 Task: Look for space in Whitehall Township, United States from 12th July, 2023 to 16th July, 2023 for 8 adults in price range Rs.10000 to Rs.16000. Place can be private room with 8 bedrooms having 8 beds and 8 bathrooms. Property type can be house, flat, guest house, hotel. Amenities needed are: wifi, TV, free parkinig on premises, gym, breakfast. Booking option can be shelf check-in. Required host language is English.
Action: Mouse moved to (501, 104)
Screenshot: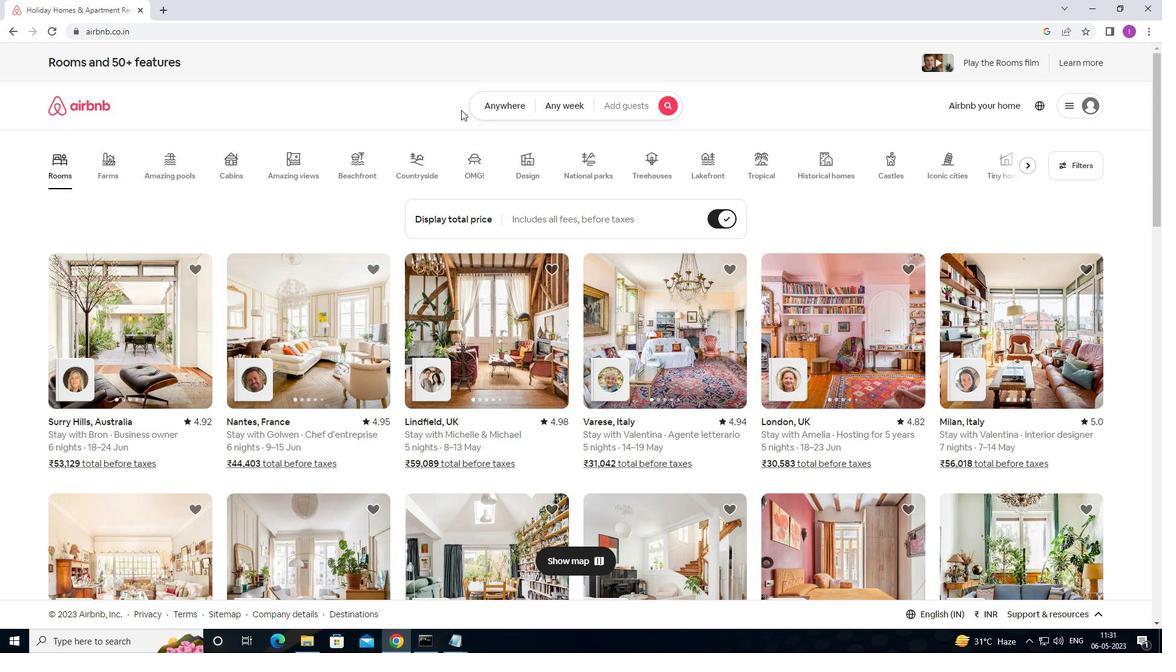 
Action: Mouse pressed left at (501, 104)
Screenshot: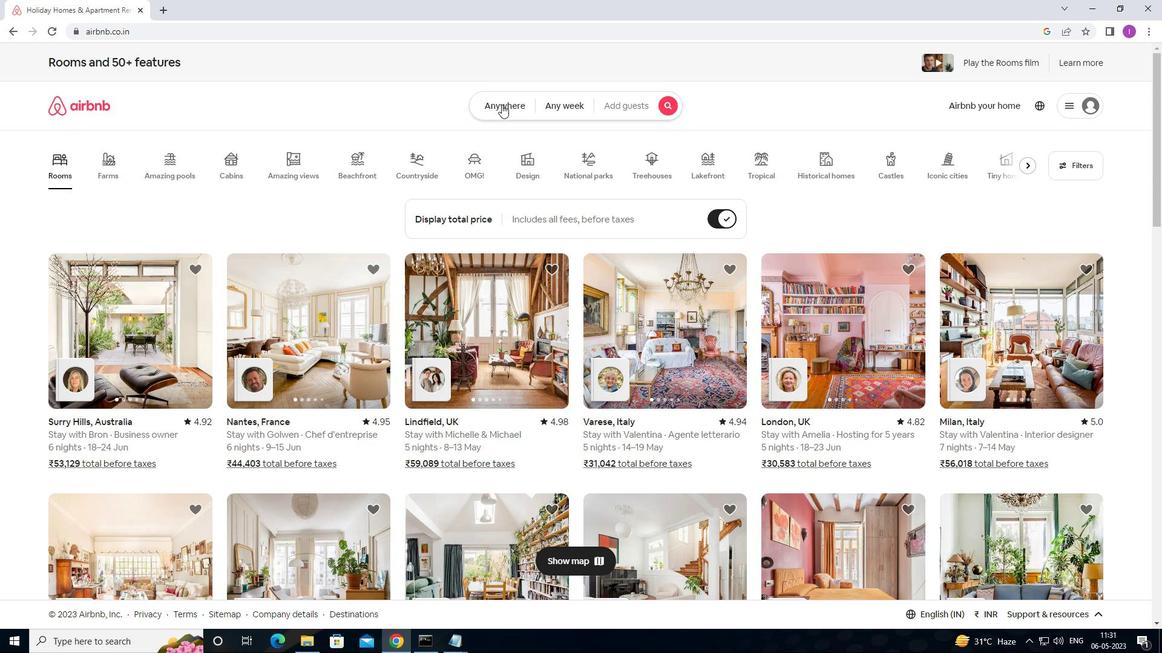 
Action: Mouse moved to (368, 156)
Screenshot: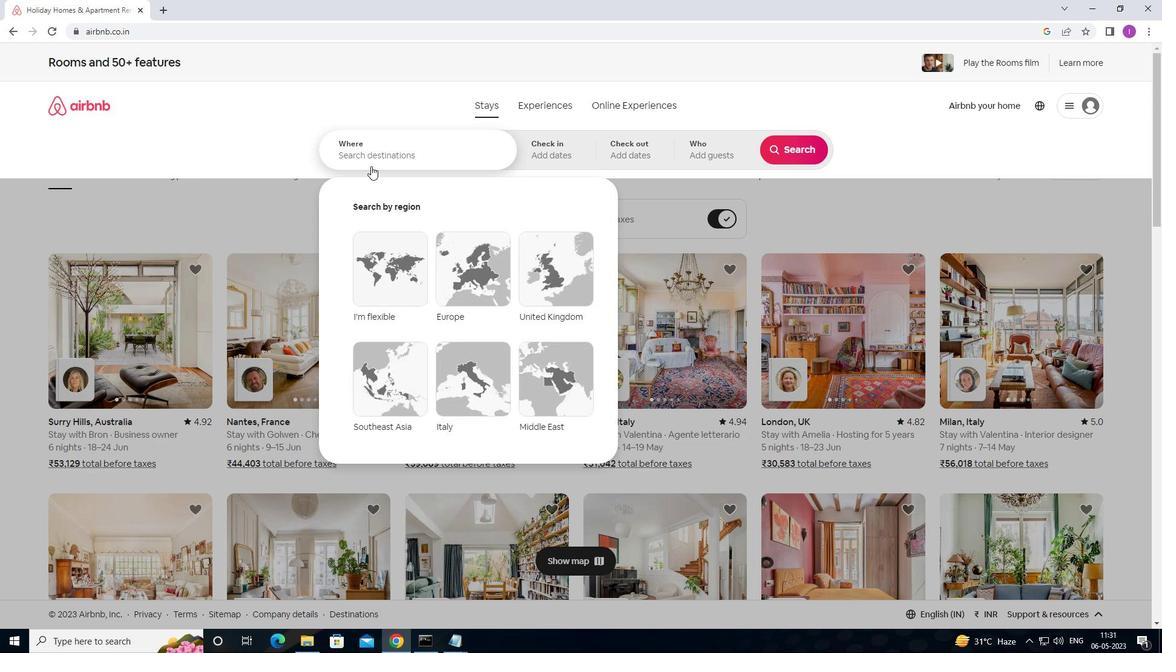 
Action: Mouse pressed left at (368, 156)
Screenshot: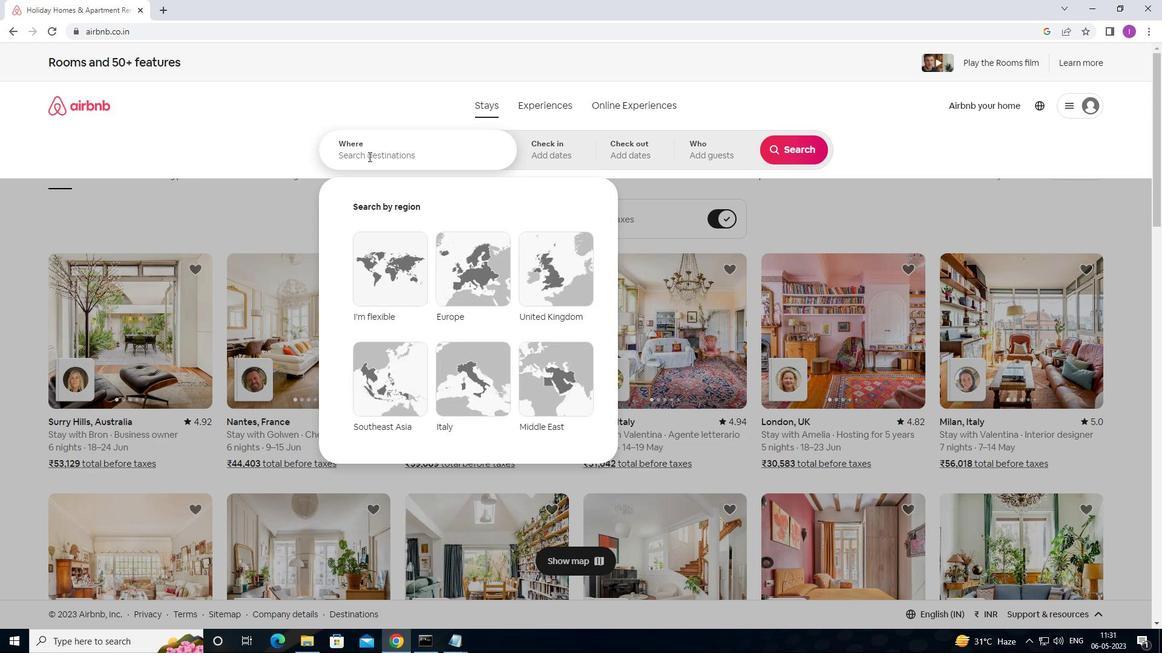 
Action: Key pressed <Key.shift><Key.shift><Key.shift><Key.shift><Key.shift><Key.shift><Key.shift><Key.shift>WHITEHALL<Key.space><Key.shift>TOWMNSHIO<Key.backspace>P<Key.backspace><Key.backspace><Key.backspace><Key.backspace><Key.backspace><Key.backspace>NSHIP,<Key.shift>UNITW<Key.backspace>ED<Key.space>STATES
Screenshot: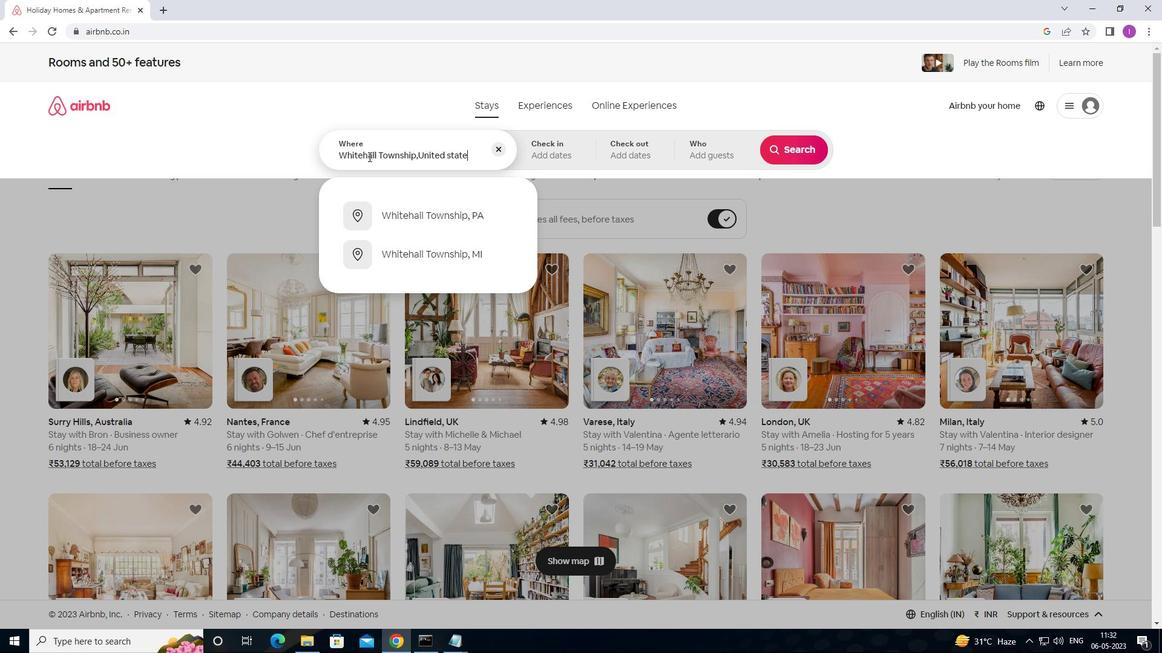 
Action: Mouse moved to (559, 148)
Screenshot: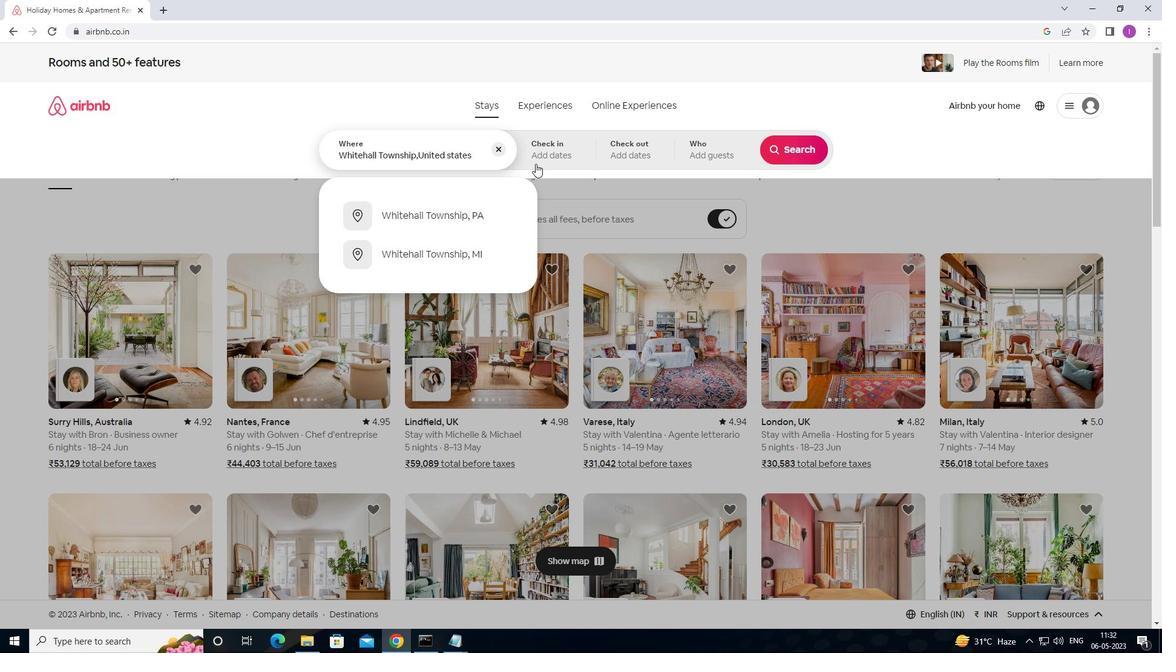 
Action: Mouse pressed left at (559, 148)
Screenshot: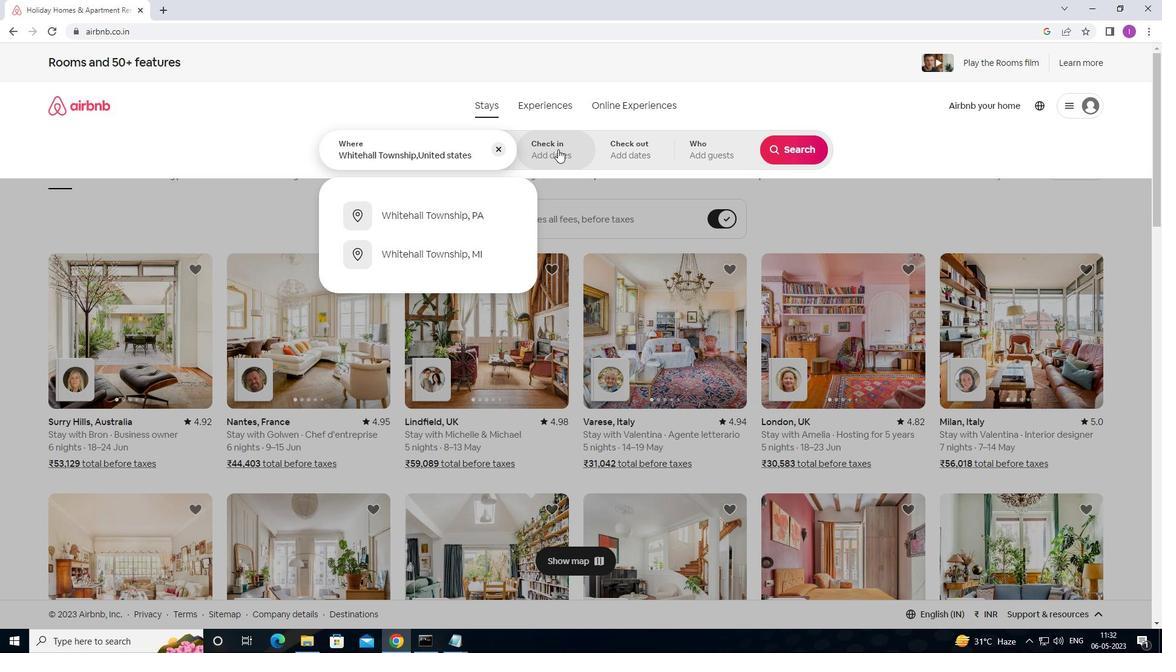 
Action: Mouse moved to (787, 249)
Screenshot: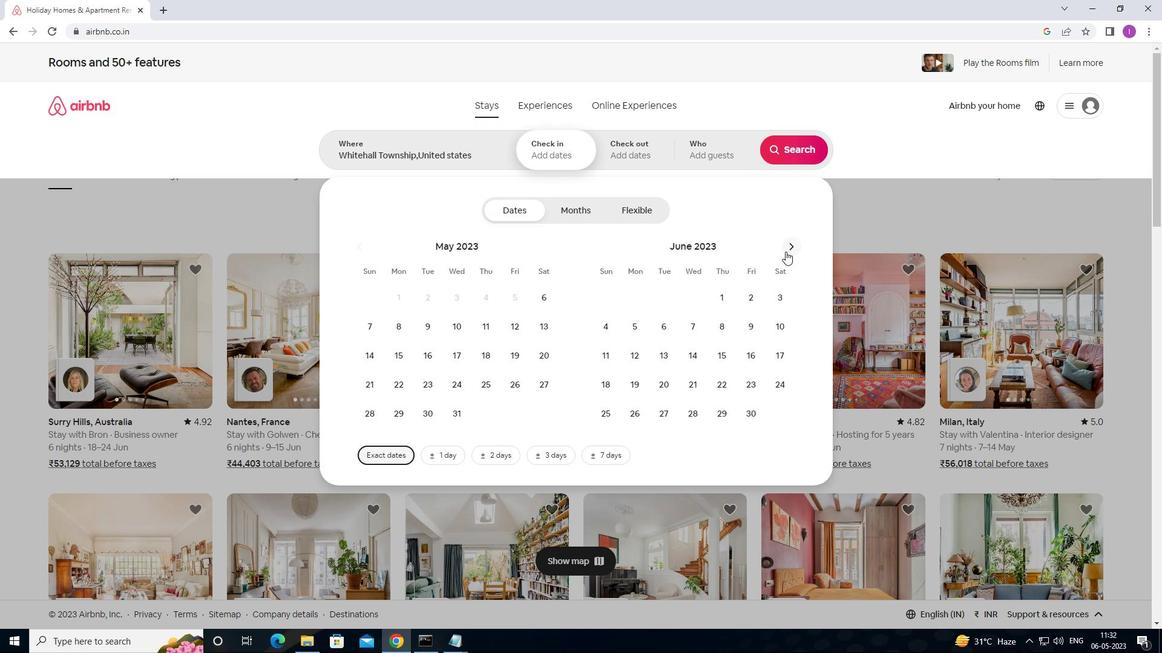 
Action: Mouse pressed left at (787, 249)
Screenshot: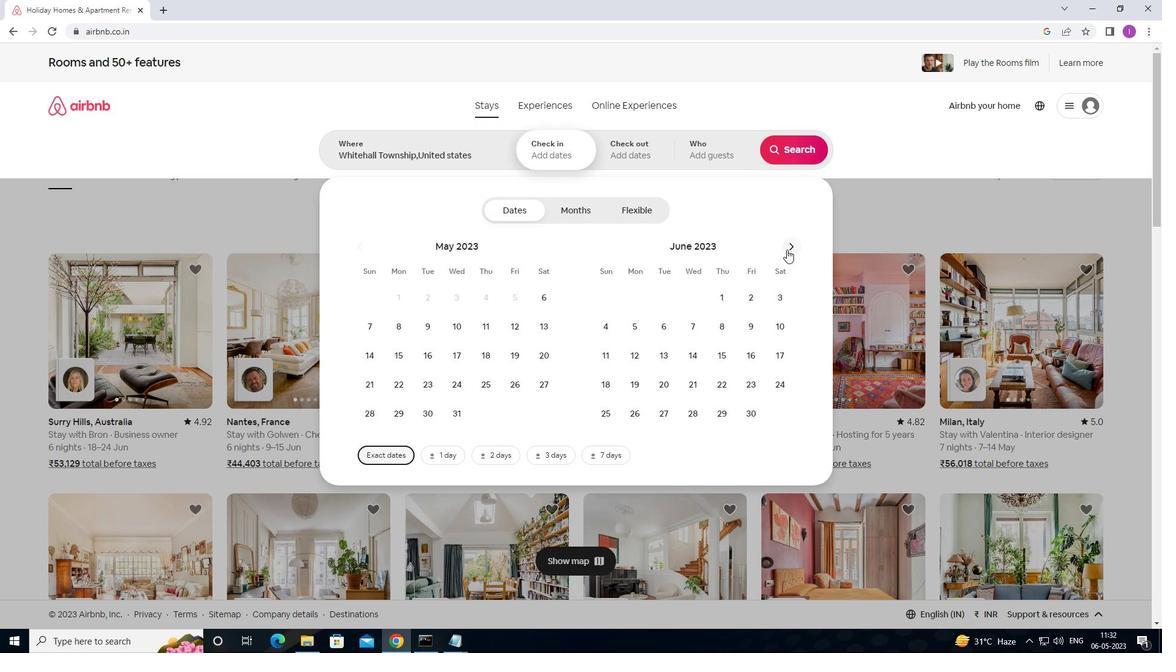 
Action: Mouse moved to (691, 352)
Screenshot: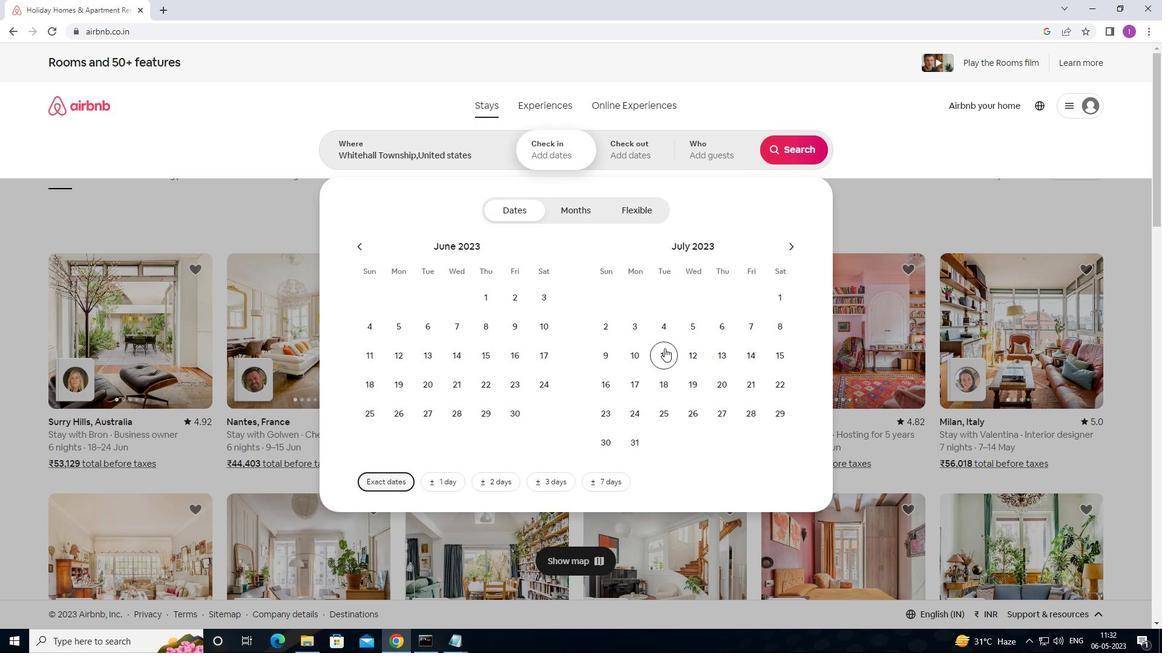 
Action: Mouse pressed left at (691, 352)
Screenshot: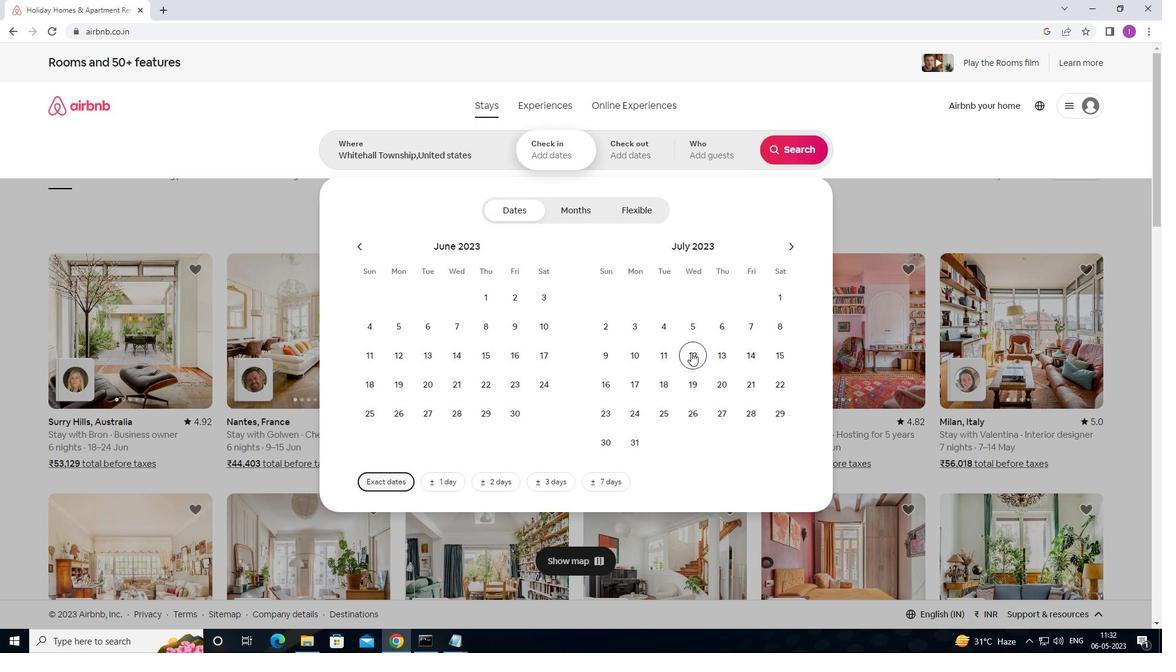 
Action: Mouse moved to (607, 385)
Screenshot: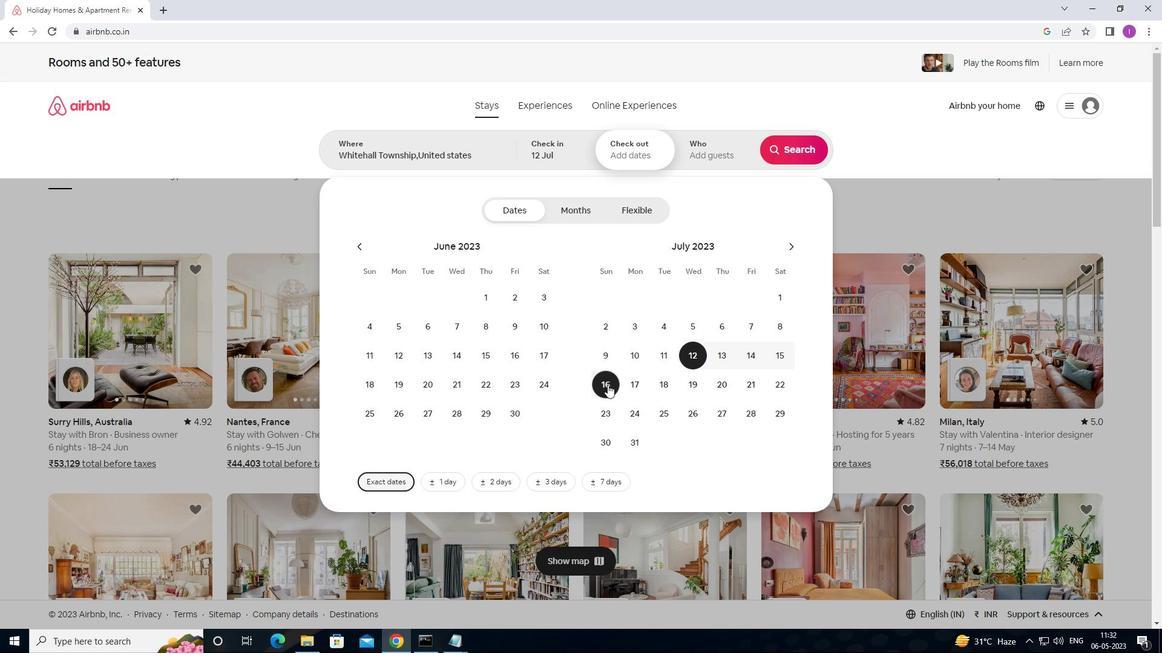 
Action: Mouse pressed left at (607, 385)
Screenshot: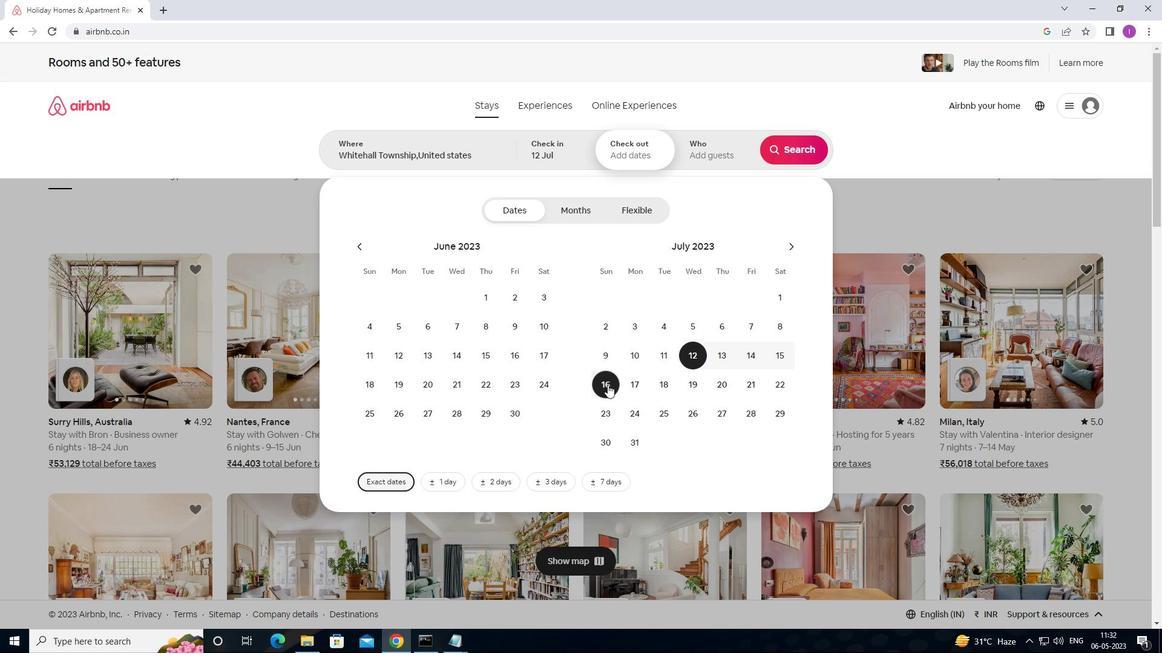 
Action: Mouse moved to (730, 153)
Screenshot: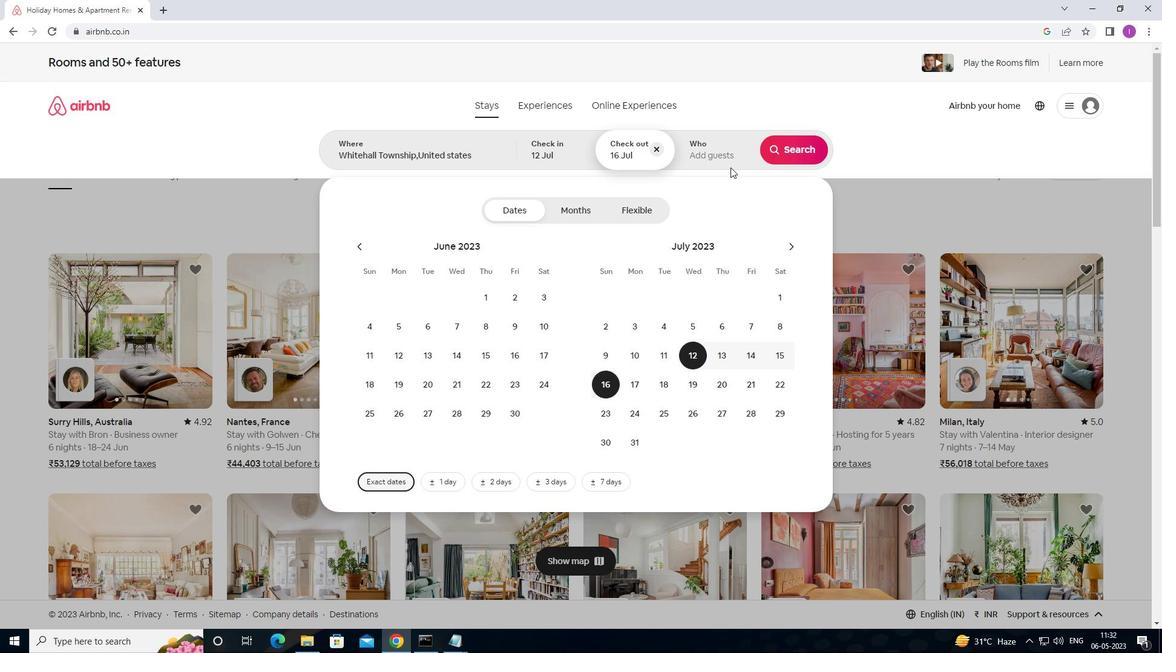 
Action: Mouse pressed left at (730, 153)
Screenshot: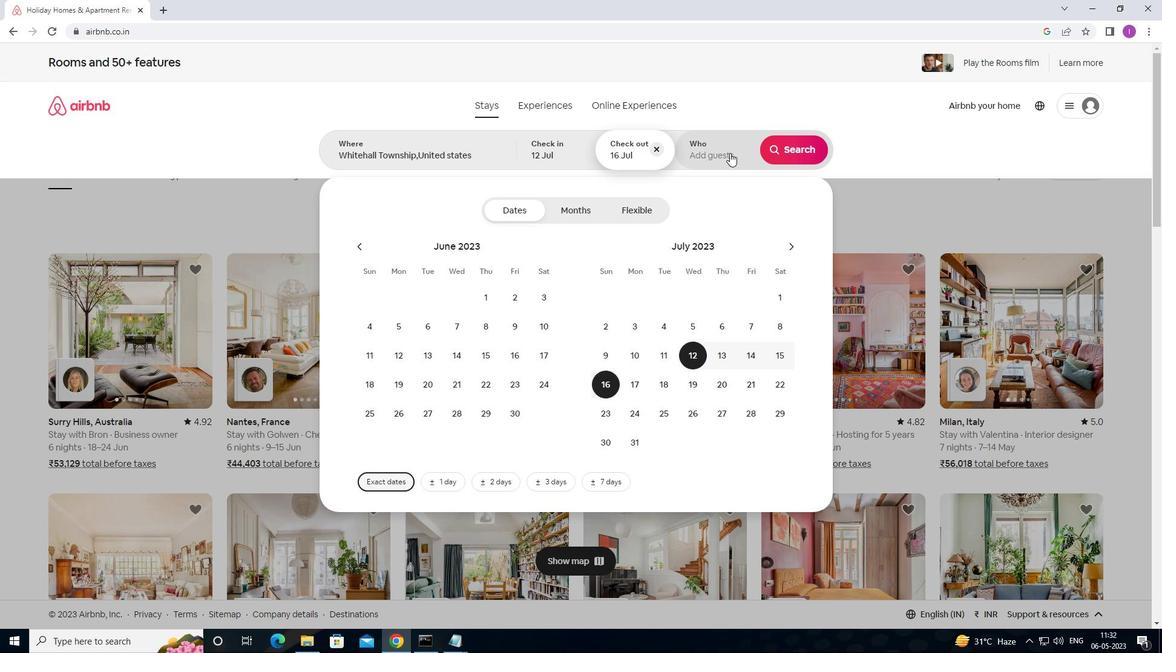 
Action: Mouse moved to (804, 209)
Screenshot: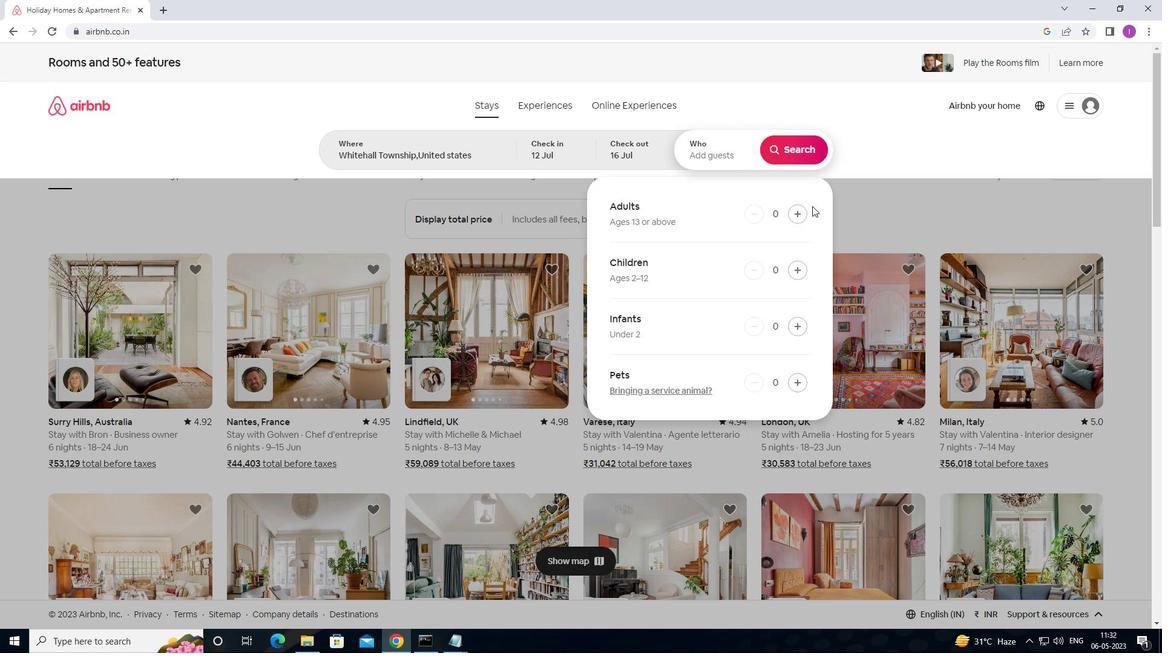 
Action: Mouse pressed left at (804, 209)
Screenshot: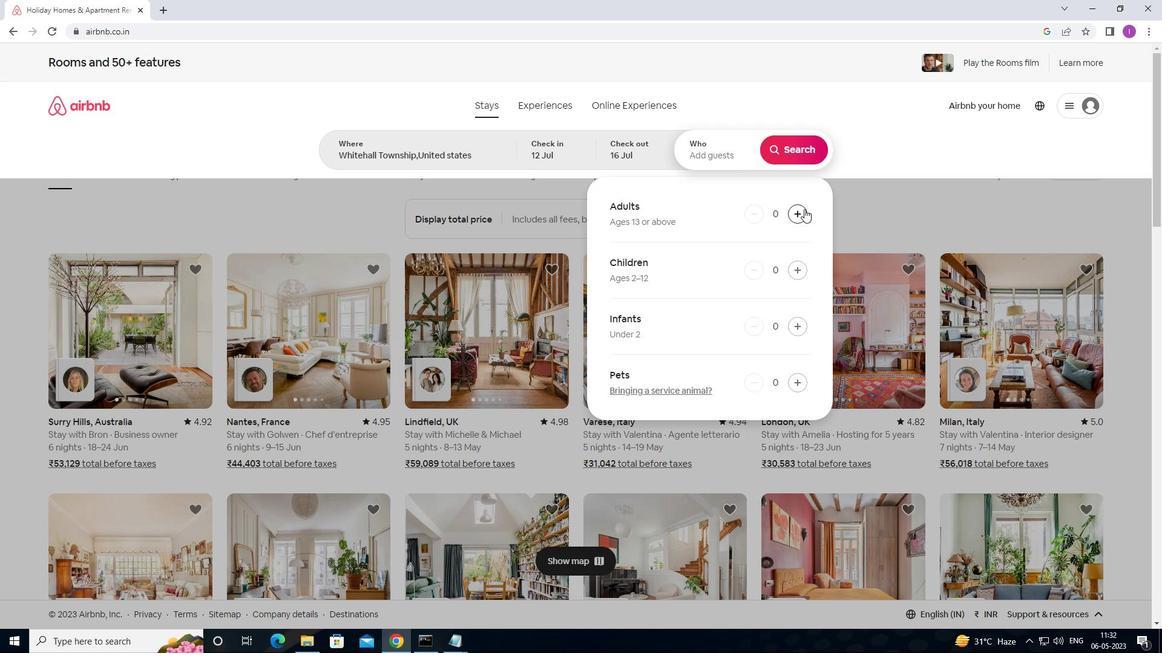 
Action: Mouse pressed left at (804, 209)
Screenshot: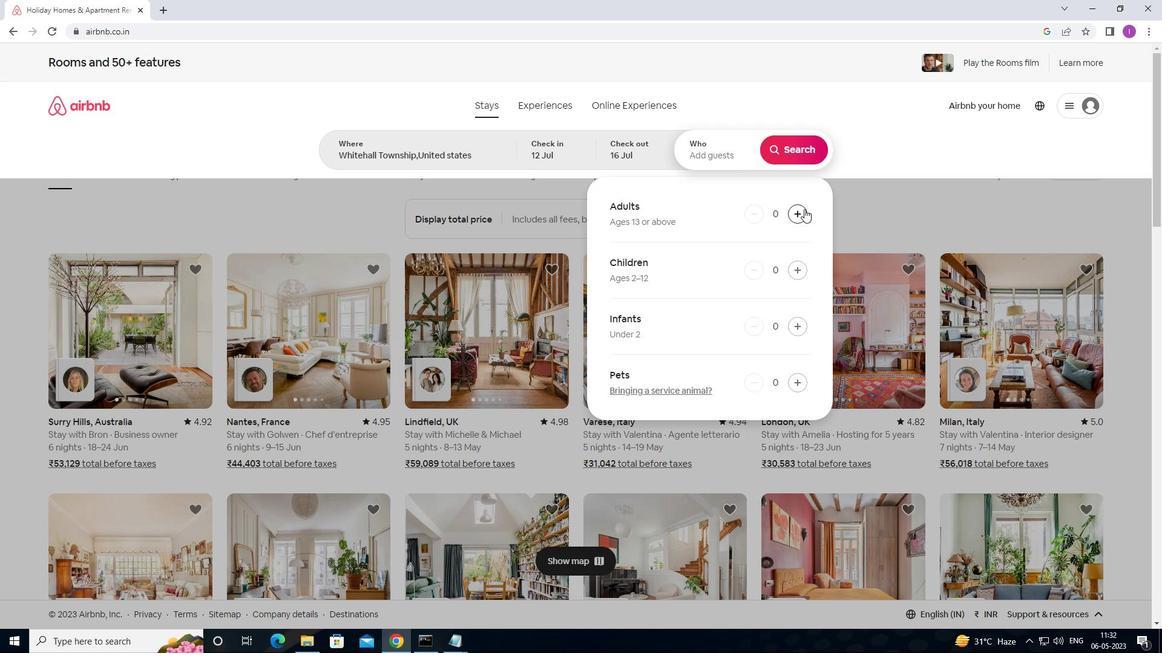 
Action: Mouse pressed left at (804, 209)
Screenshot: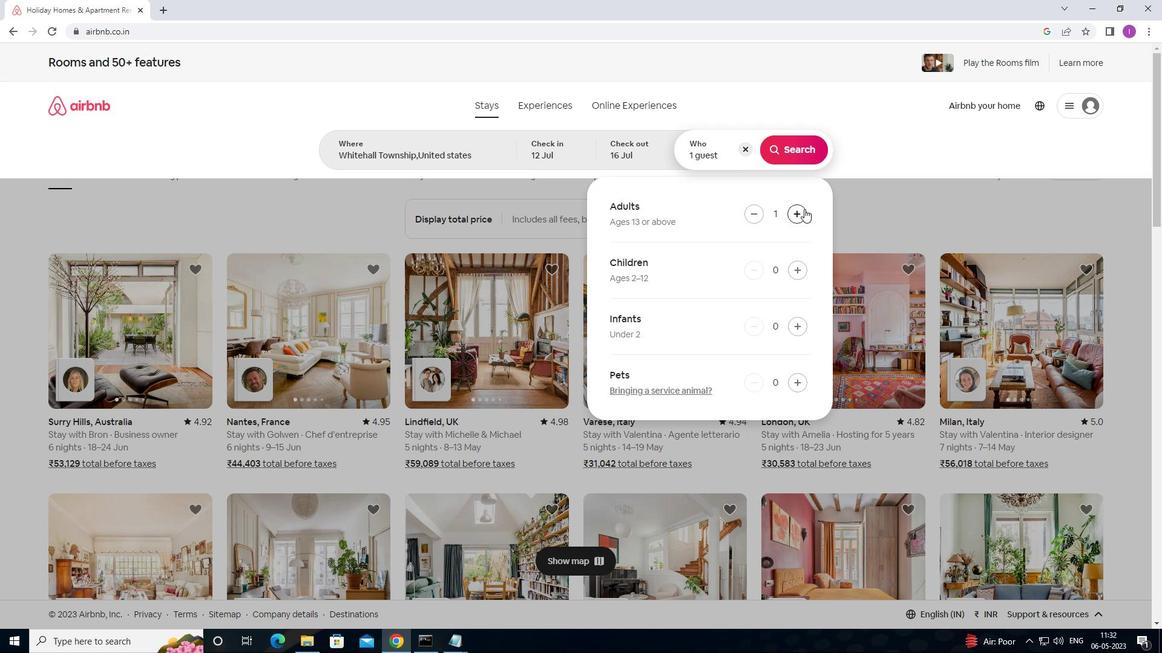 
Action: Mouse pressed left at (804, 209)
Screenshot: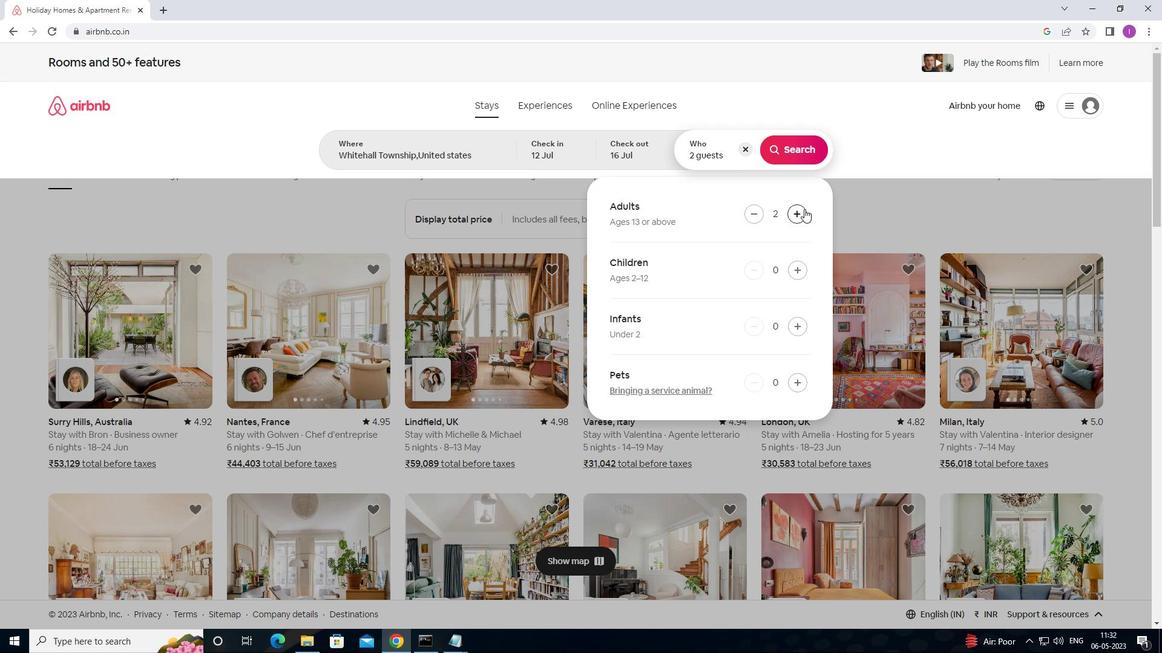
Action: Mouse moved to (802, 210)
Screenshot: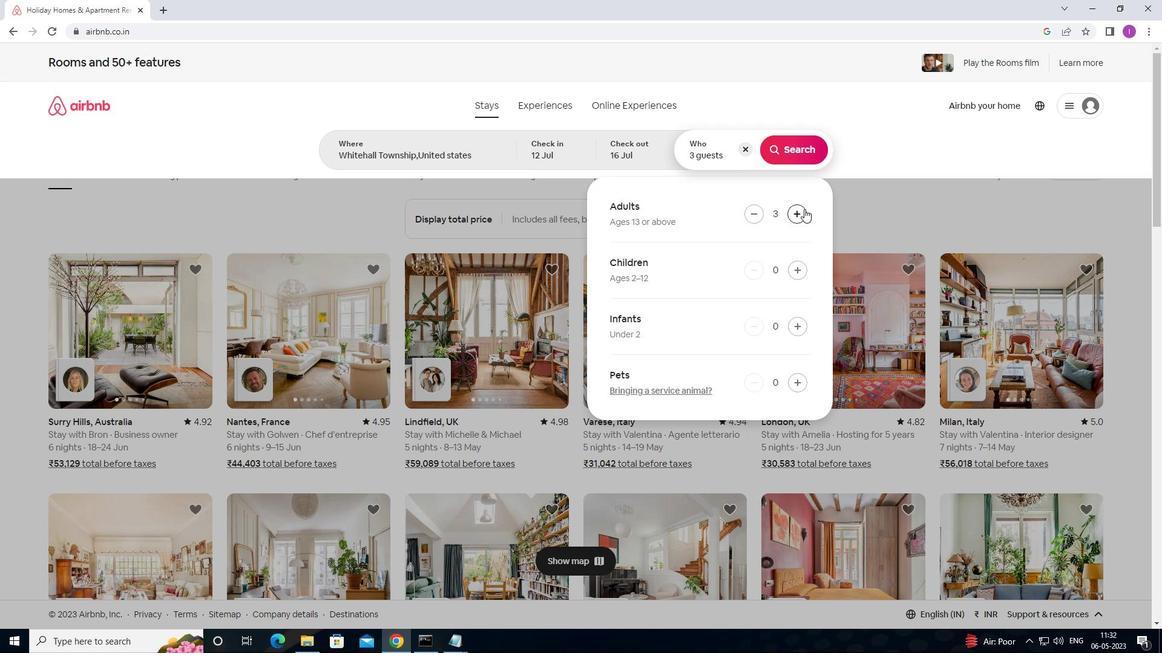 
Action: Mouse pressed left at (802, 210)
Screenshot: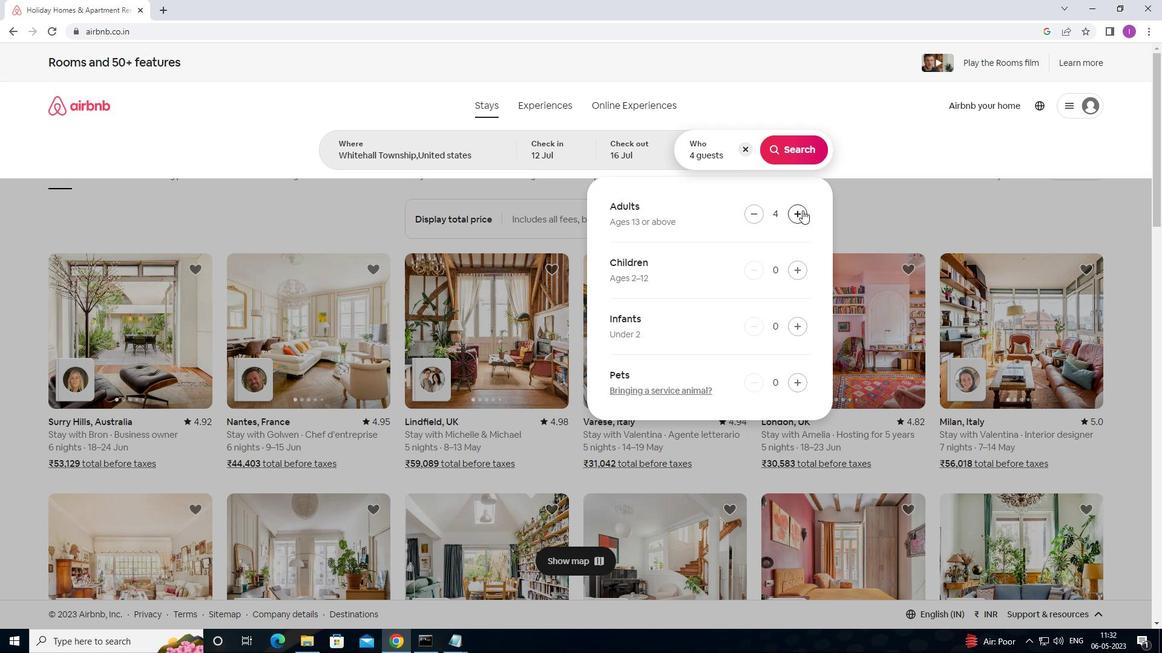 
Action: Mouse moved to (802, 211)
Screenshot: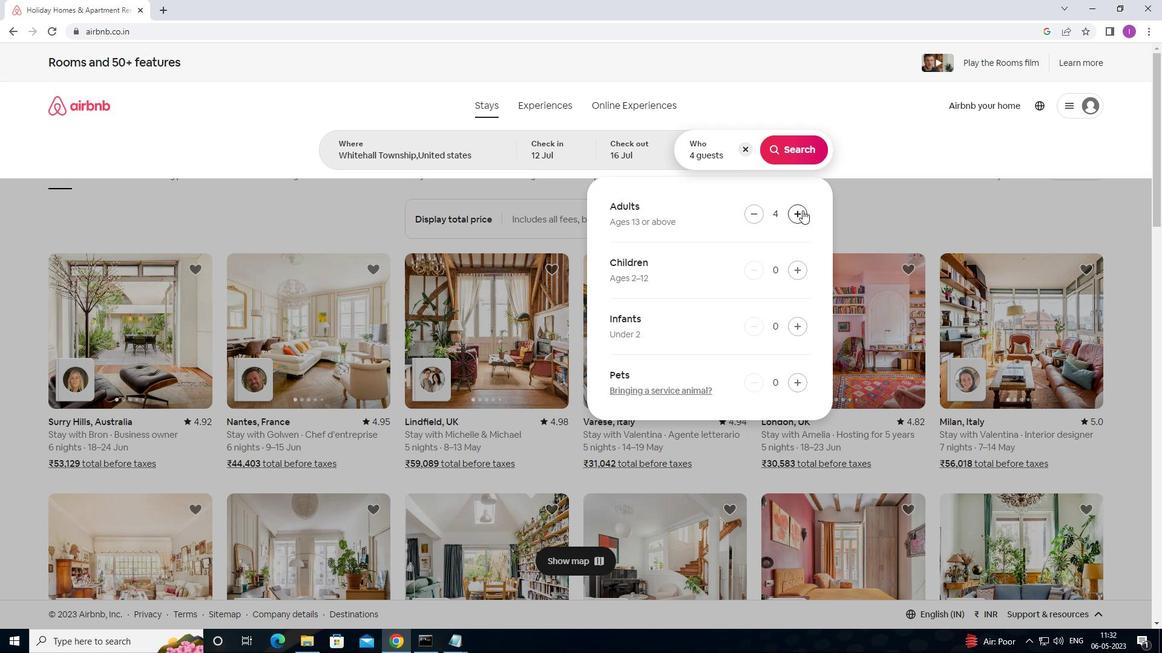 
Action: Mouse pressed left at (802, 211)
Screenshot: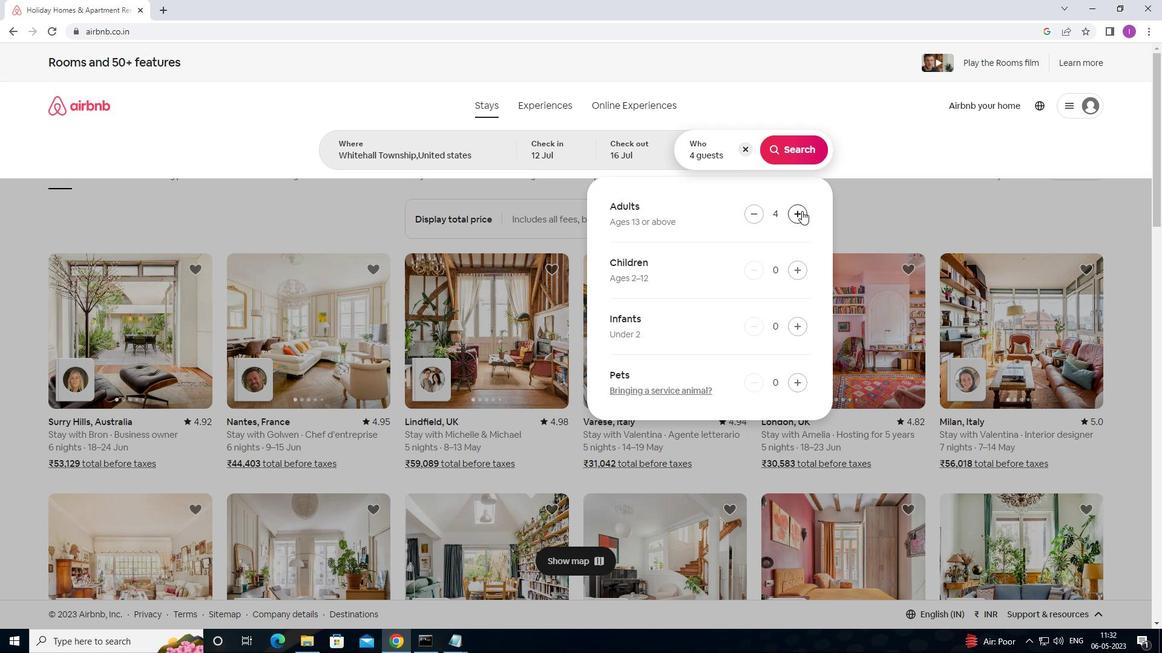 
Action: Mouse pressed left at (802, 211)
Screenshot: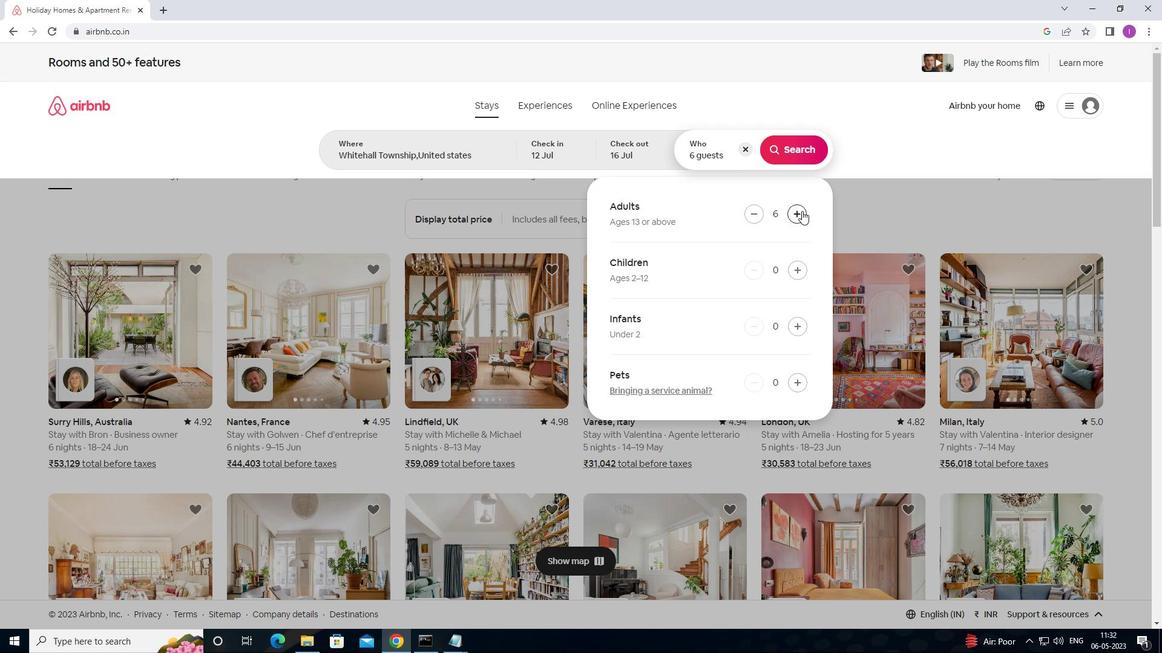 
Action: Mouse pressed left at (802, 211)
Screenshot: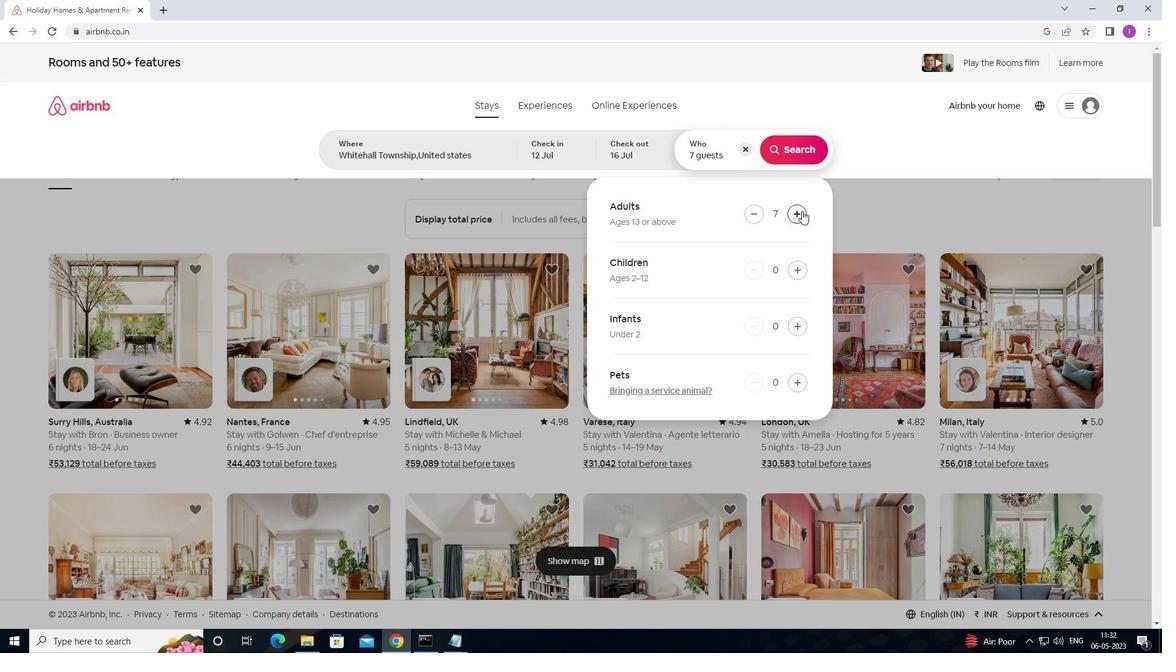 
Action: Mouse moved to (794, 156)
Screenshot: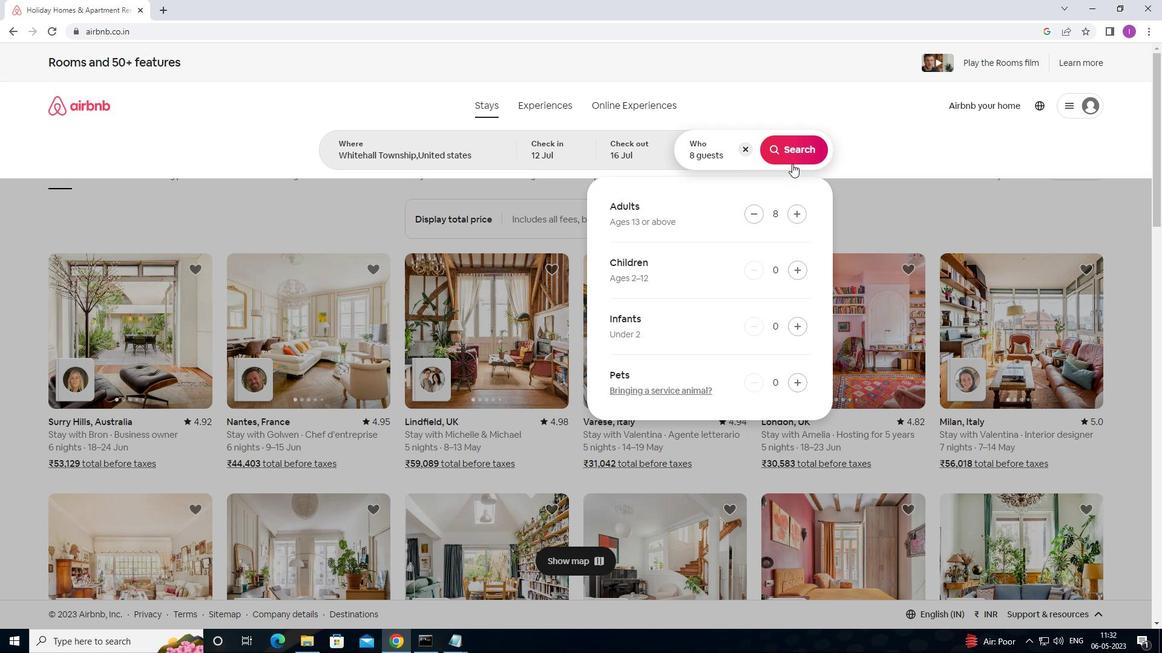 
Action: Mouse pressed left at (794, 156)
Screenshot: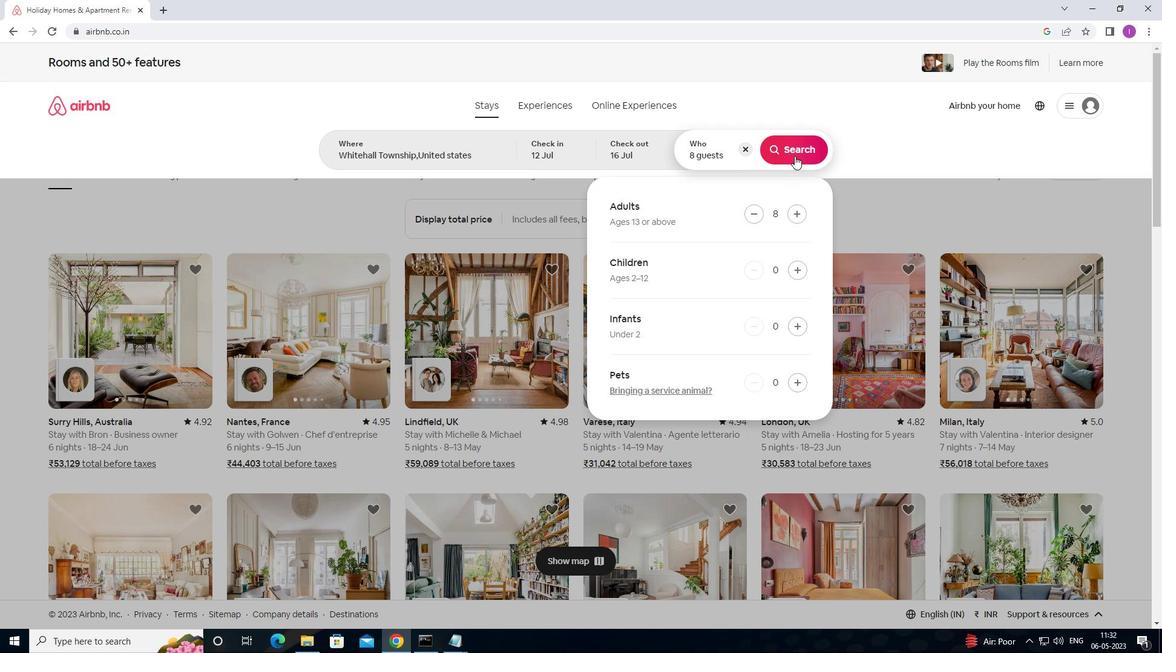 
Action: Mouse moved to (1116, 121)
Screenshot: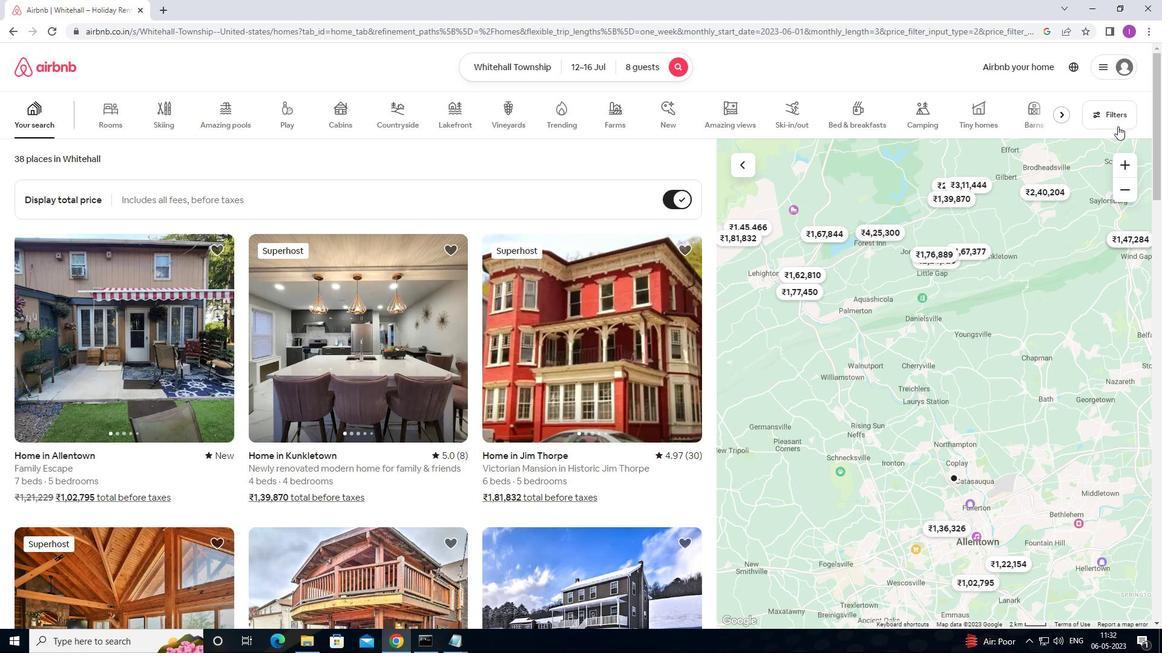 
Action: Mouse pressed left at (1116, 121)
Screenshot: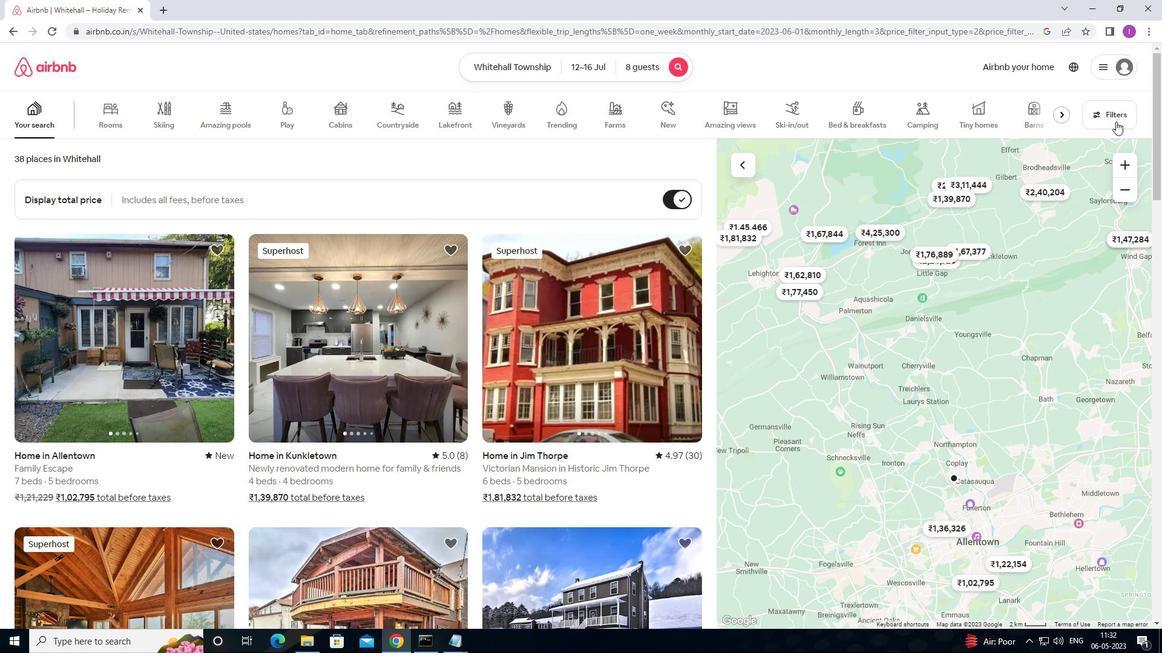 
Action: Mouse moved to (438, 411)
Screenshot: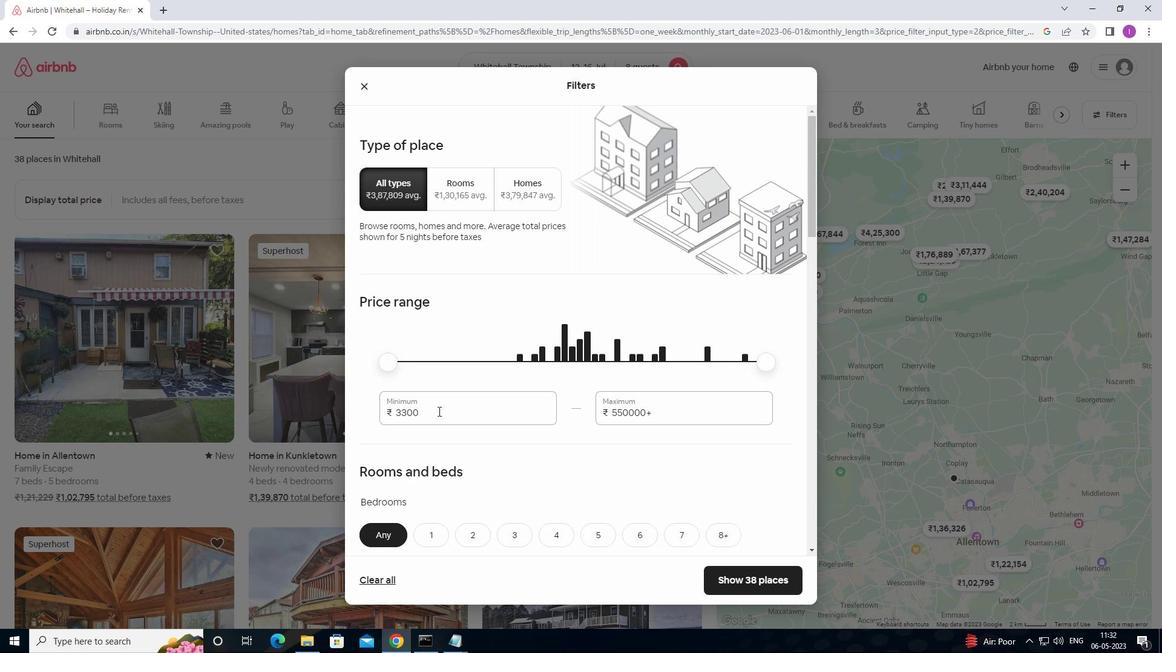
Action: Mouse pressed left at (438, 411)
Screenshot: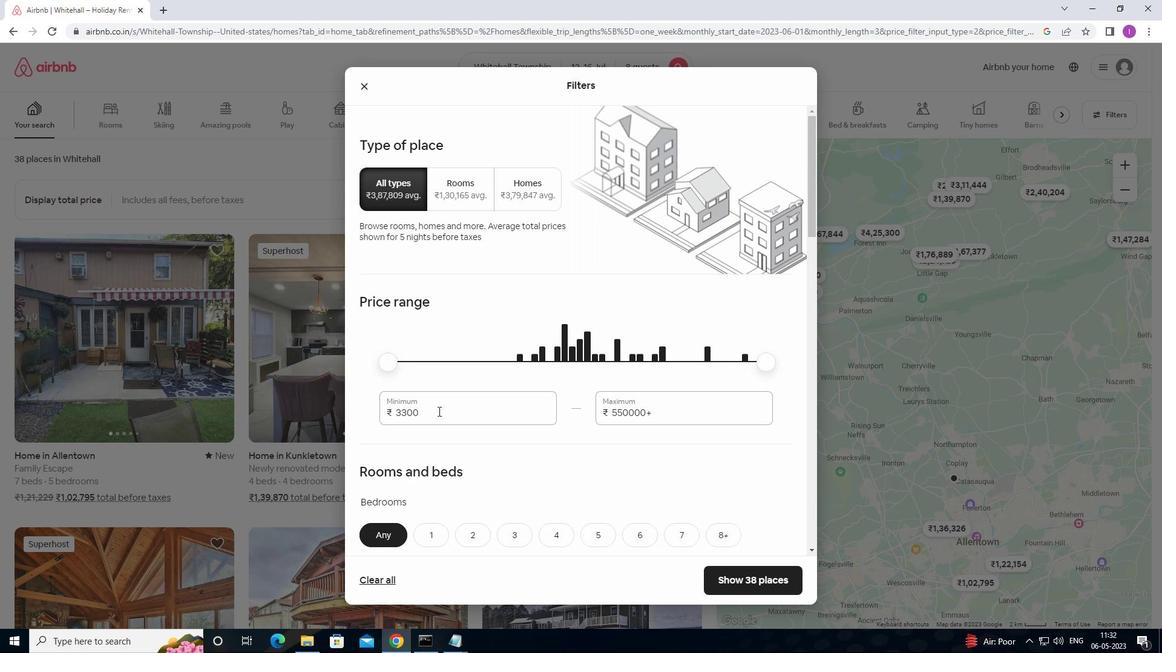 
Action: Mouse moved to (386, 415)
Screenshot: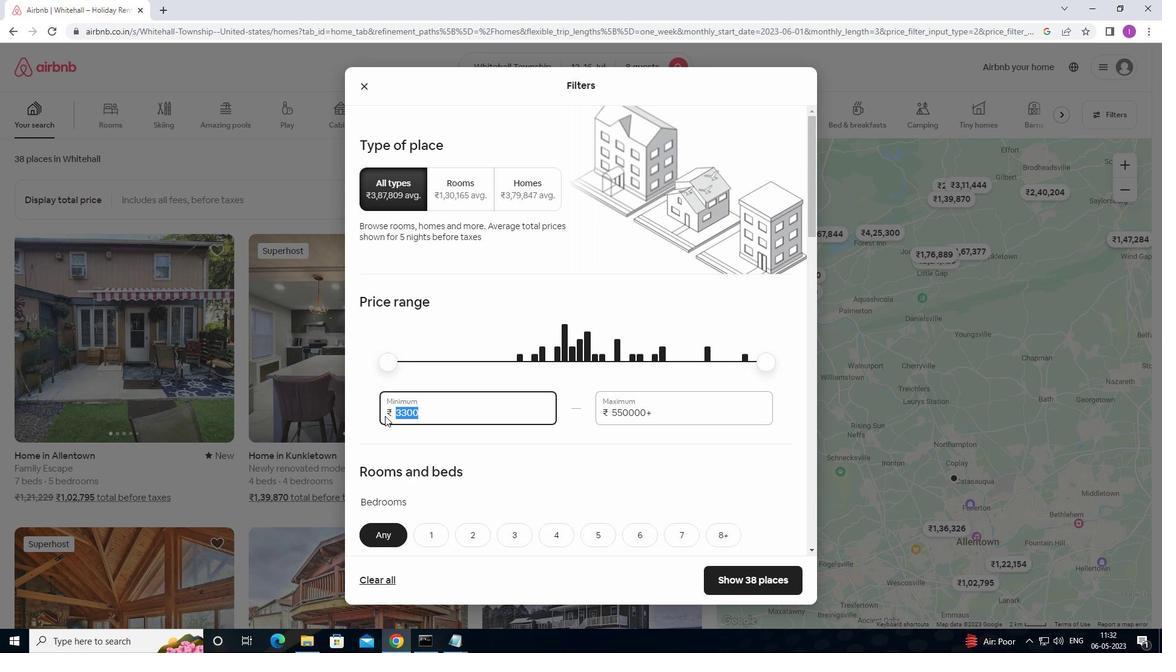 
Action: Key pressed 1
Screenshot: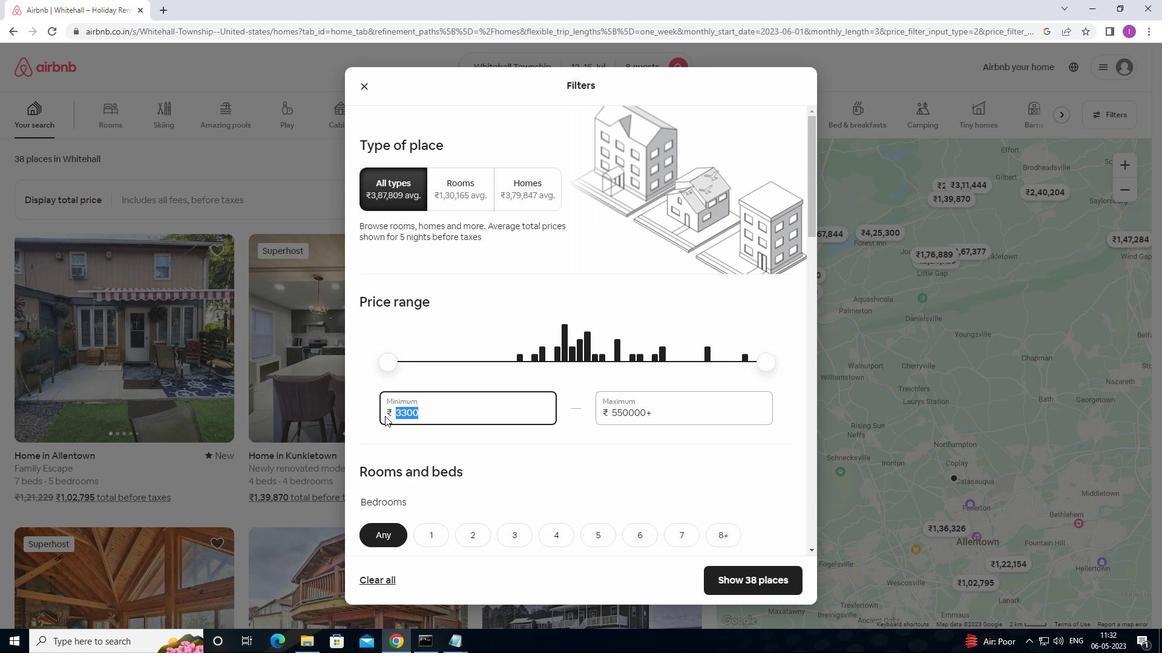 
Action: Mouse moved to (409, 415)
Screenshot: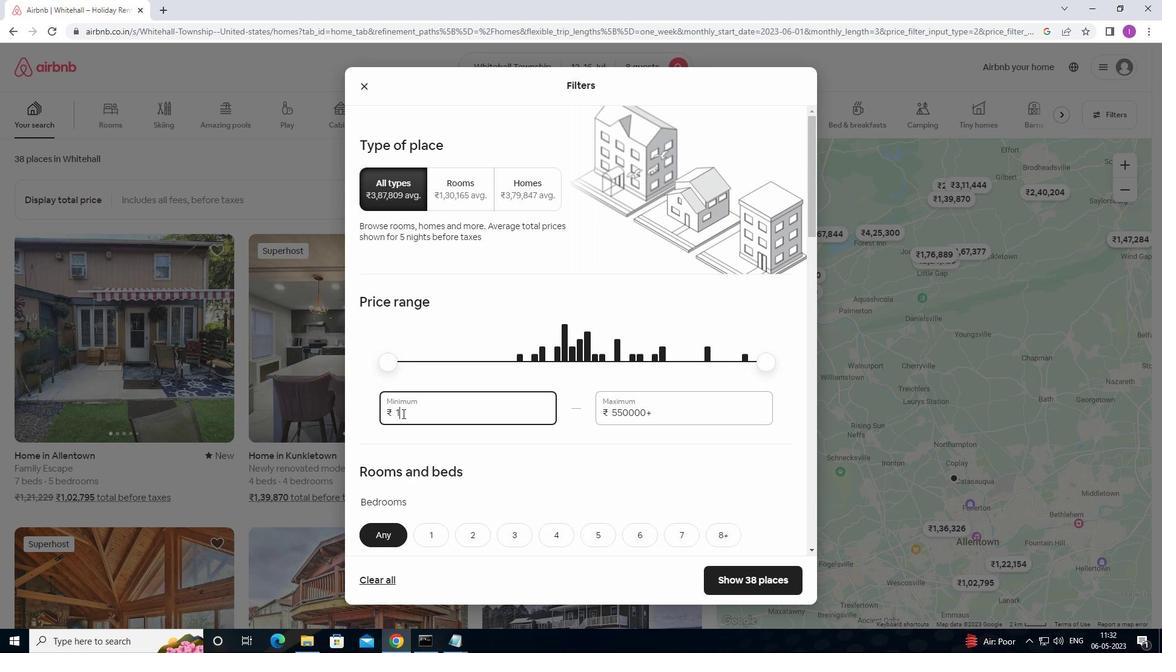 
Action: Key pressed 0
Screenshot: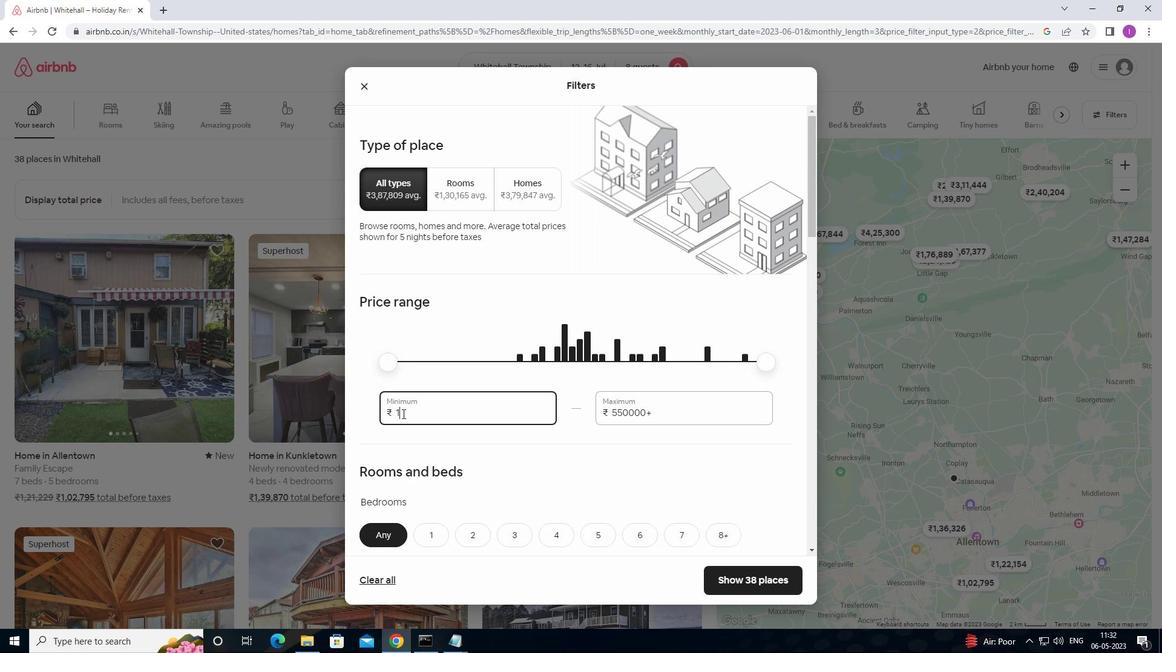 
Action: Mouse moved to (414, 415)
Screenshot: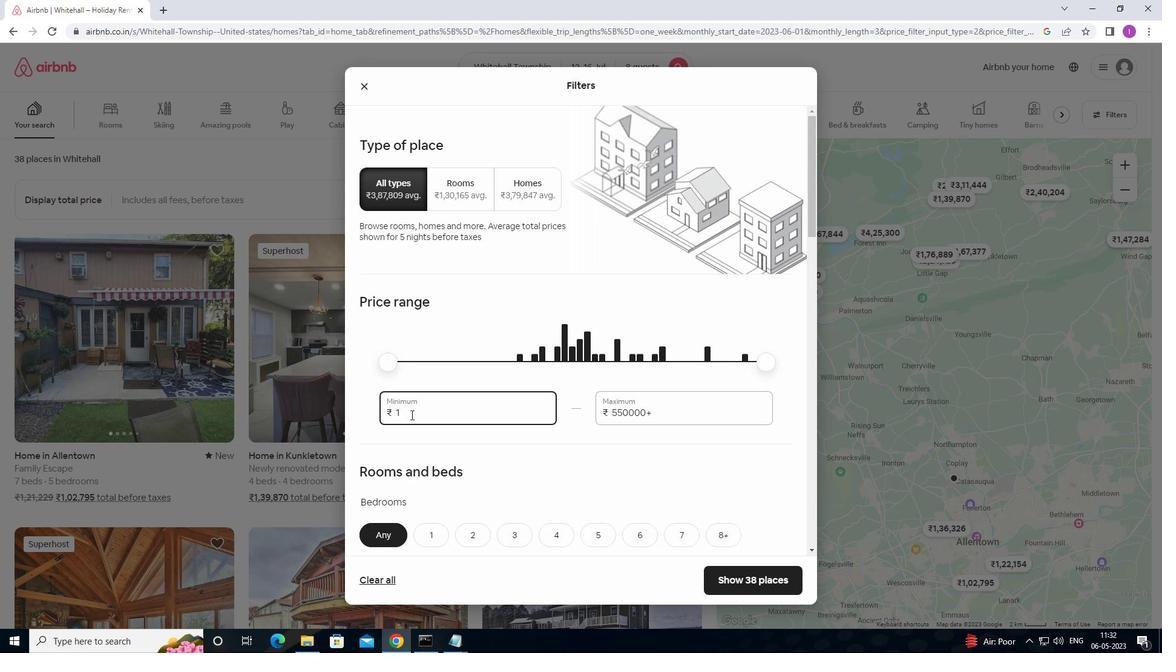 
Action: Key pressed 0
Screenshot: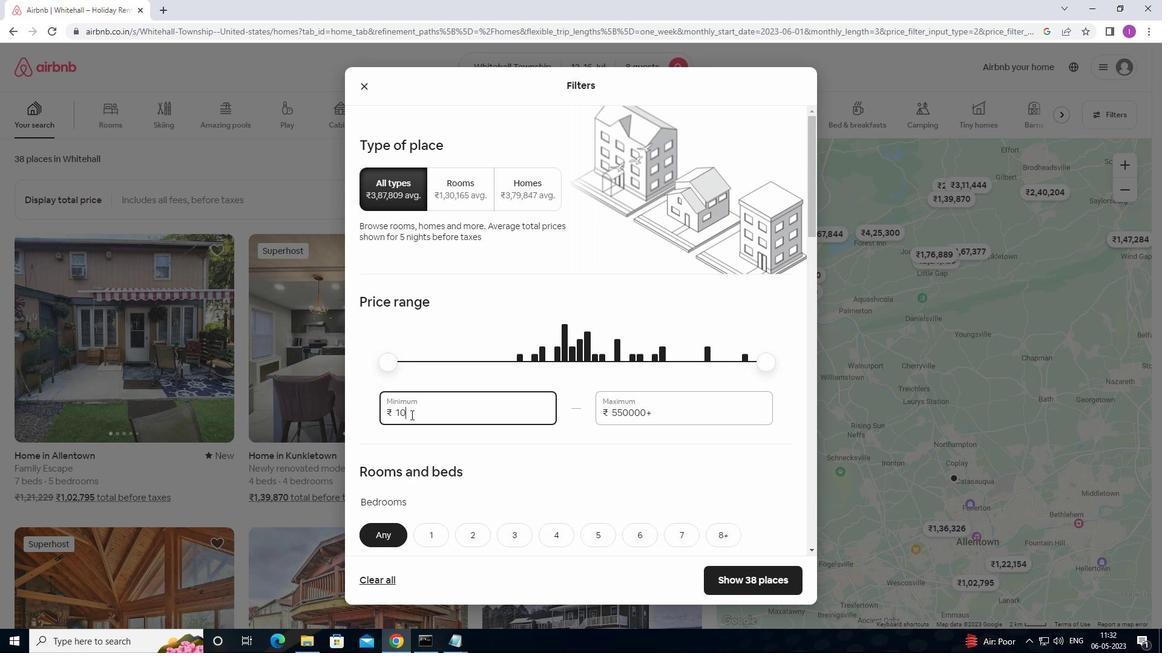 
Action: Mouse moved to (415, 415)
Screenshot: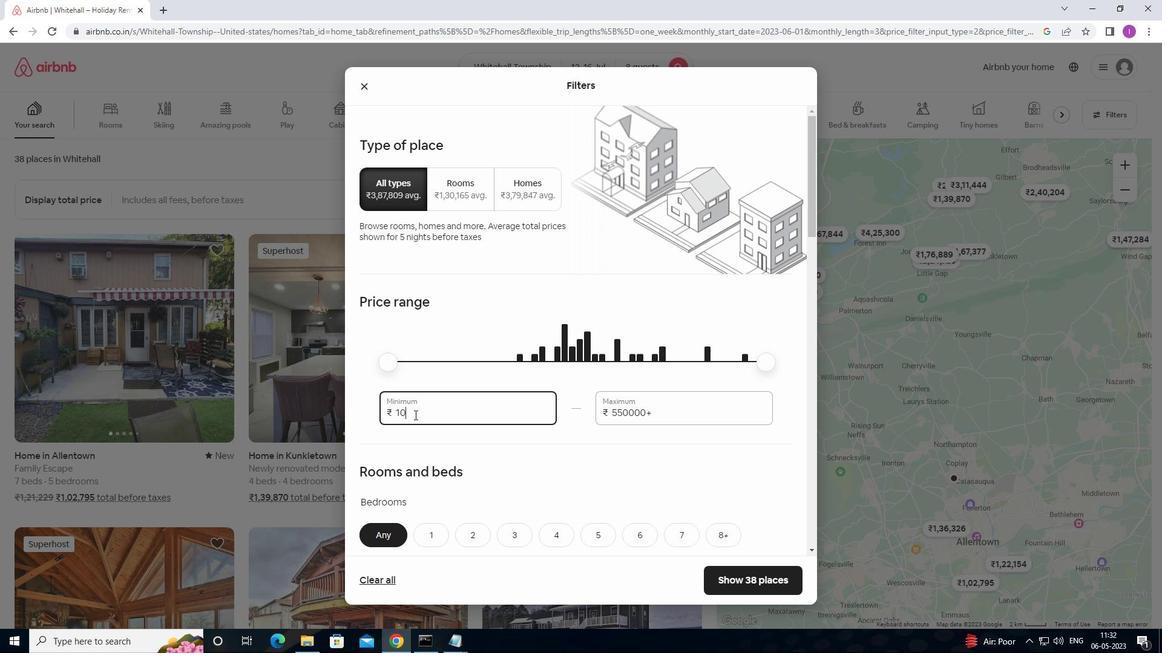 
Action: Key pressed 0
Screenshot: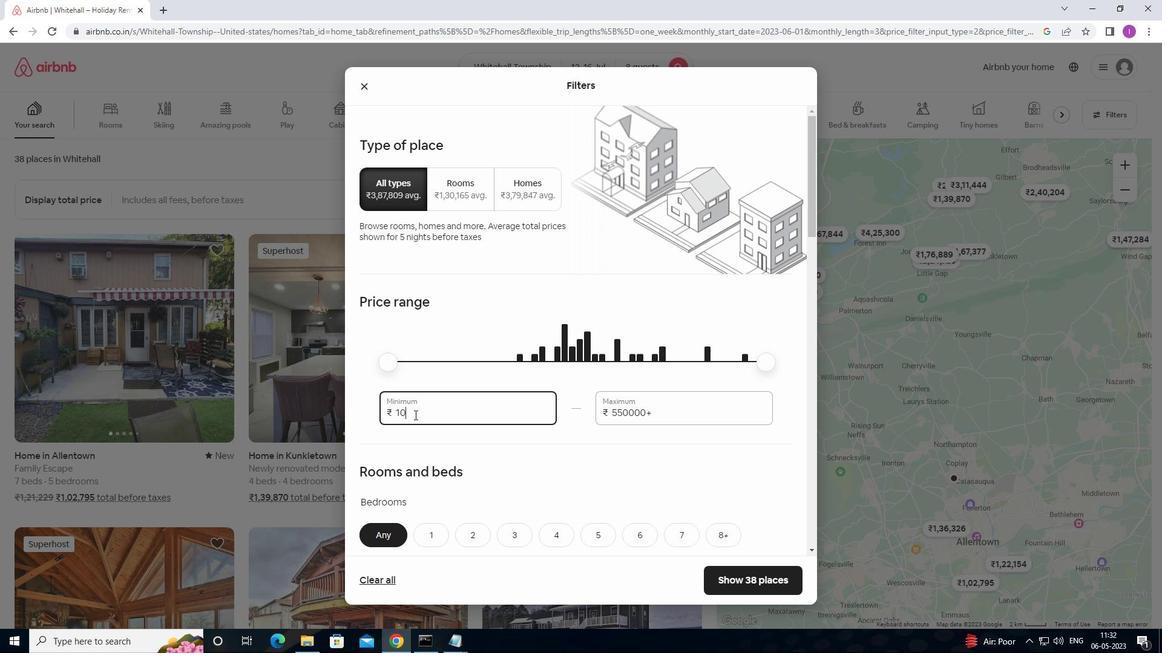 
Action: Mouse moved to (416, 415)
Screenshot: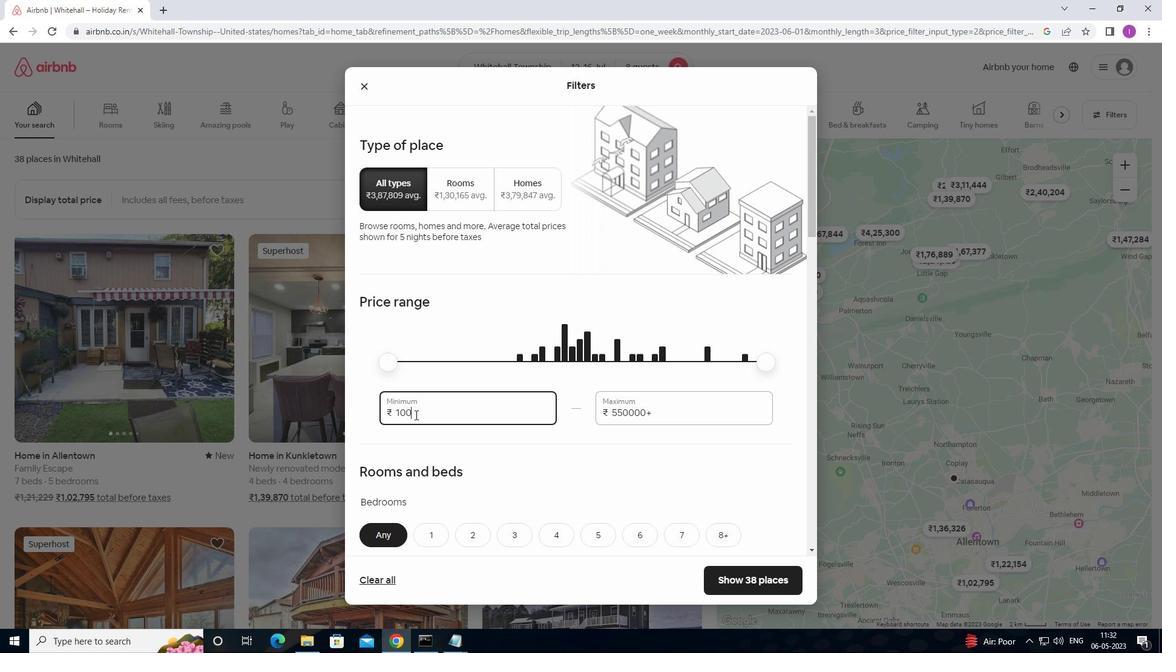 
Action: Key pressed 0
Screenshot: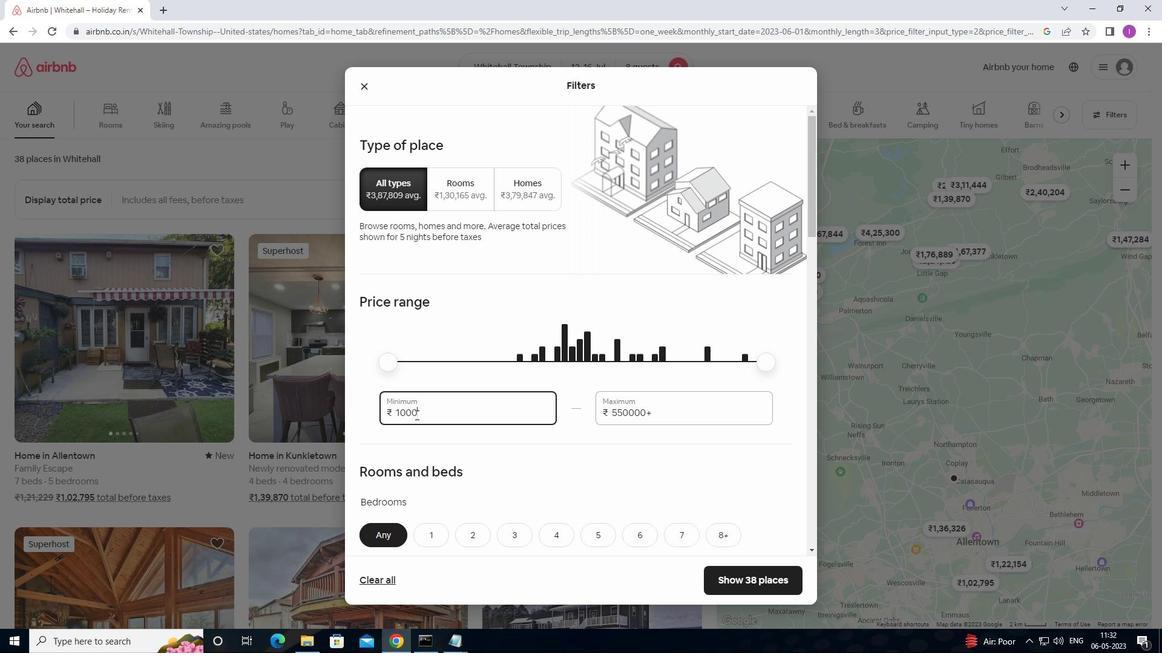 
Action: Mouse moved to (661, 411)
Screenshot: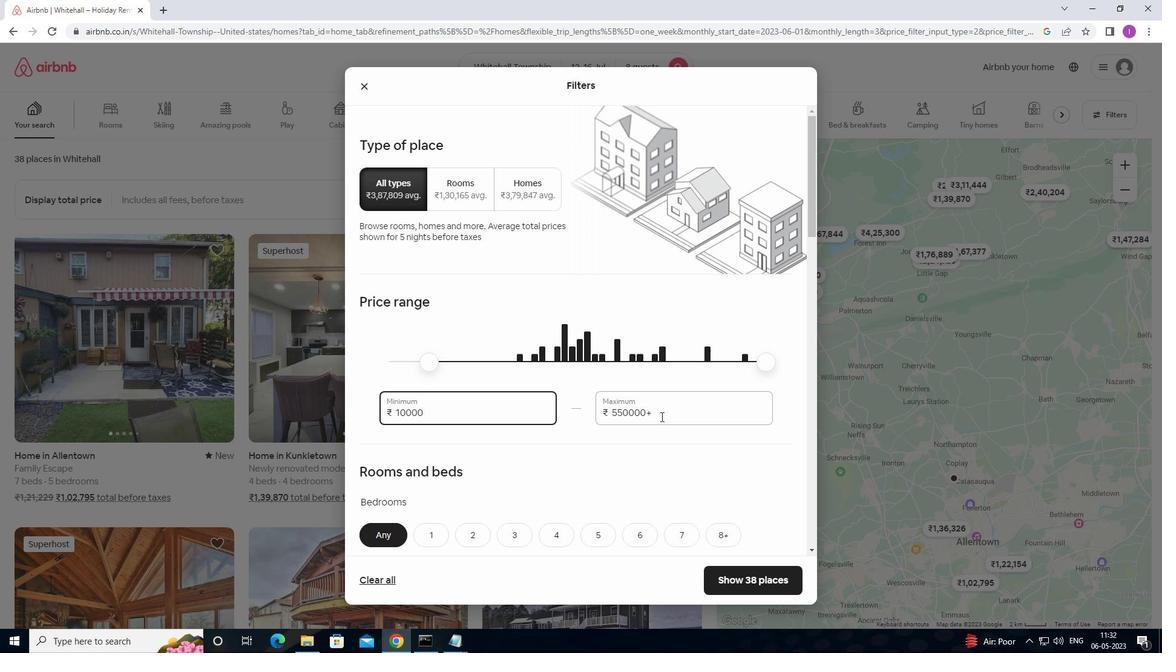 
Action: Mouse pressed left at (661, 411)
Screenshot: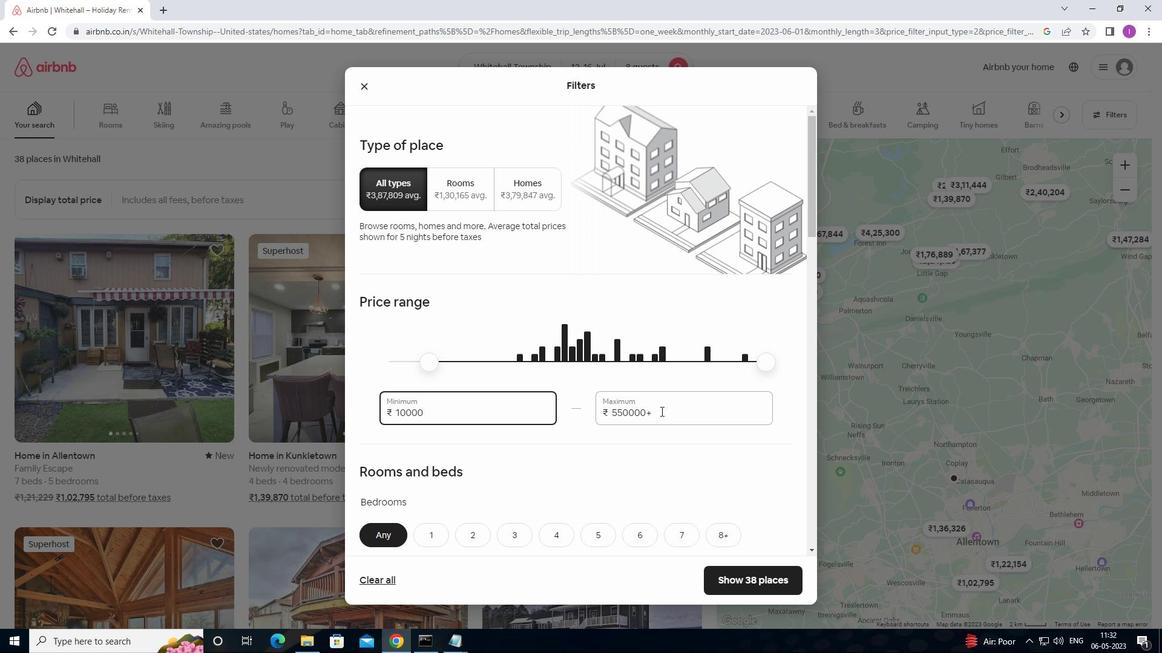 
Action: Mouse moved to (582, 414)
Screenshot: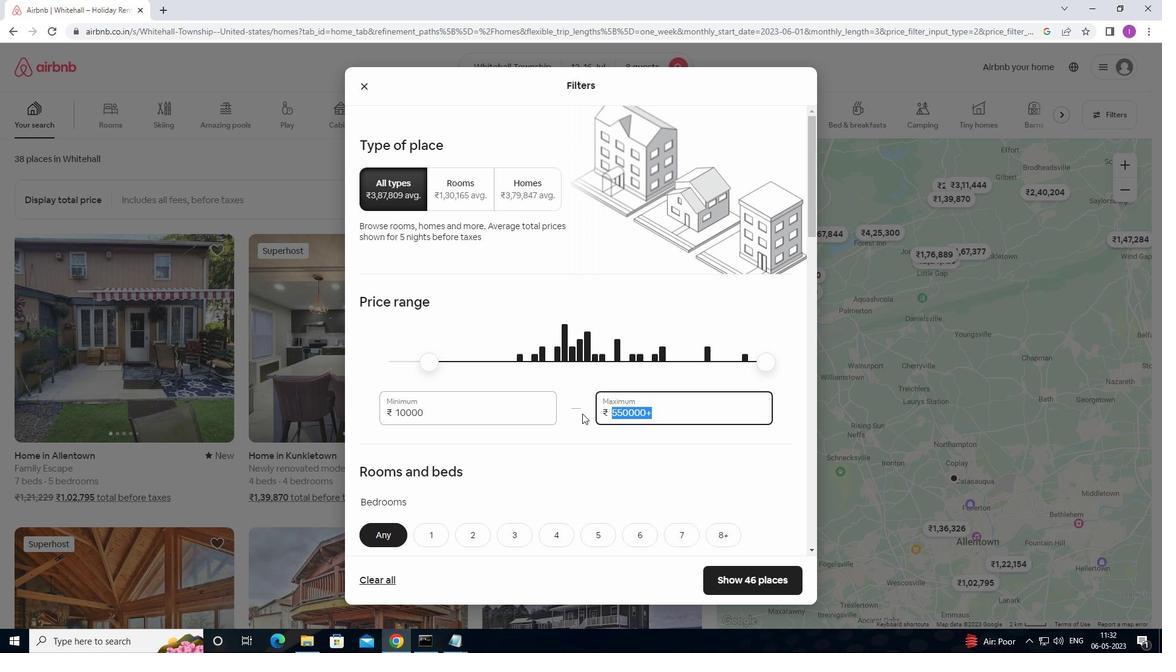 
Action: Key pressed 1
Screenshot: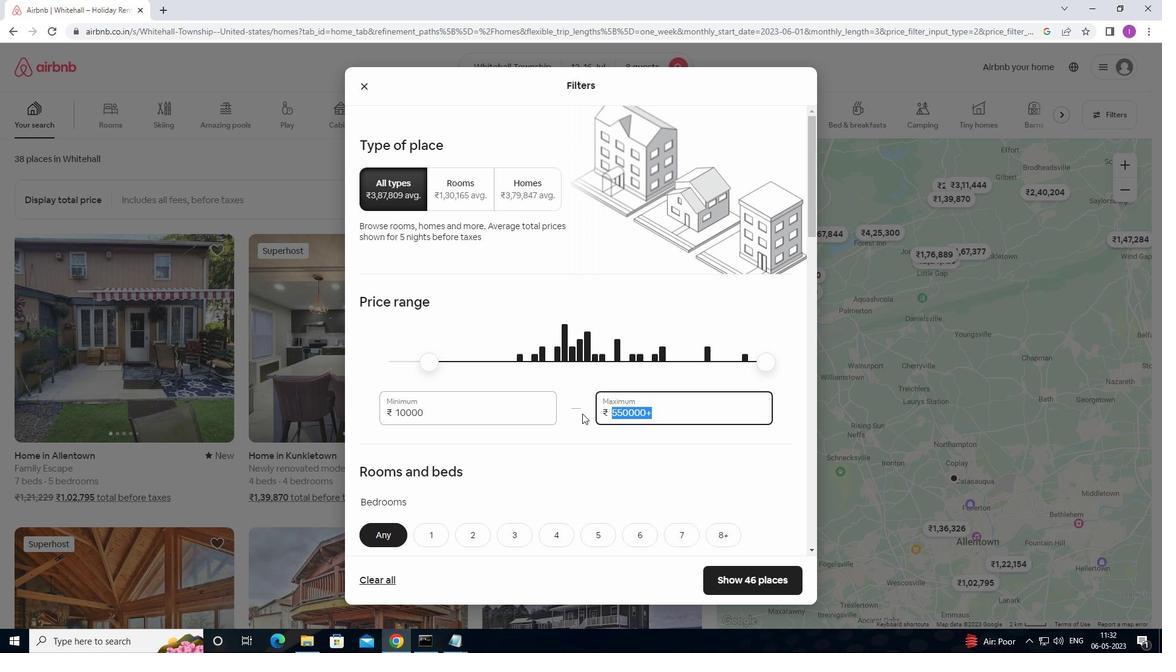 
Action: Mouse moved to (584, 412)
Screenshot: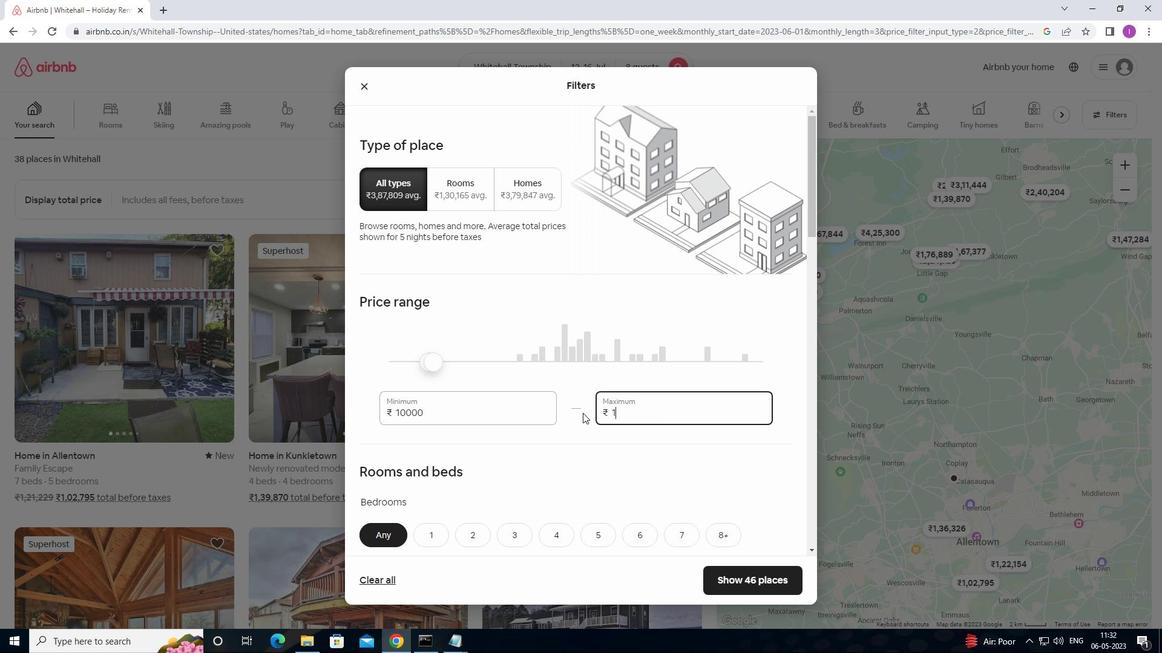 
Action: Key pressed 60
Screenshot: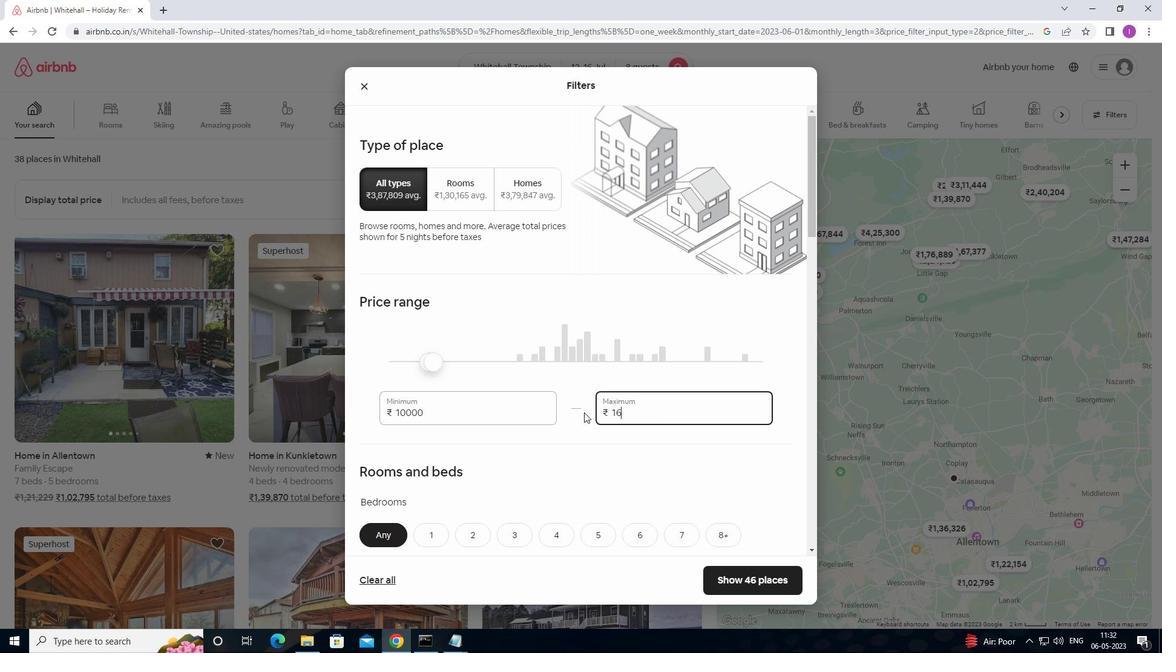 
Action: Mouse moved to (583, 414)
Screenshot: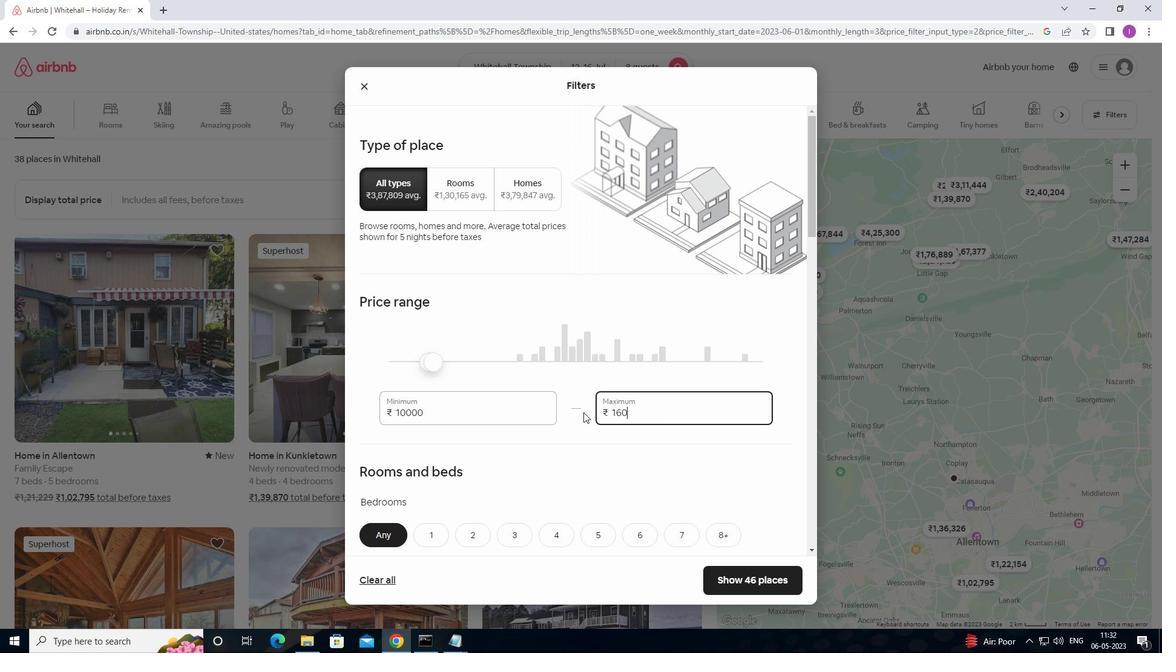 
Action: Key pressed 0
Screenshot: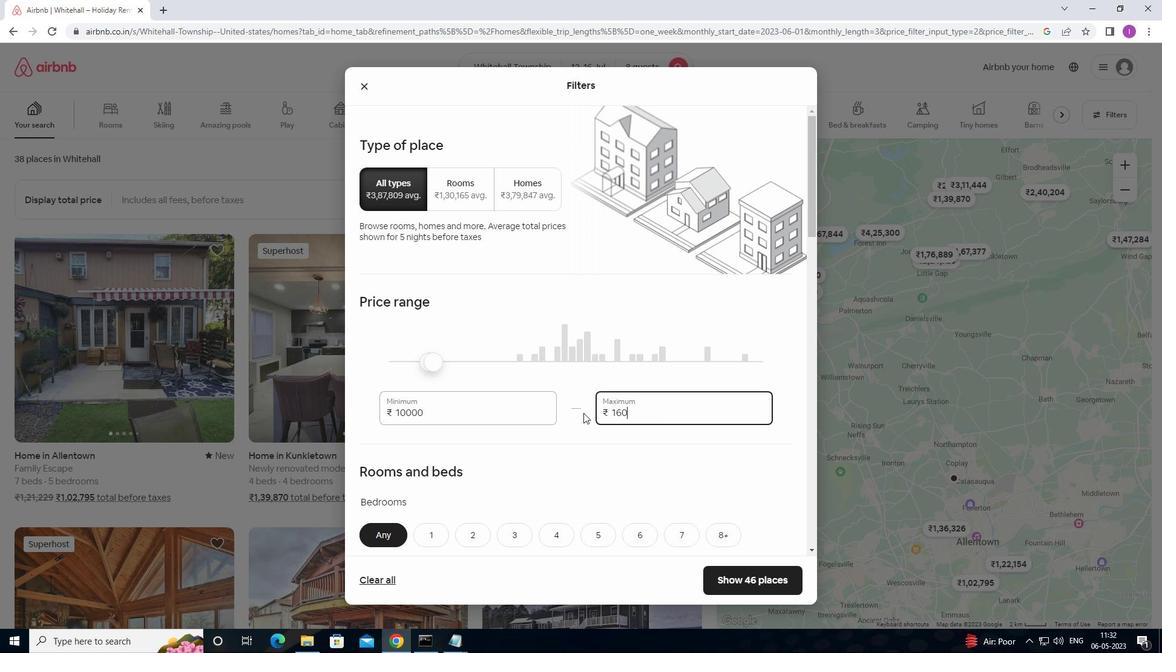 
Action: Mouse moved to (582, 414)
Screenshot: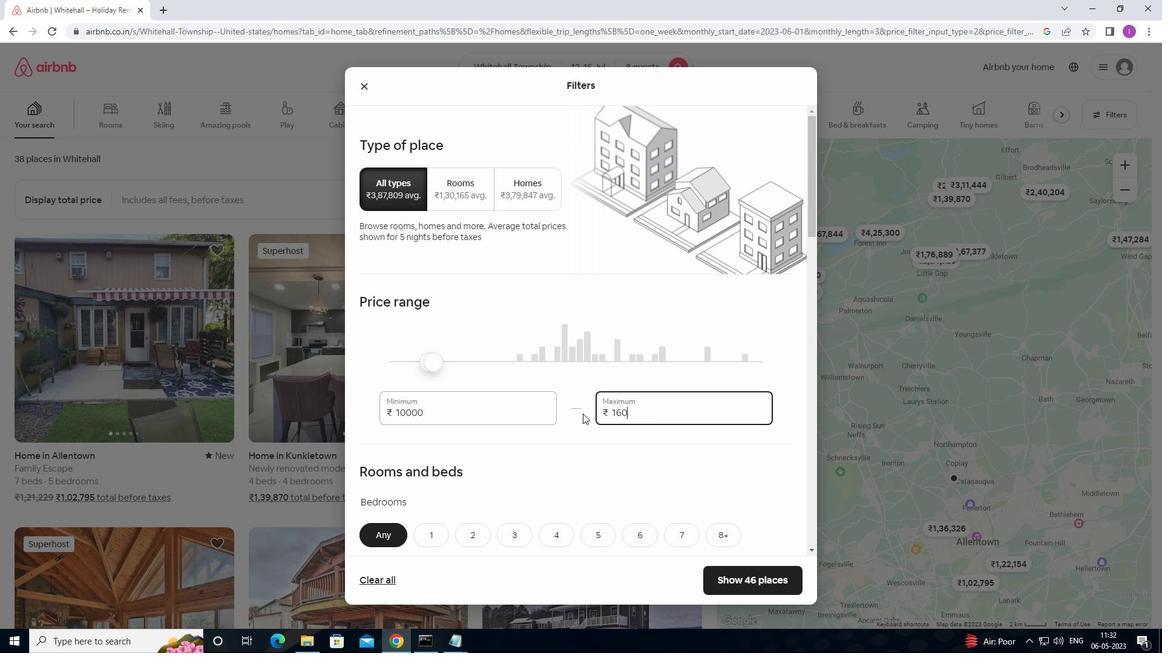 
Action: Key pressed 0
Screenshot: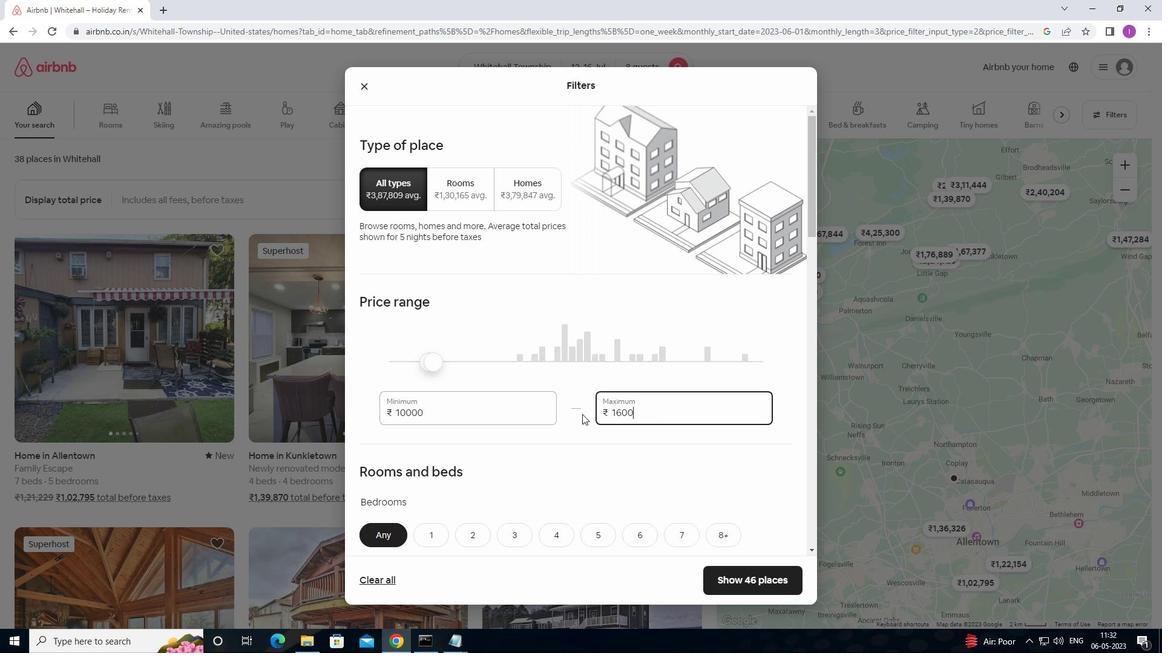 
Action: Mouse moved to (613, 405)
Screenshot: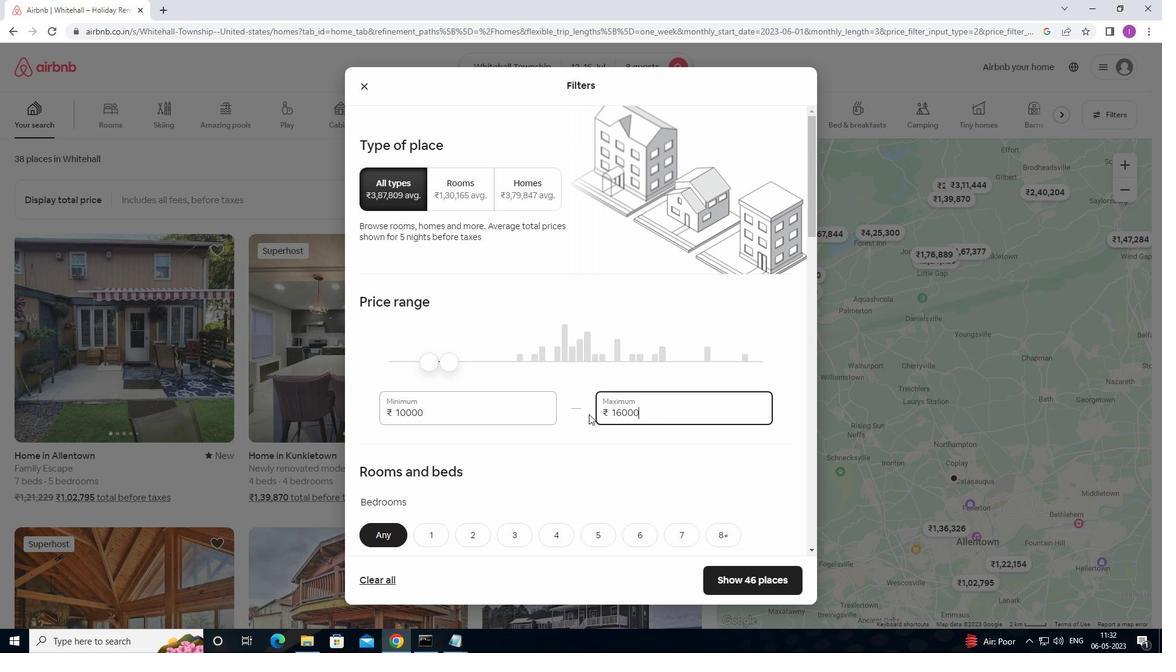 
Action: Mouse scrolled (613, 405) with delta (0, 0)
Screenshot: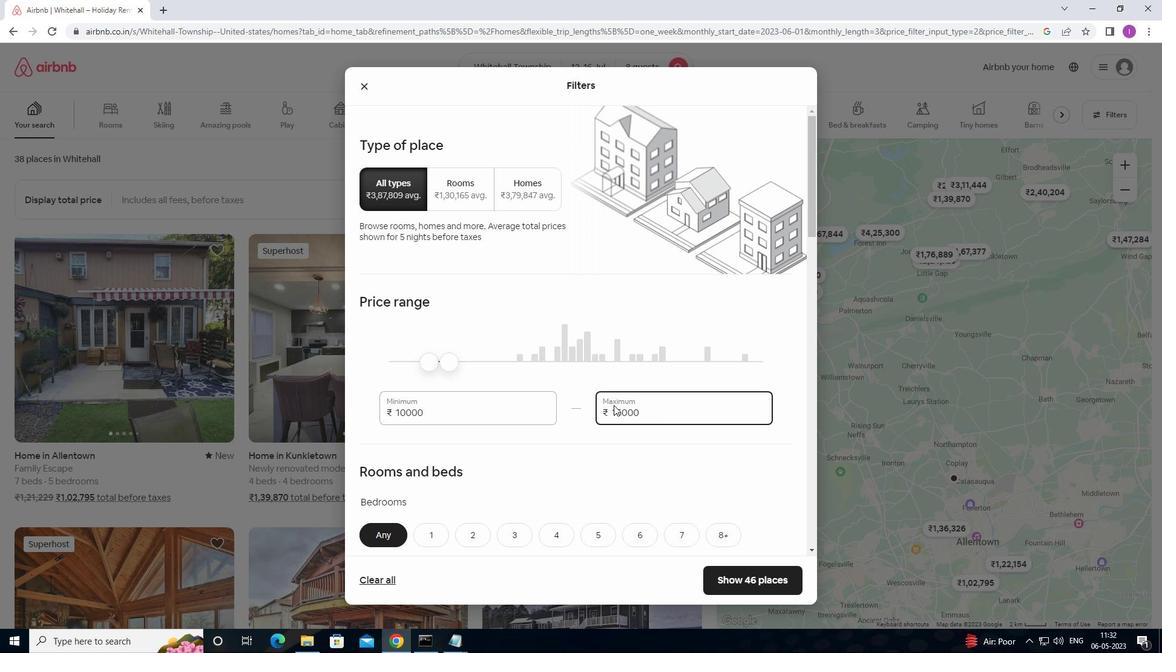 
Action: Mouse scrolled (613, 405) with delta (0, 0)
Screenshot: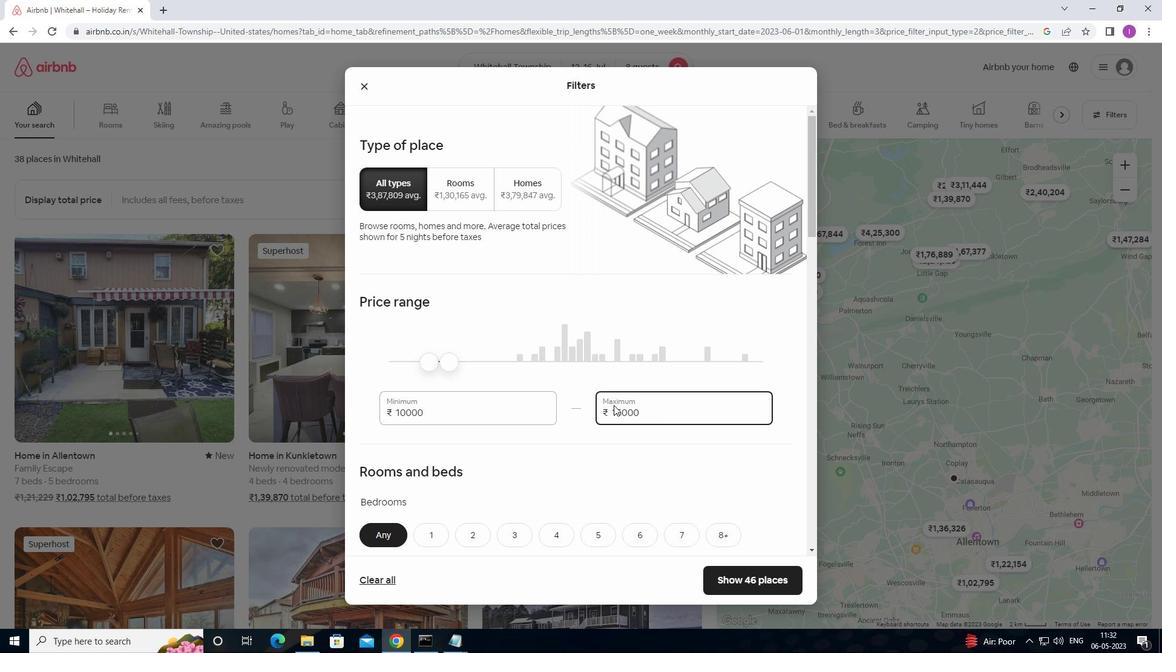 
Action: Mouse scrolled (613, 405) with delta (0, 0)
Screenshot: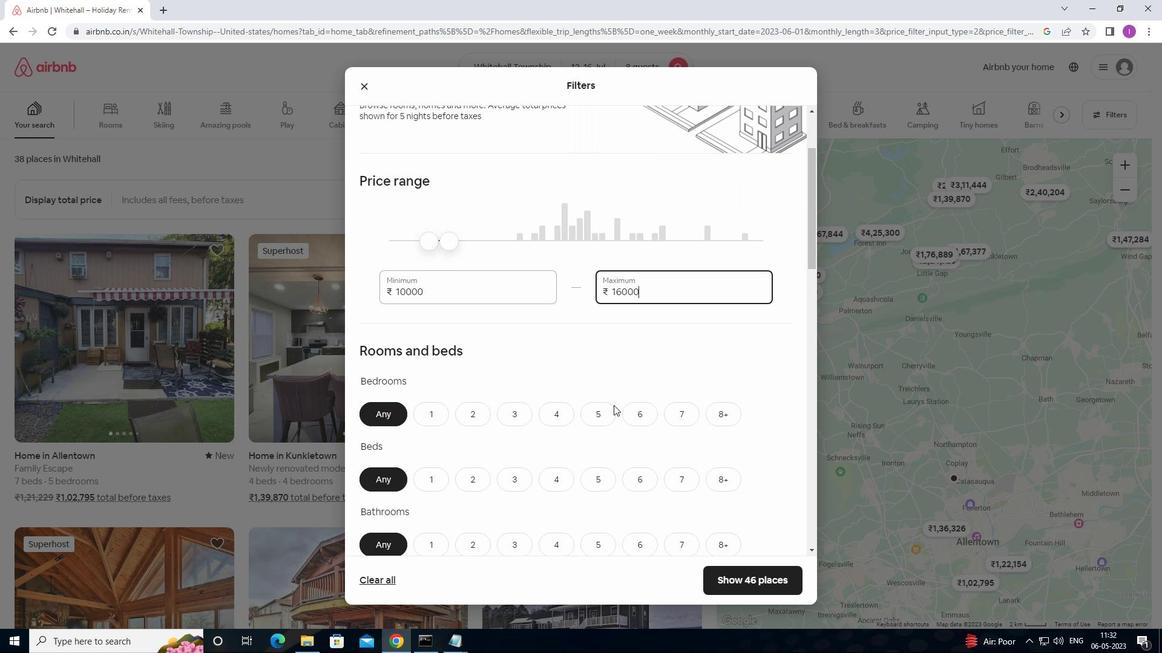 
Action: Mouse scrolled (613, 405) with delta (0, 0)
Screenshot: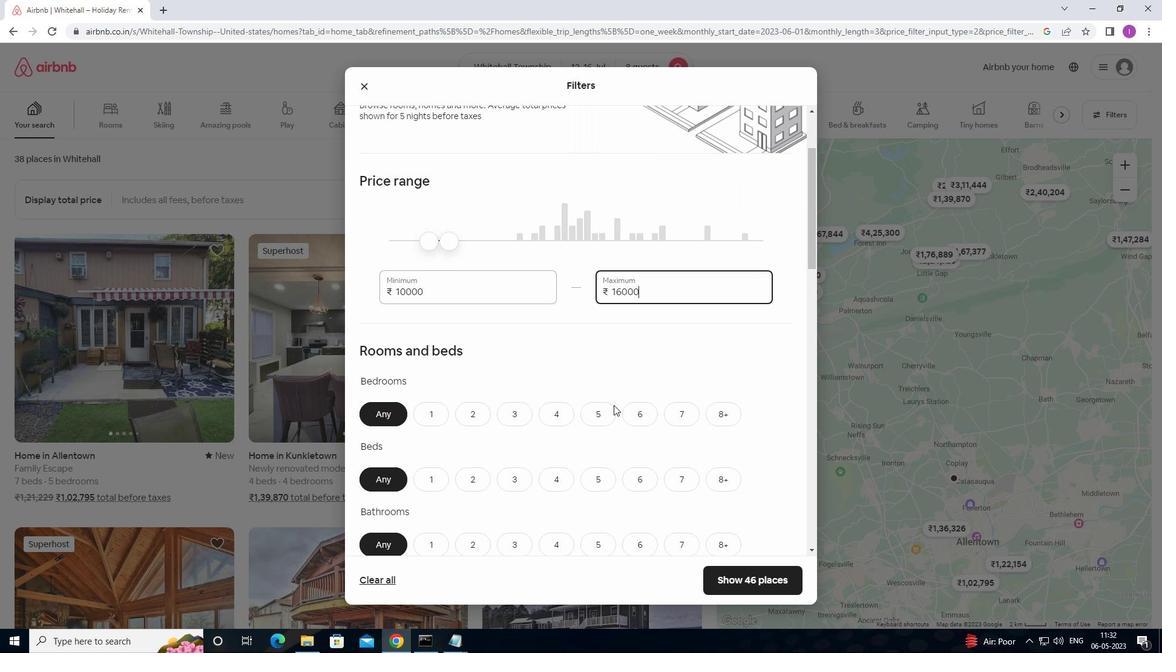 
Action: Mouse moved to (726, 288)
Screenshot: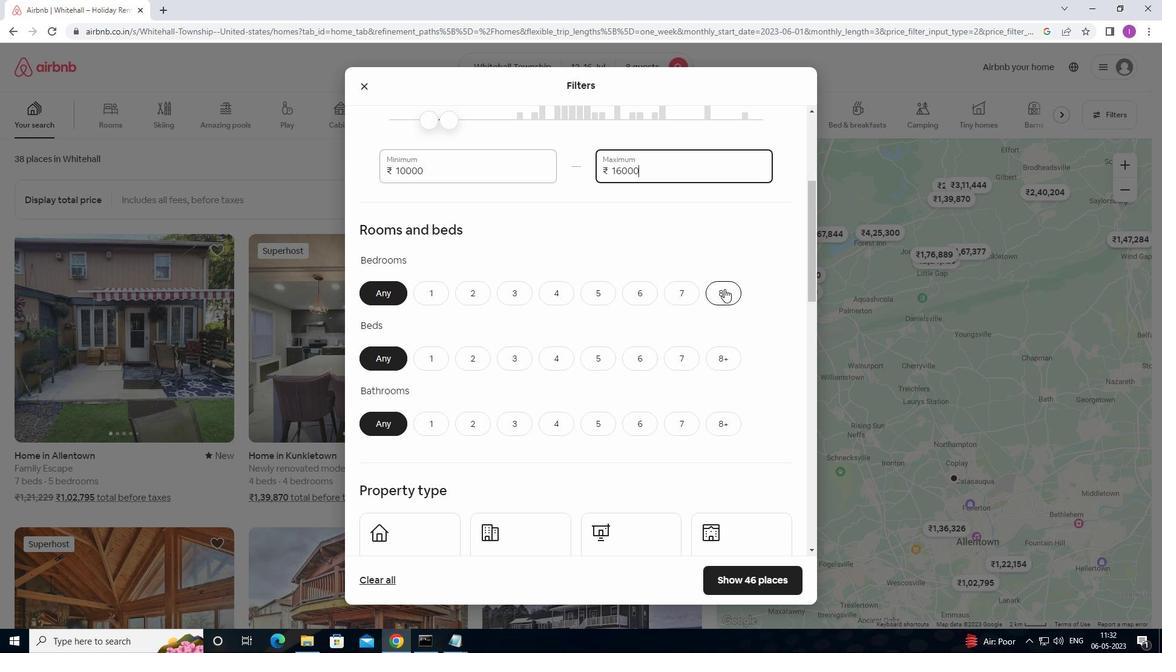 
Action: Mouse pressed left at (726, 288)
Screenshot: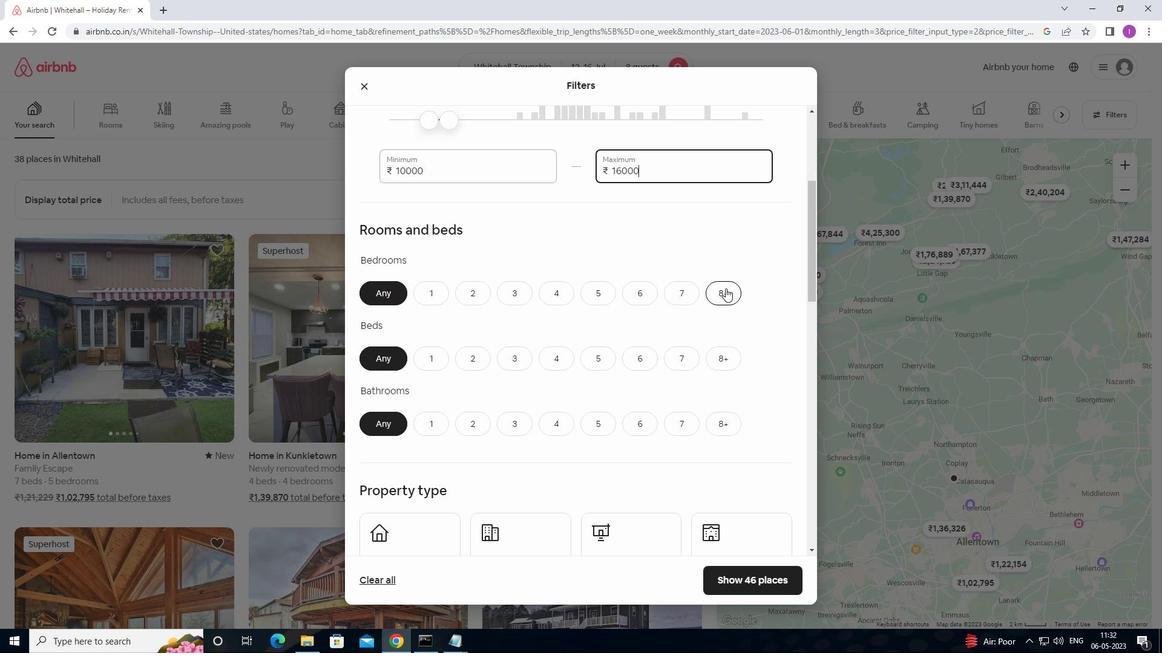 
Action: Mouse moved to (736, 362)
Screenshot: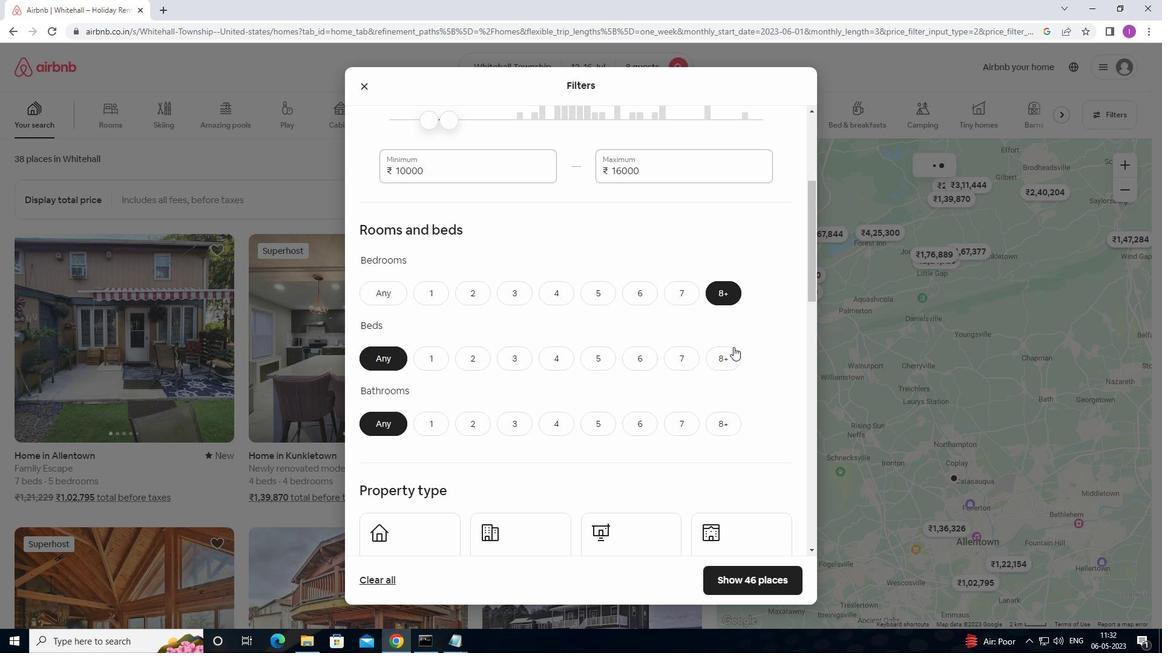 
Action: Mouse pressed left at (736, 362)
Screenshot: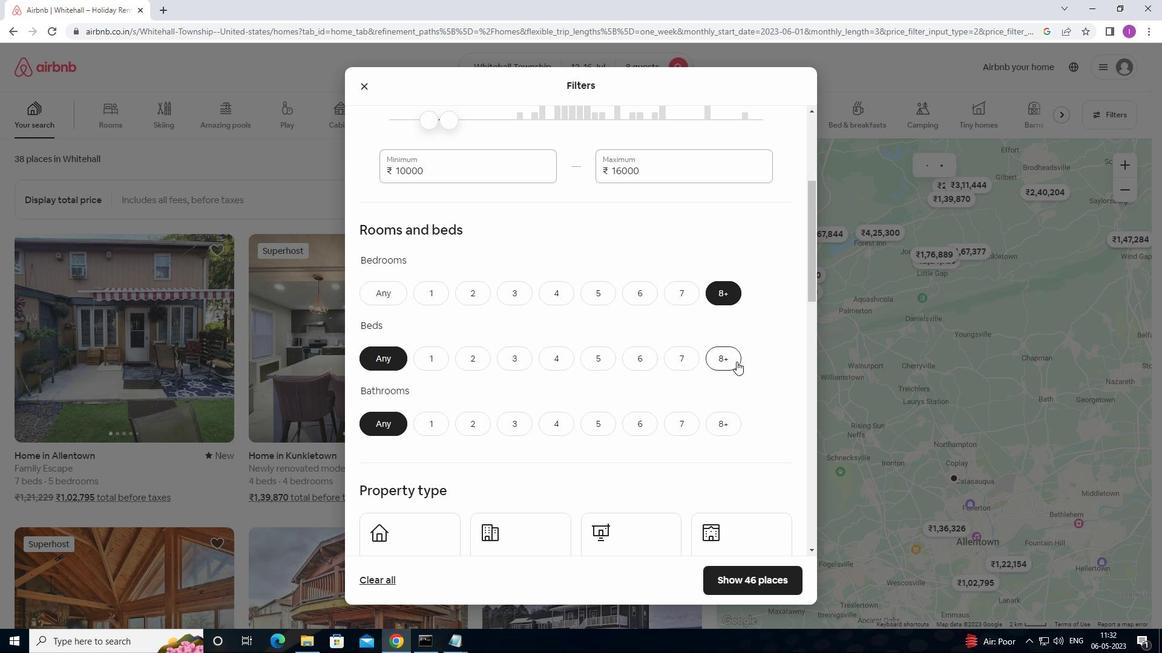 
Action: Mouse moved to (724, 419)
Screenshot: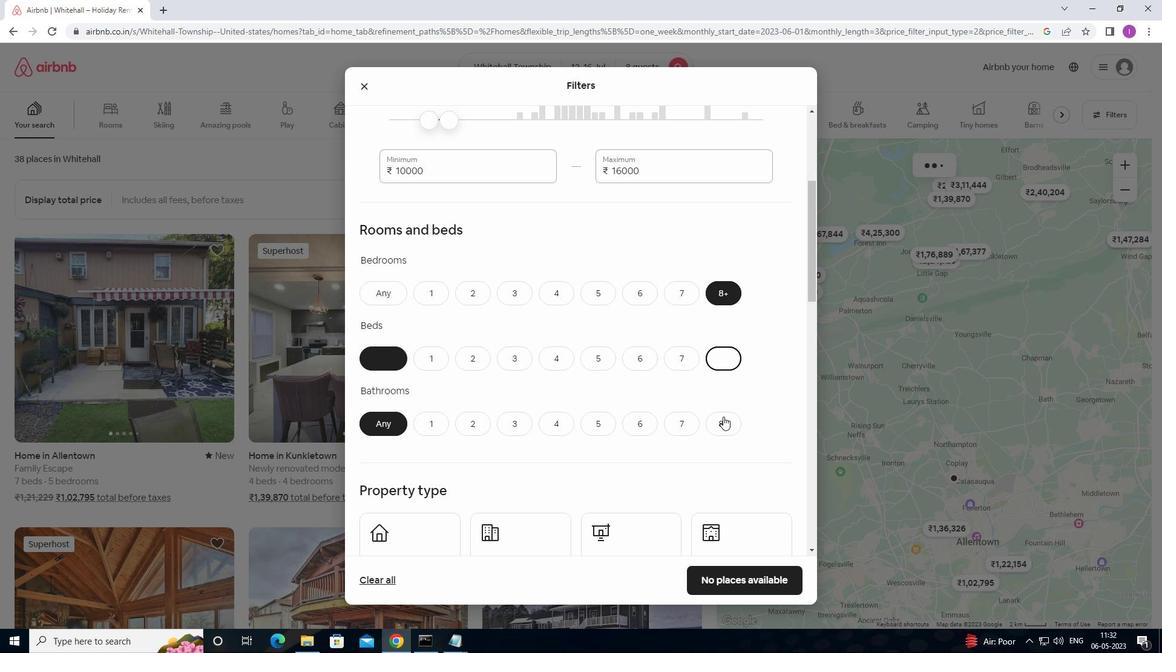 
Action: Mouse pressed left at (724, 419)
Screenshot: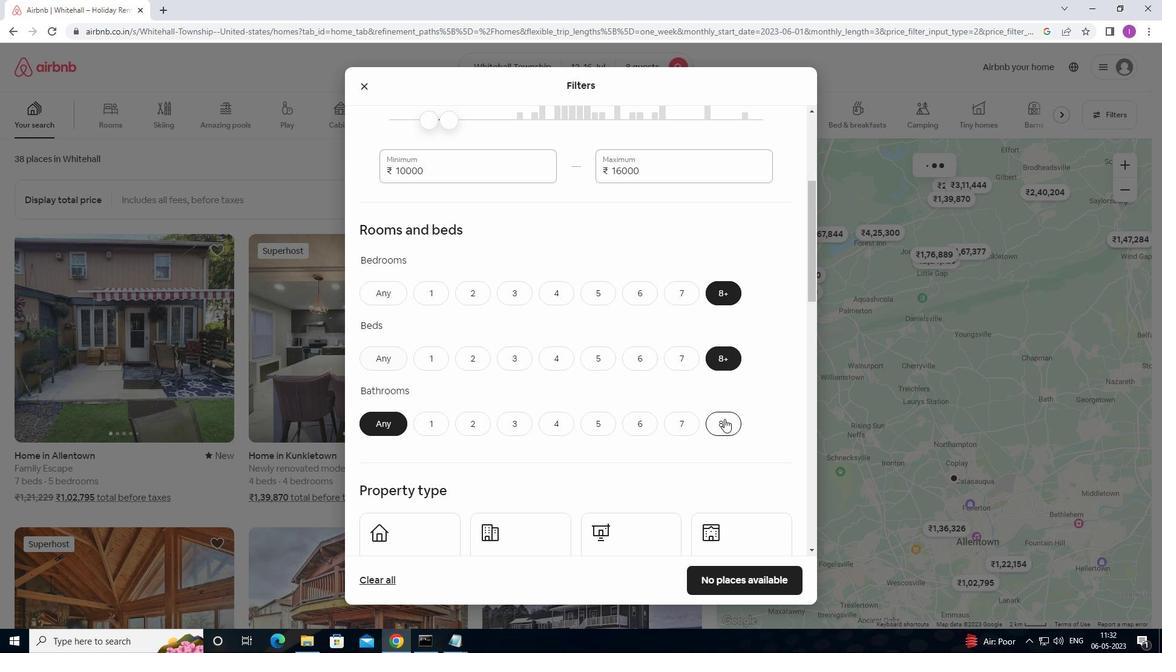 
Action: Mouse moved to (636, 325)
Screenshot: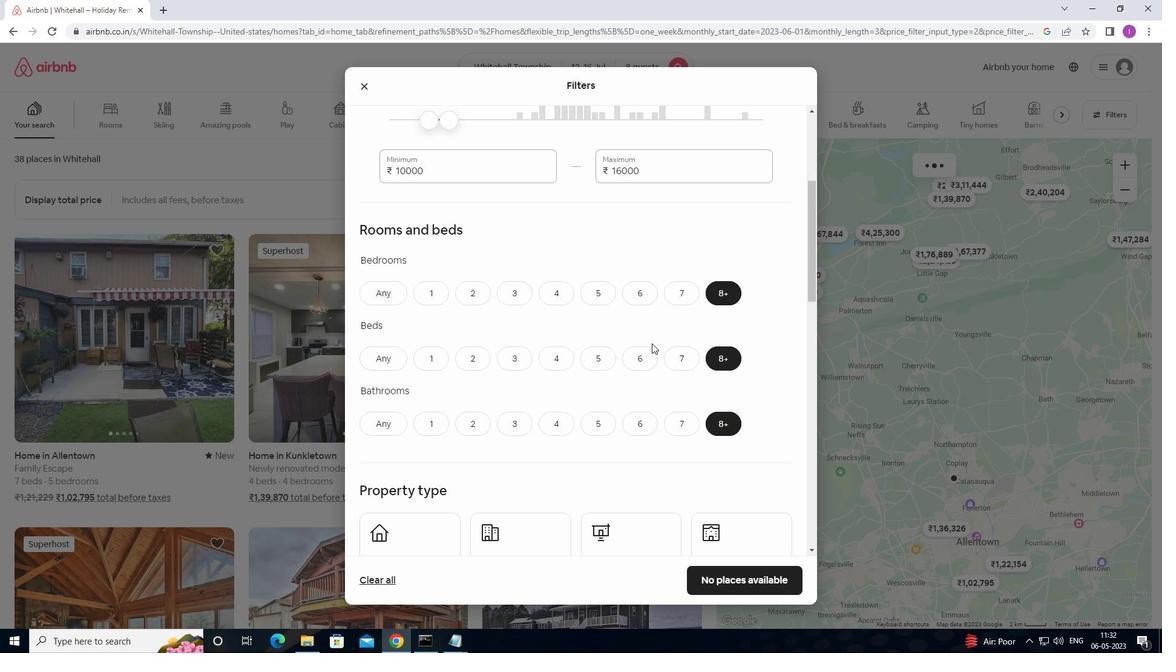 
Action: Mouse scrolled (636, 325) with delta (0, 0)
Screenshot: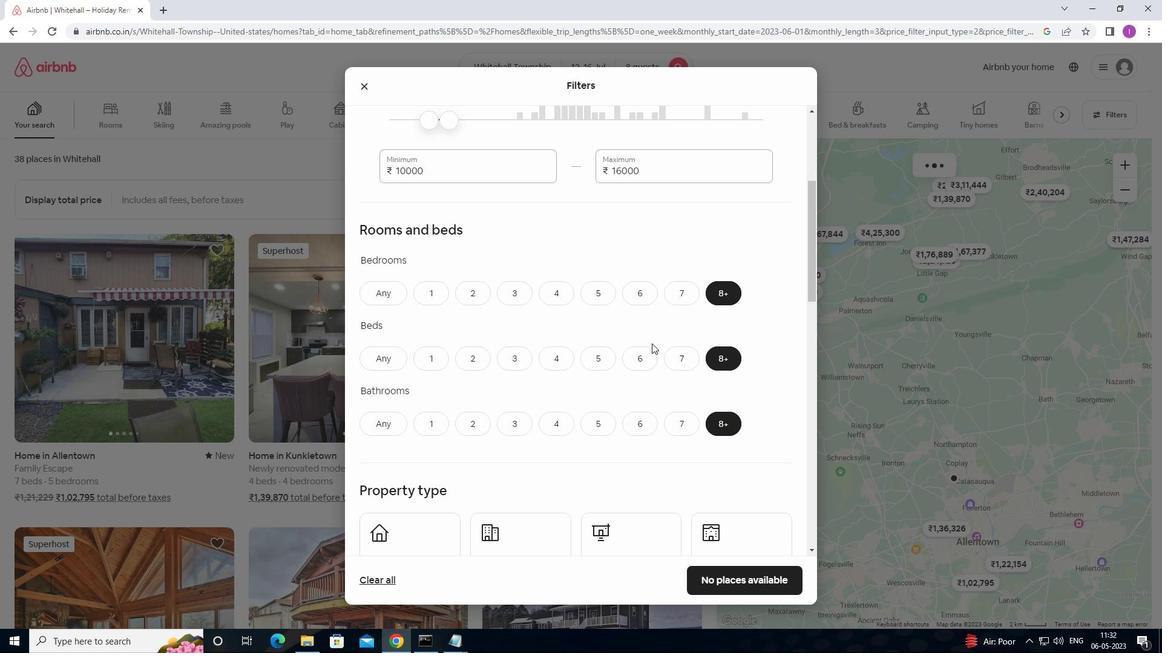 
Action: Mouse scrolled (636, 325) with delta (0, 0)
Screenshot: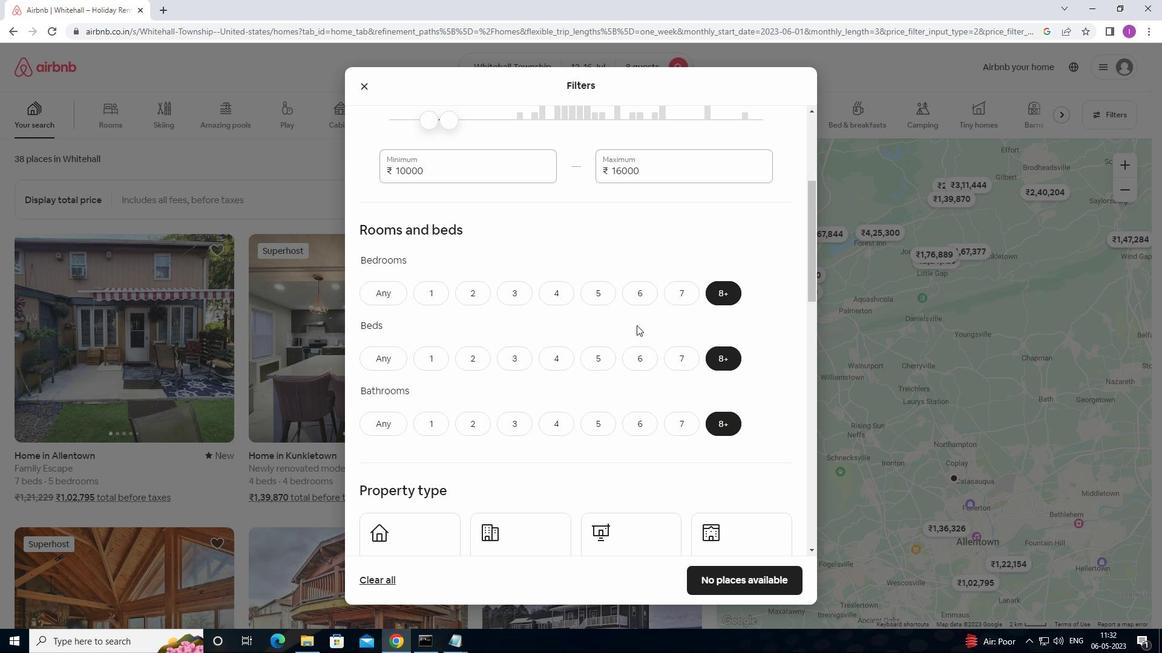 
Action: Mouse moved to (638, 324)
Screenshot: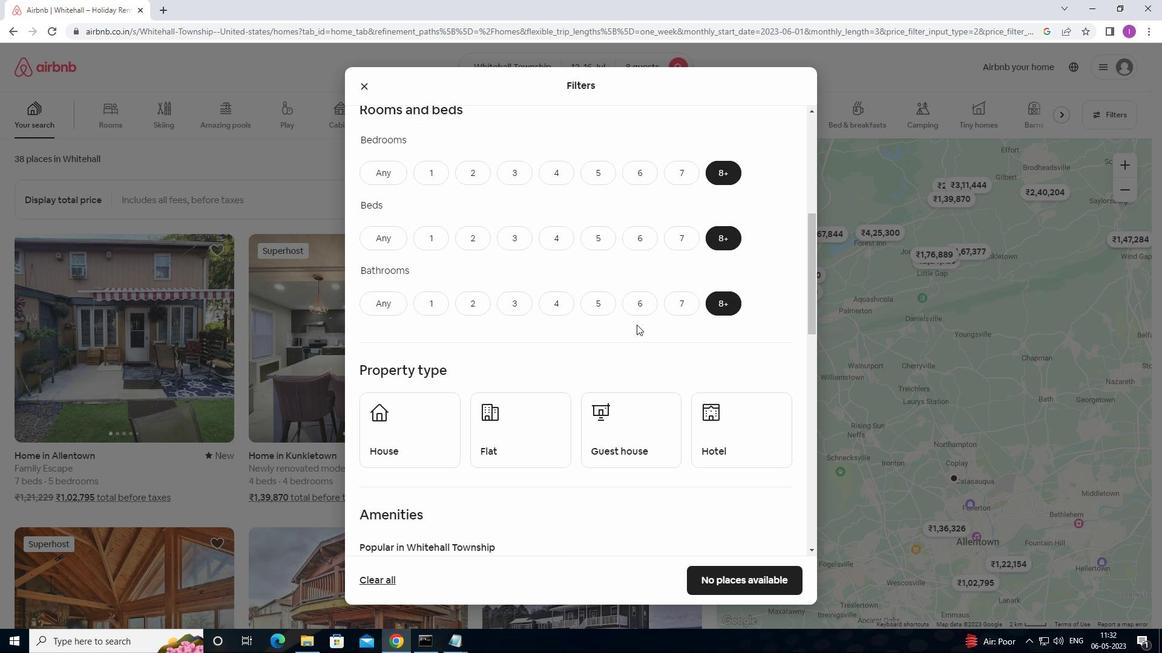 
Action: Mouse scrolled (638, 323) with delta (0, 0)
Screenshot: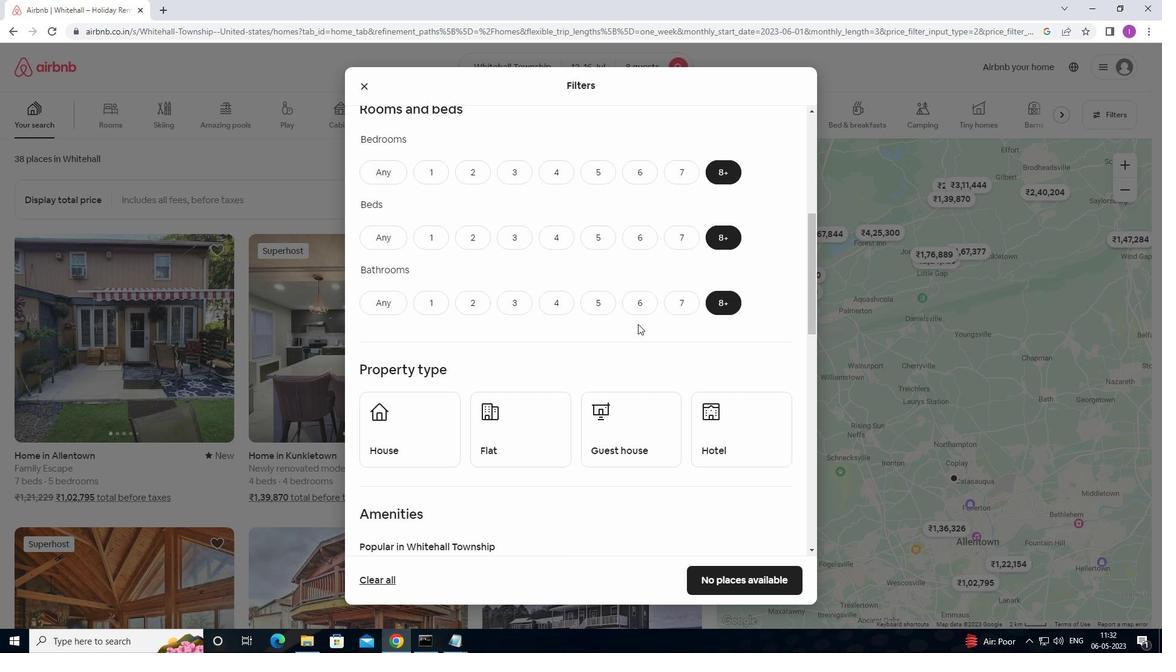 
Action: Mouse moved to (406, 358)
Screenshot: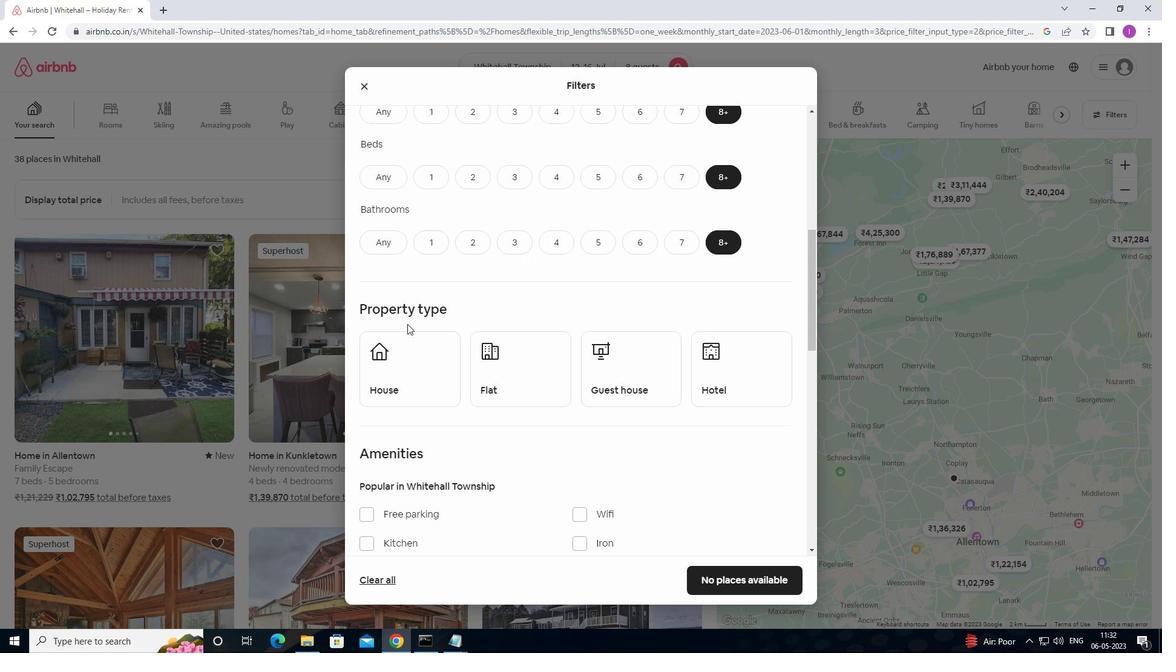 
Action: Mouse pressed left at (406, 358)
Screenshot: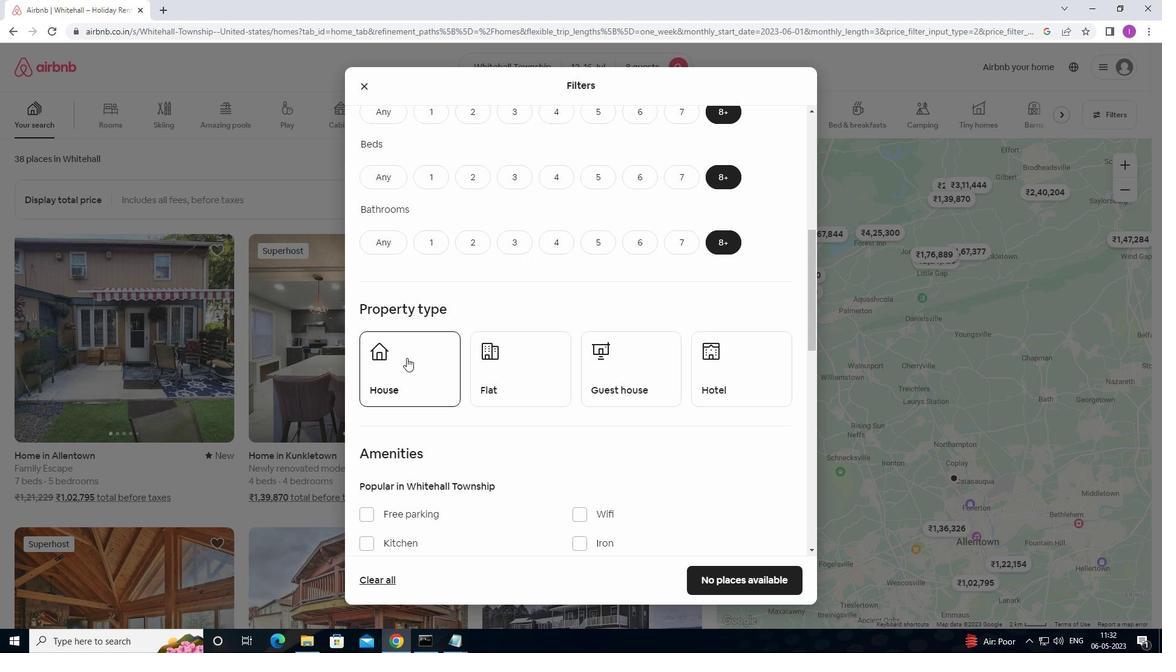 
Action: Mouse moved to (492, 360)
Screenshot: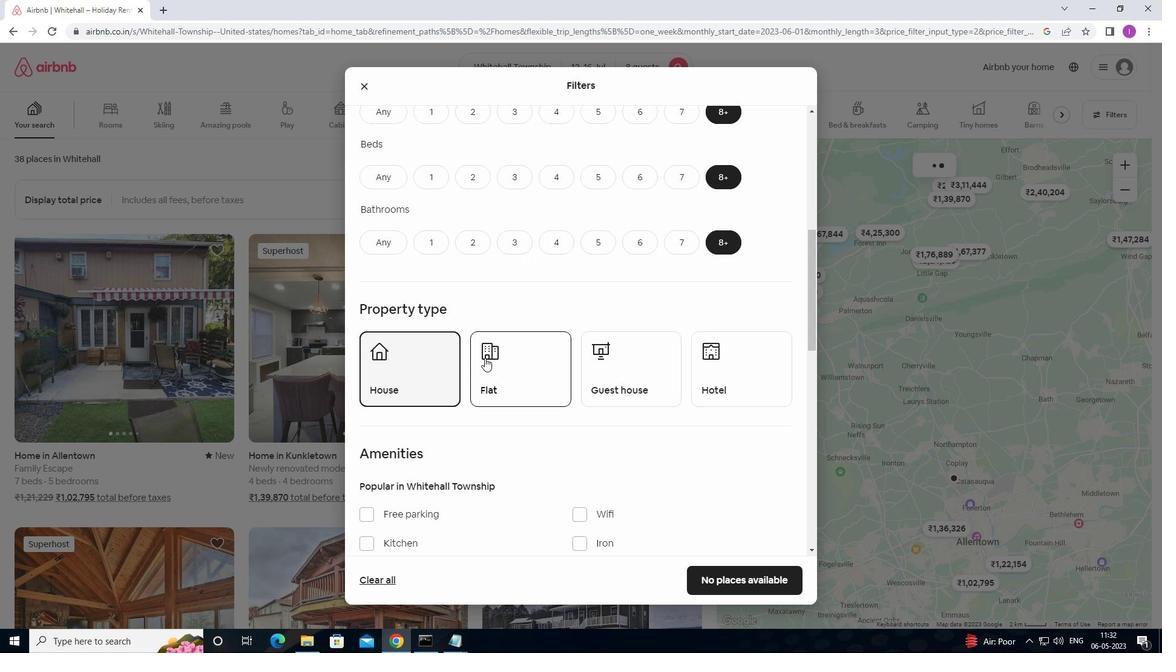 
Action: Mouse pressed left at (492, 360)
Screenshot: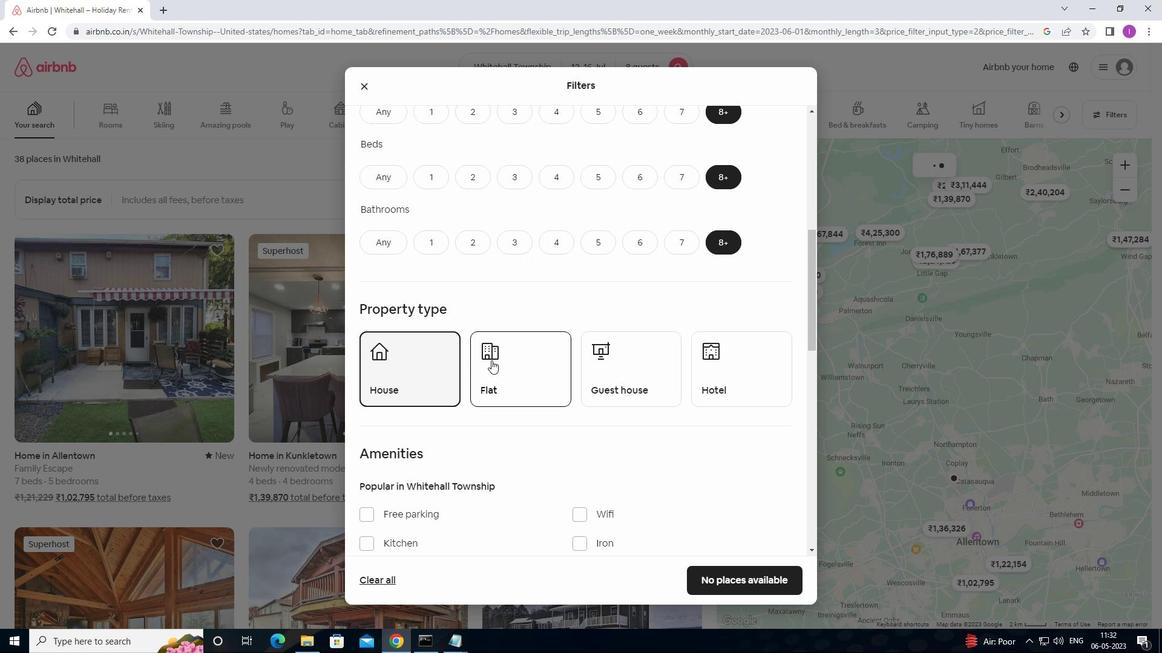 
Action: Mouse moved to (652, 383)
Screenshot: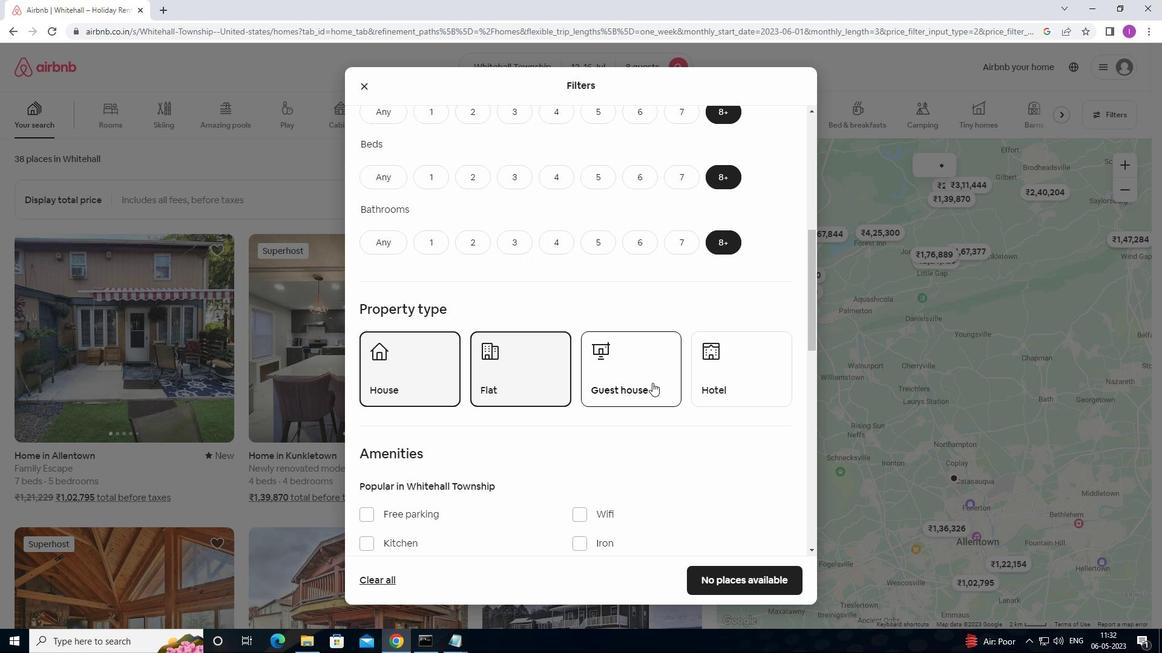 
Action: Mouse pressed left at (652, 383)
Screenshot: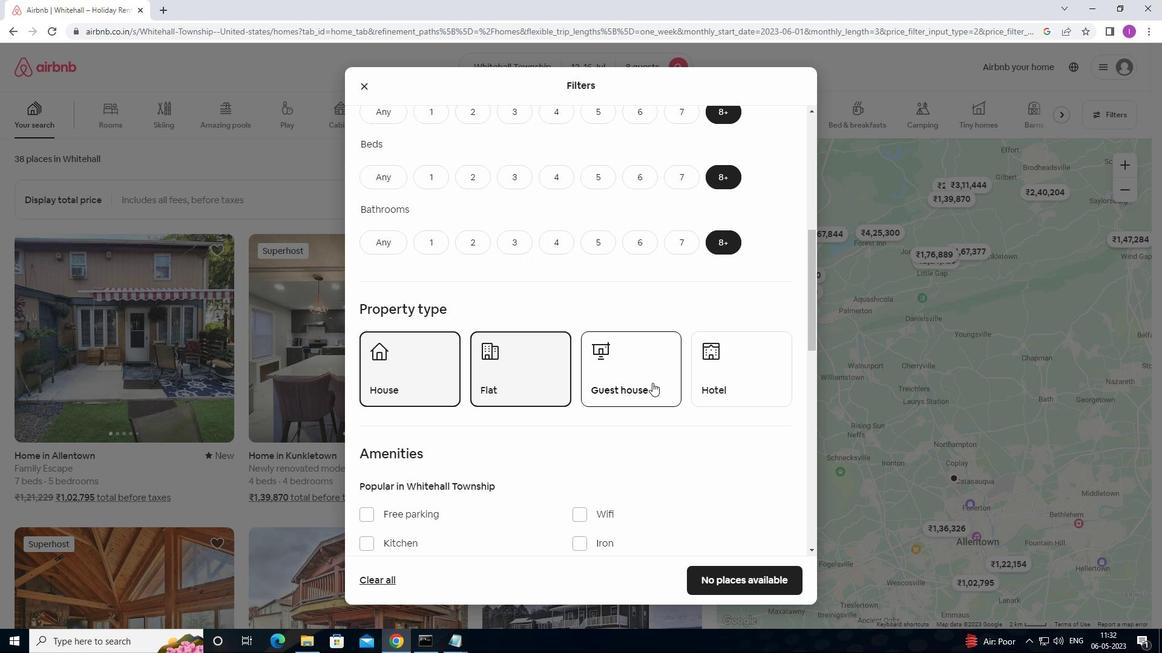 
Action: Mouse moved to (766, 386)
Screenshot: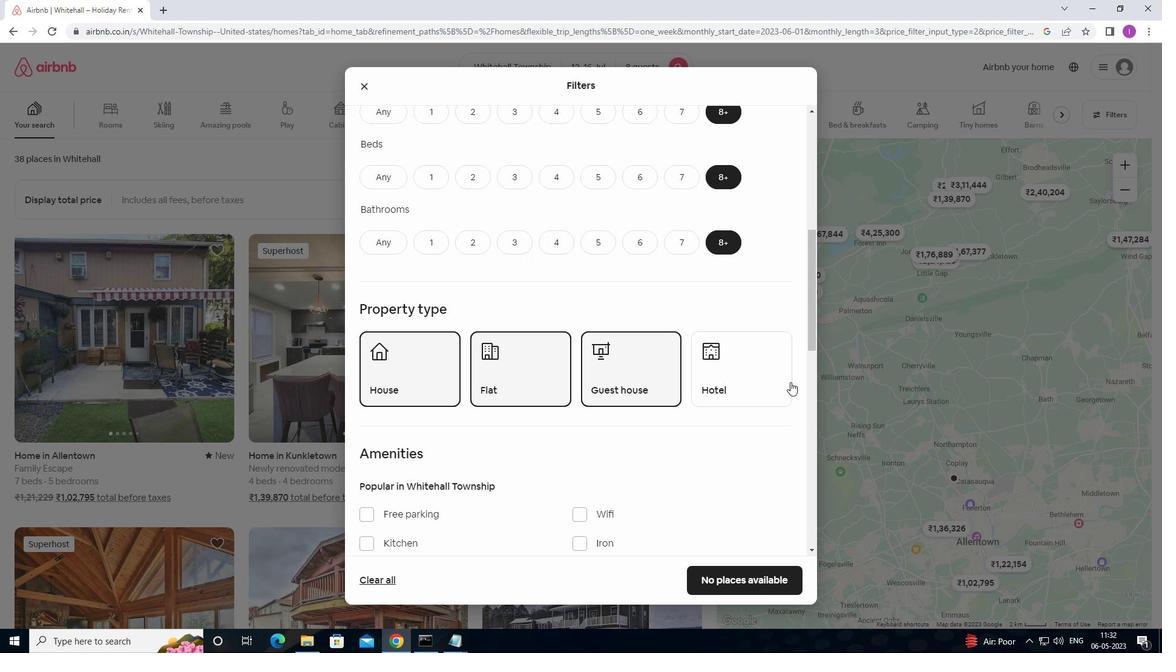 
Action: Mouse pressed left at (766, 386)
Screenshot: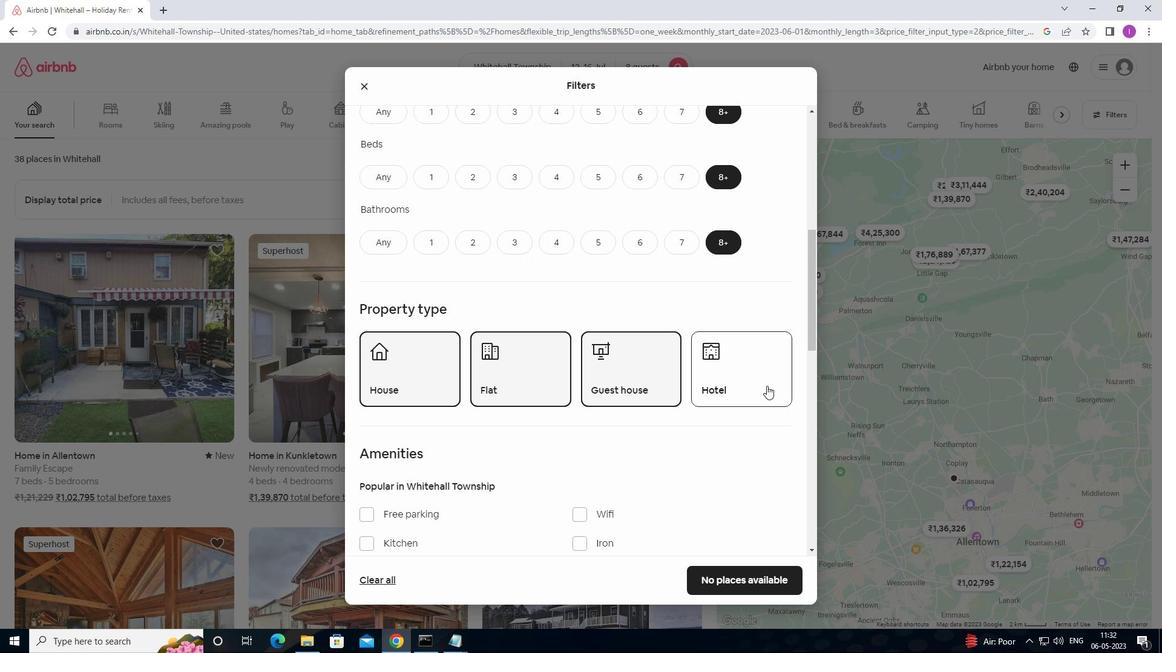 
Action: Mouse moved to (662, 395)
Screenshot: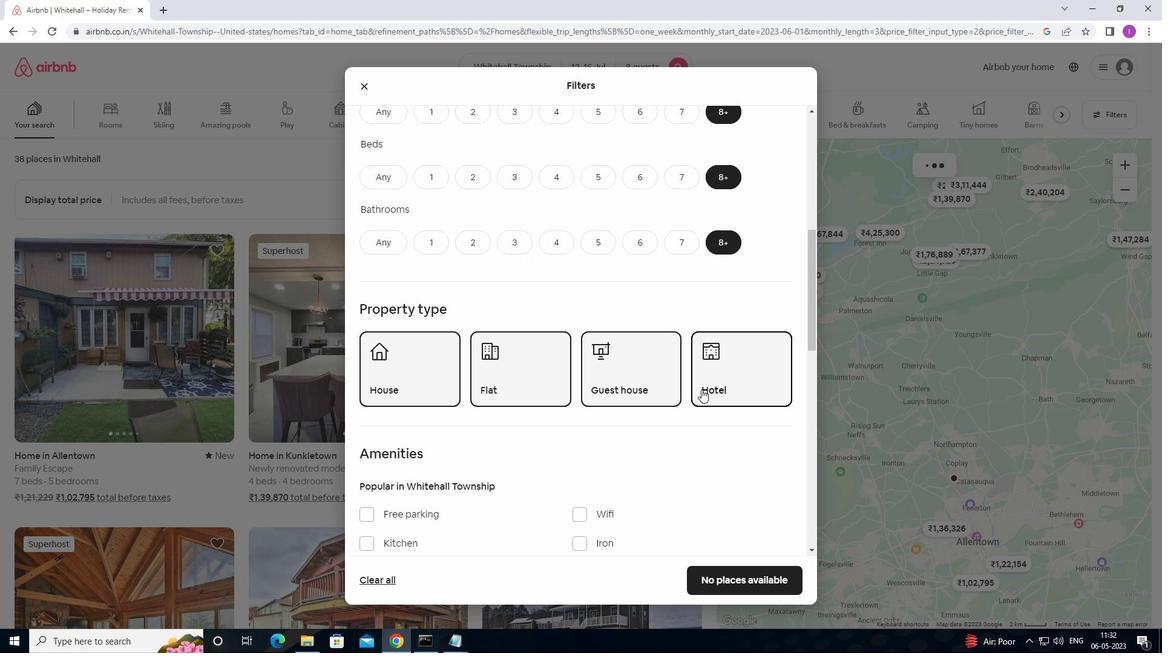 
Action: Mouse scrolled (662, 394) with delta (0, 0)
Screenshot: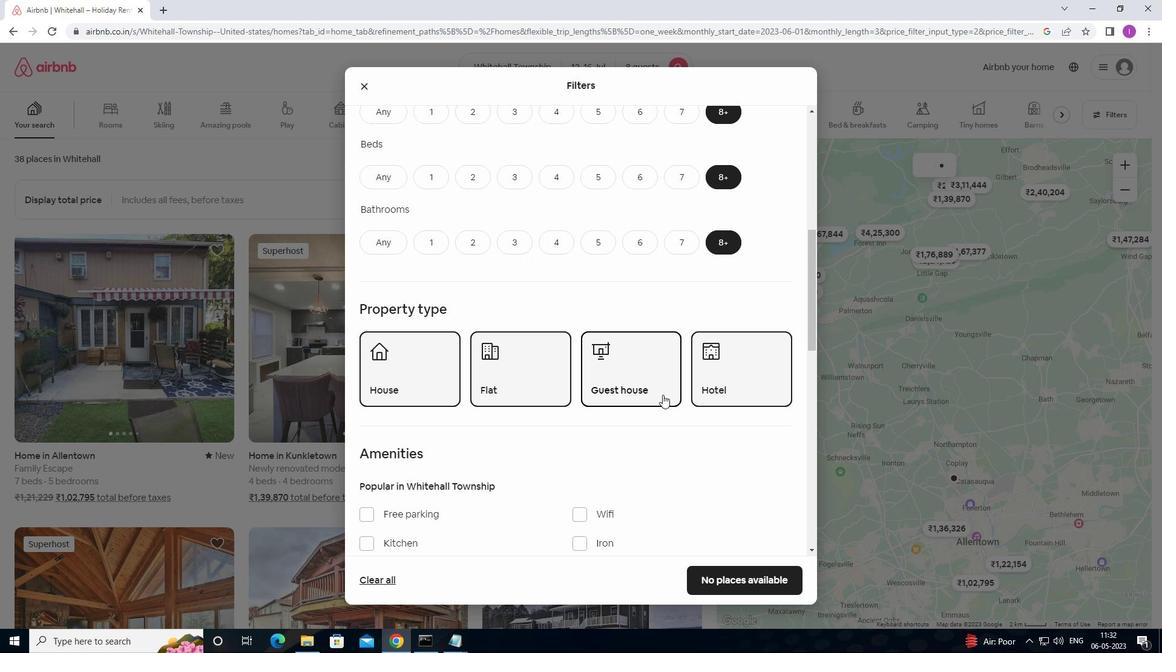 
Action: Mouse scrolled (662, 394) with delta (0, 0)
Screenshot: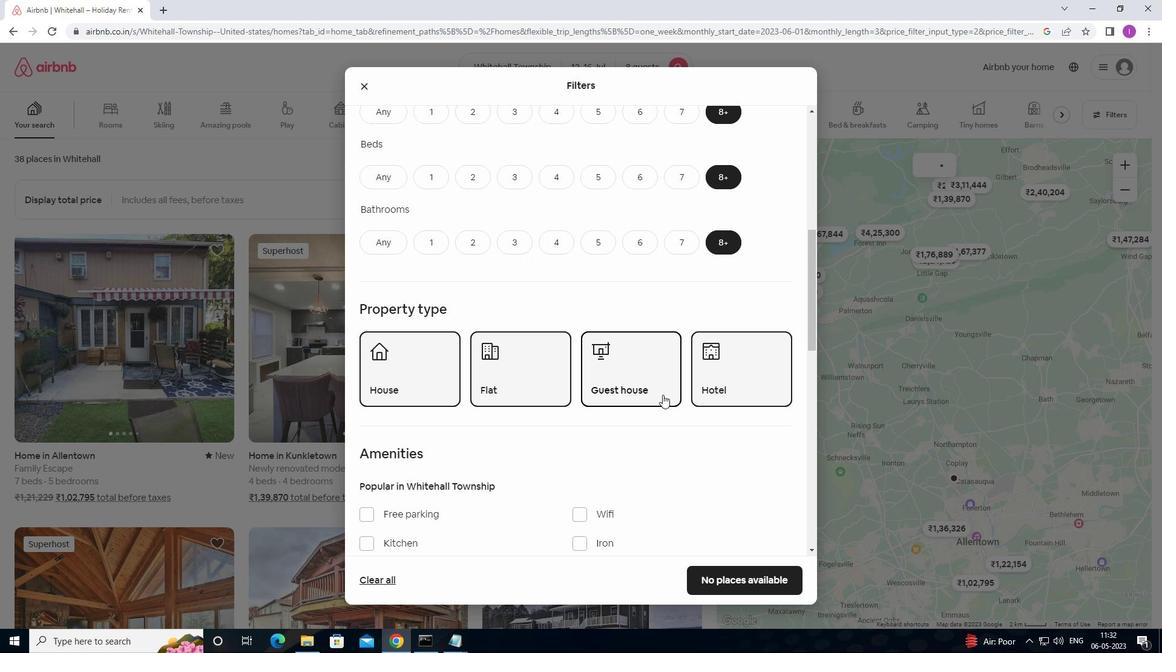 
Action: Mouse scrolled (662, 394) with delta (0, 0)
Screenshot: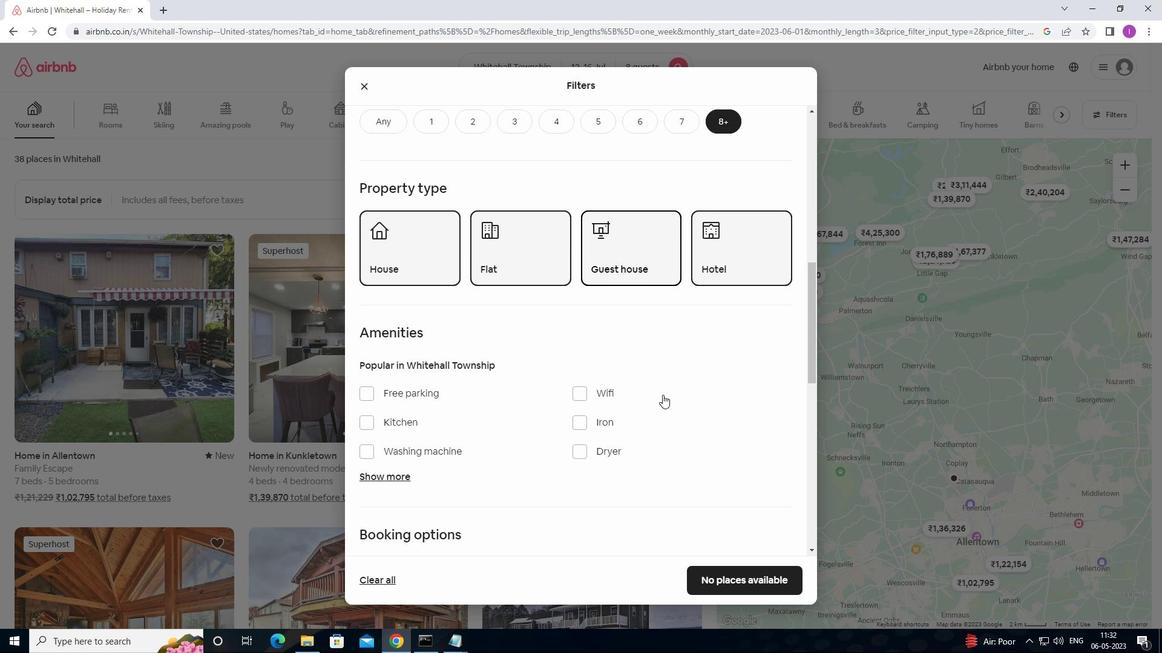 
Action: Mouse scrolled (662, 394) with delta (0, 0)
Screenshot: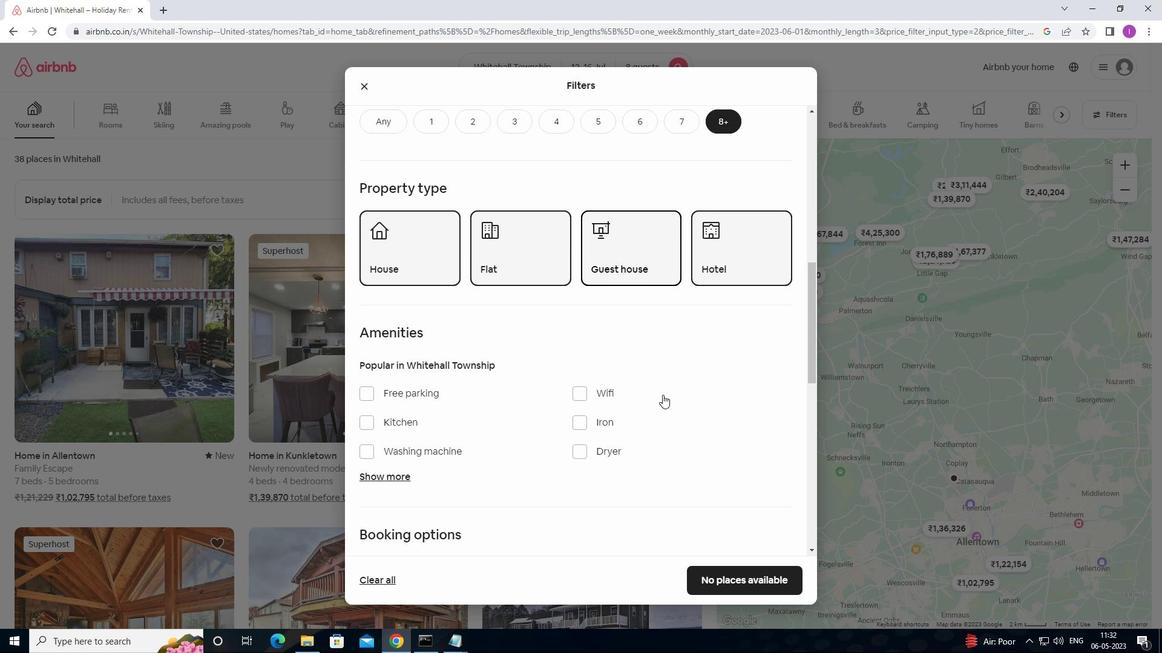 
Action: Mouse moved to (580, 273)
Screenshot: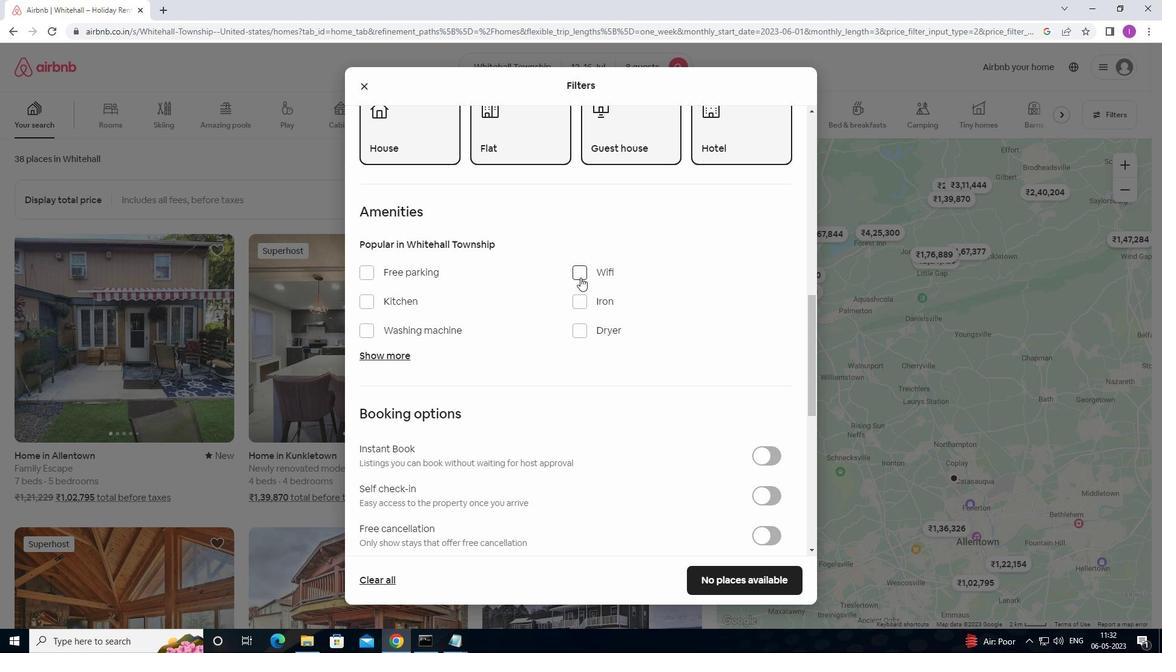 
Action: Mouse pressed left at (580, 273)
Screenshot: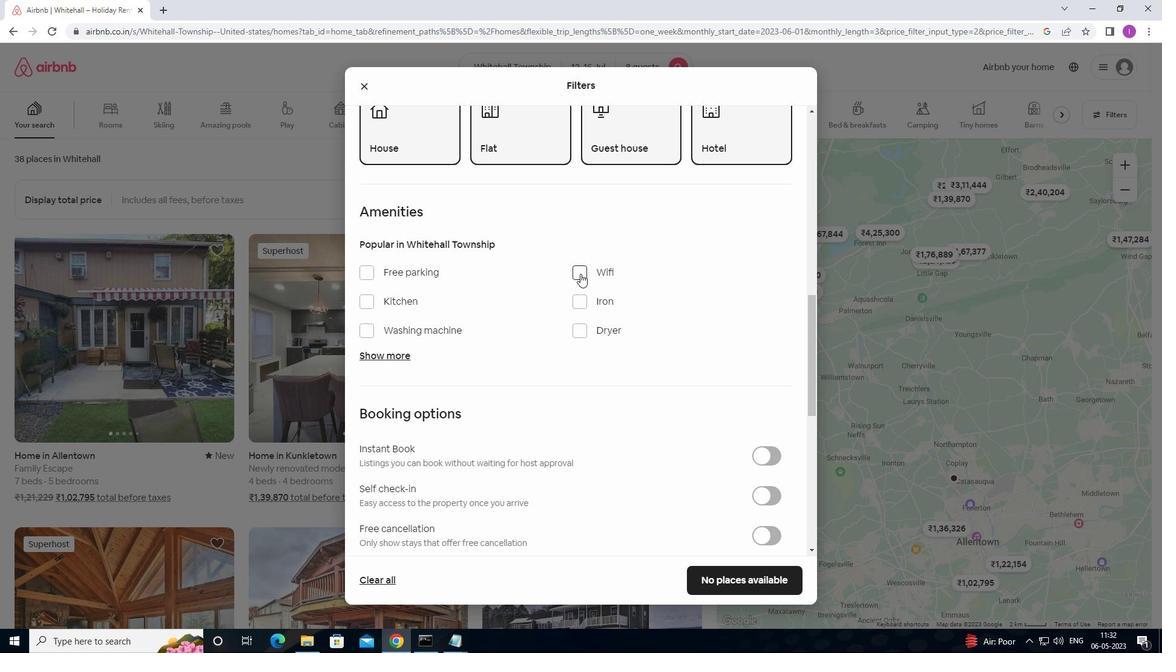 
Action: Mouse moved to (403, 354)
Screenshot: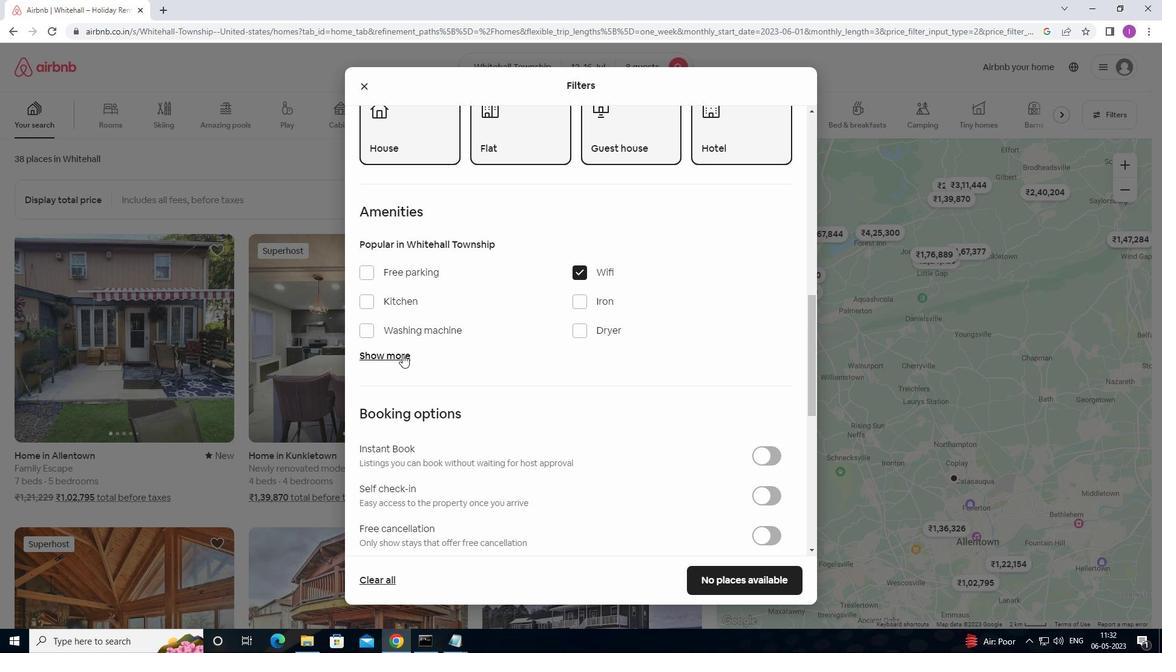 
Action: Mouse pressed left at (403, 354)
Screenshot: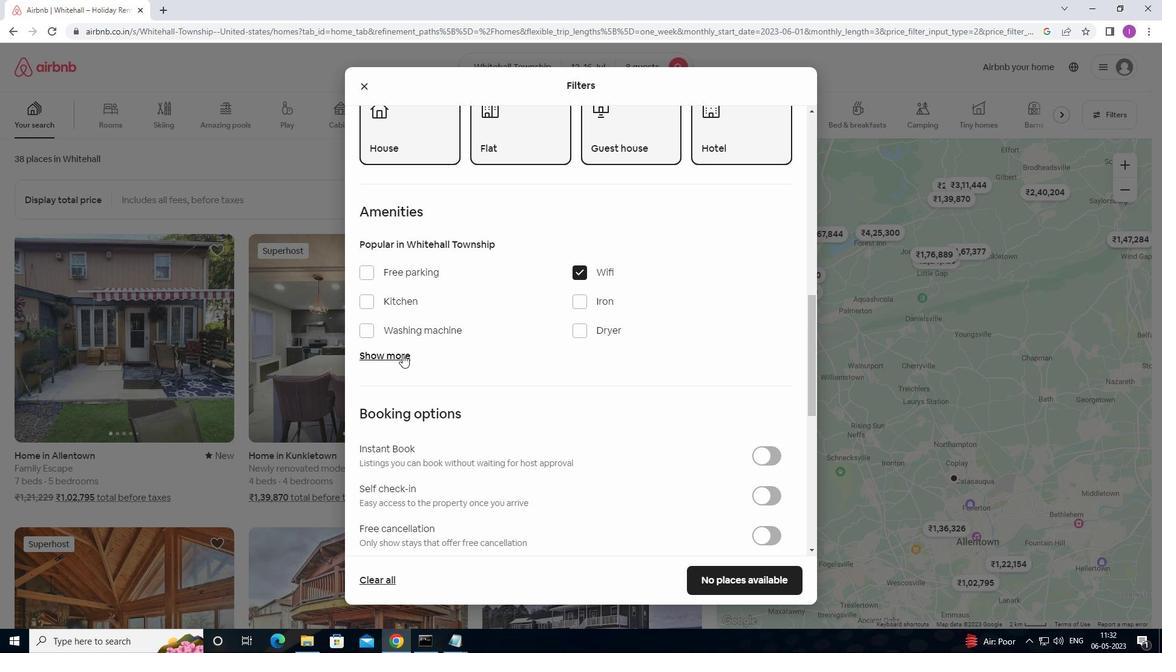 
Action: Mouse moved to (441, 430)
Screenshot: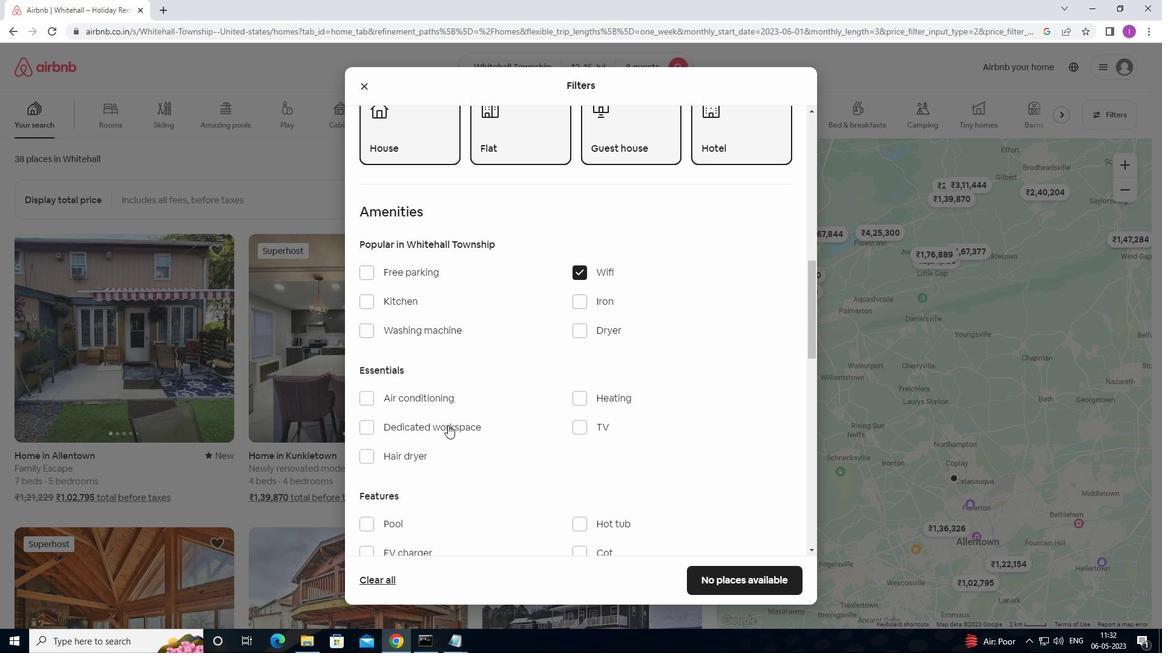 
Action: Mouse scrolled (441, 429) with delta (0, 0)
Screenshot: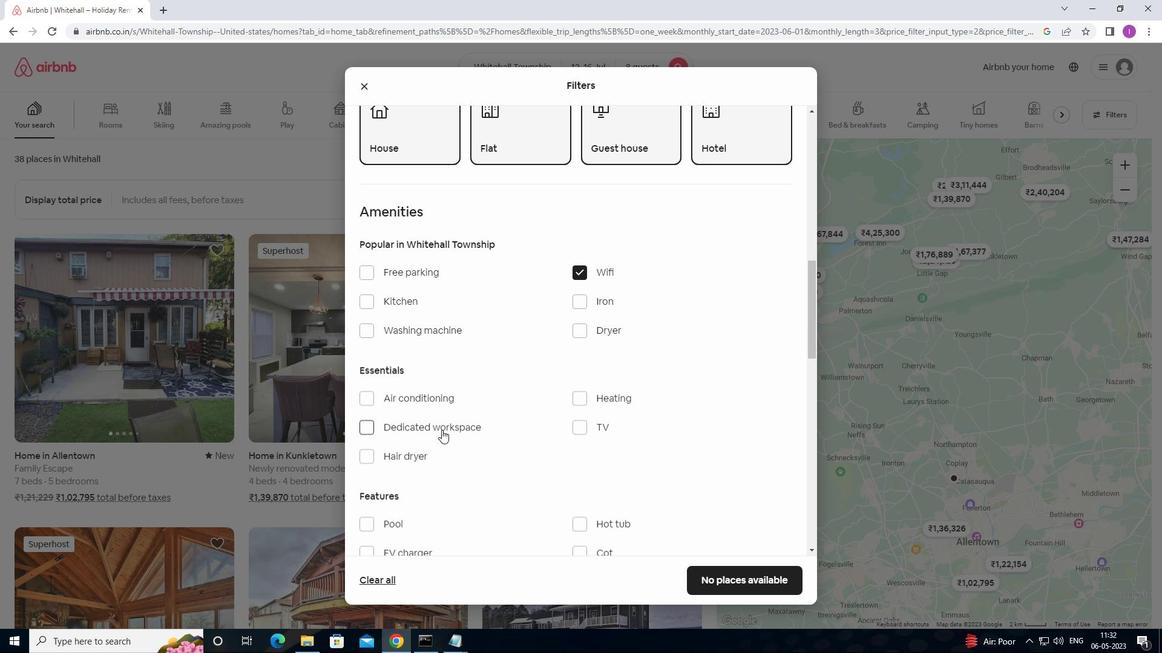 
Action: Mouse moved to (578, 370)
Screenshot: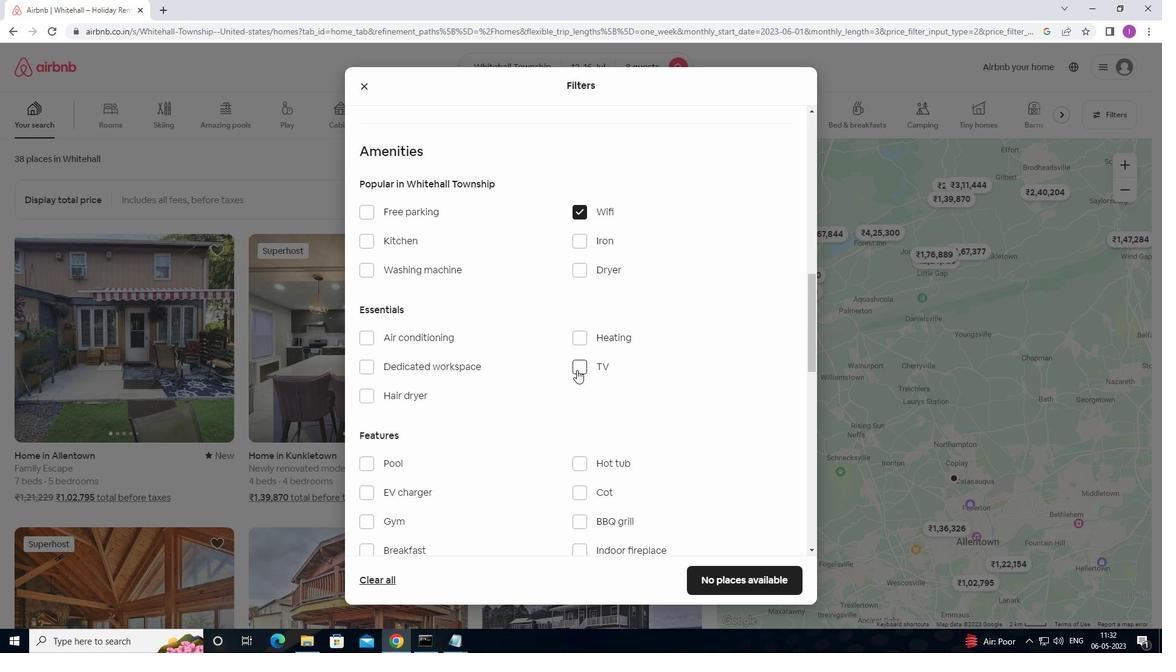 
Action: Mouse pressed left at (578, 370)
Screenshot: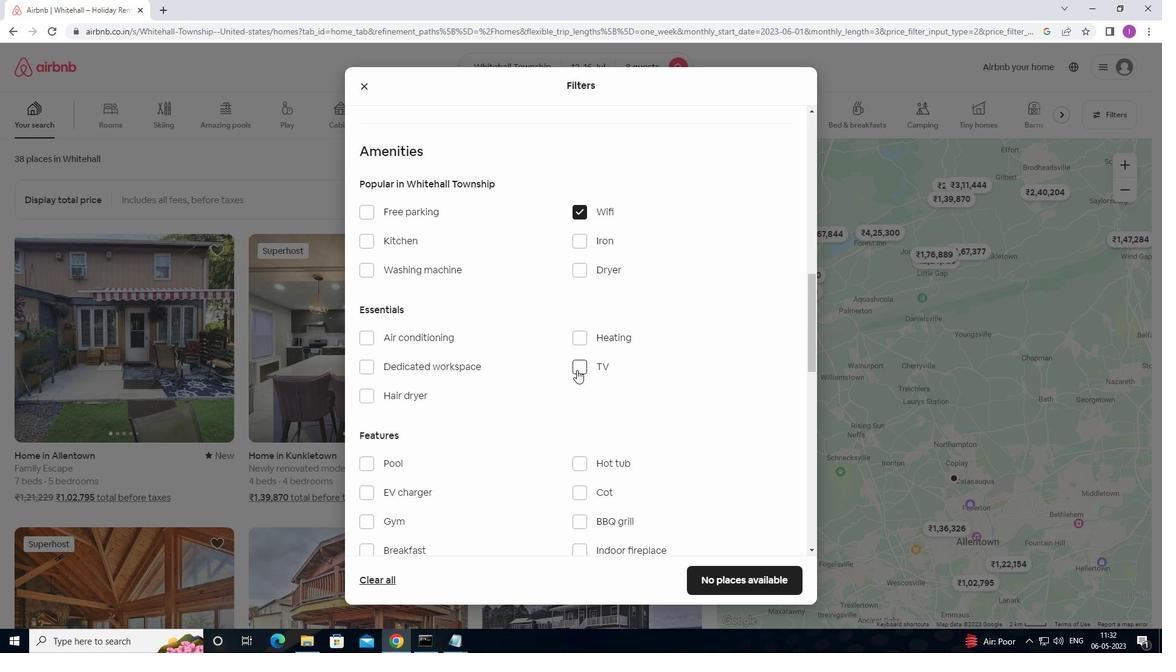 
Action: Mouse moved to (465, 405)
Screenshot: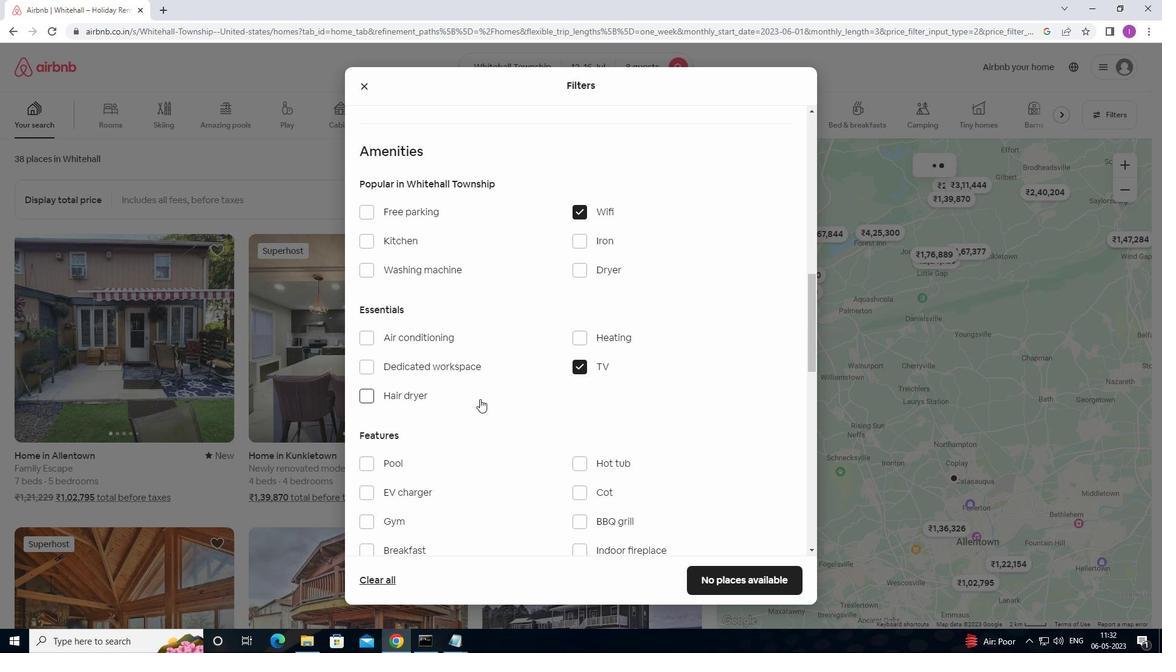 
Action: Mouse scrolled (465, 405) with delta (0, 0)
Screenshot: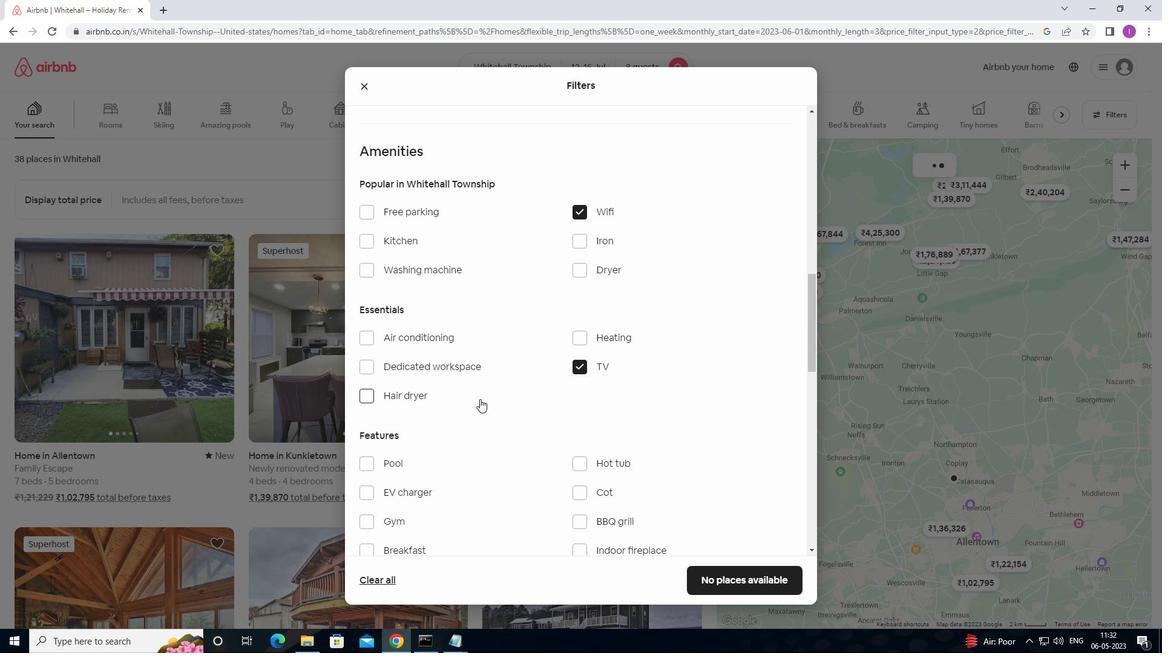 
Action: Mouse scrolled (465, 405) with delta (0, 0)
Screenshot: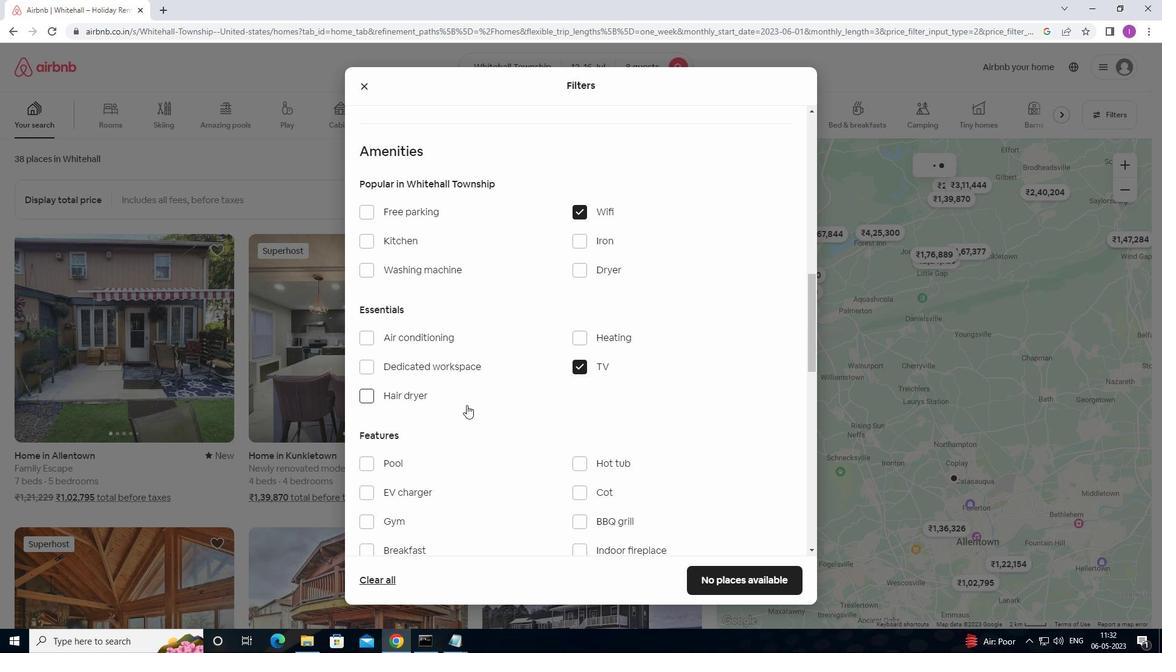 
Action: Mouse scrolled (465, 405) with delta (0, 0)
Screenshot: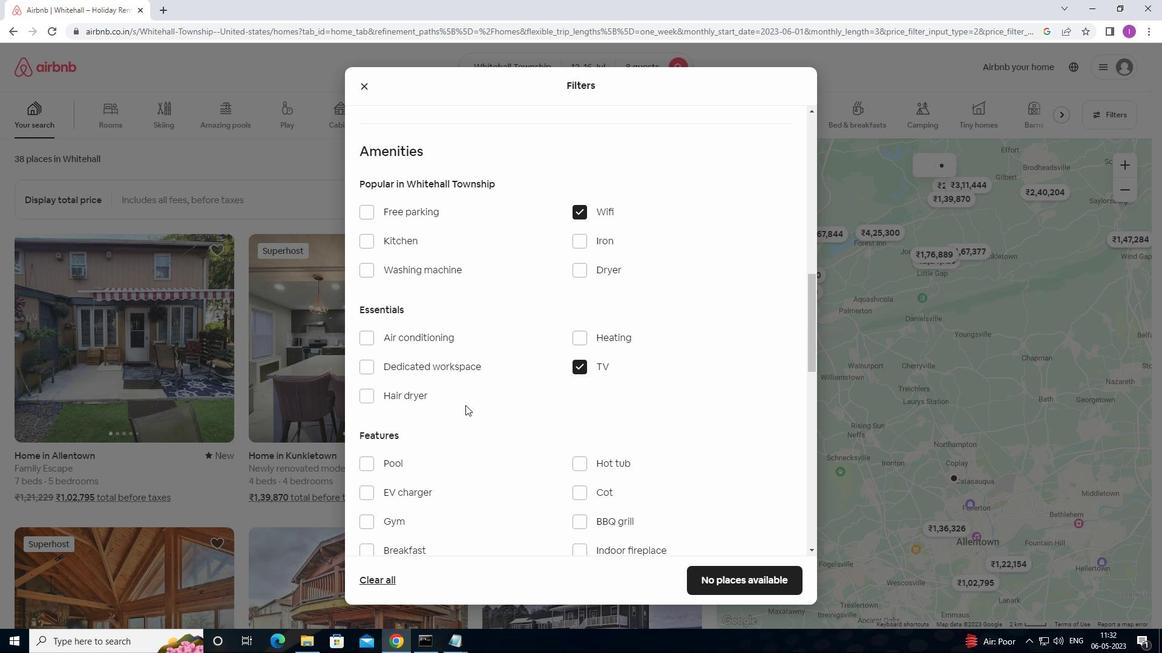 
Action: Mouse moved to (366, 337)
Screenshot: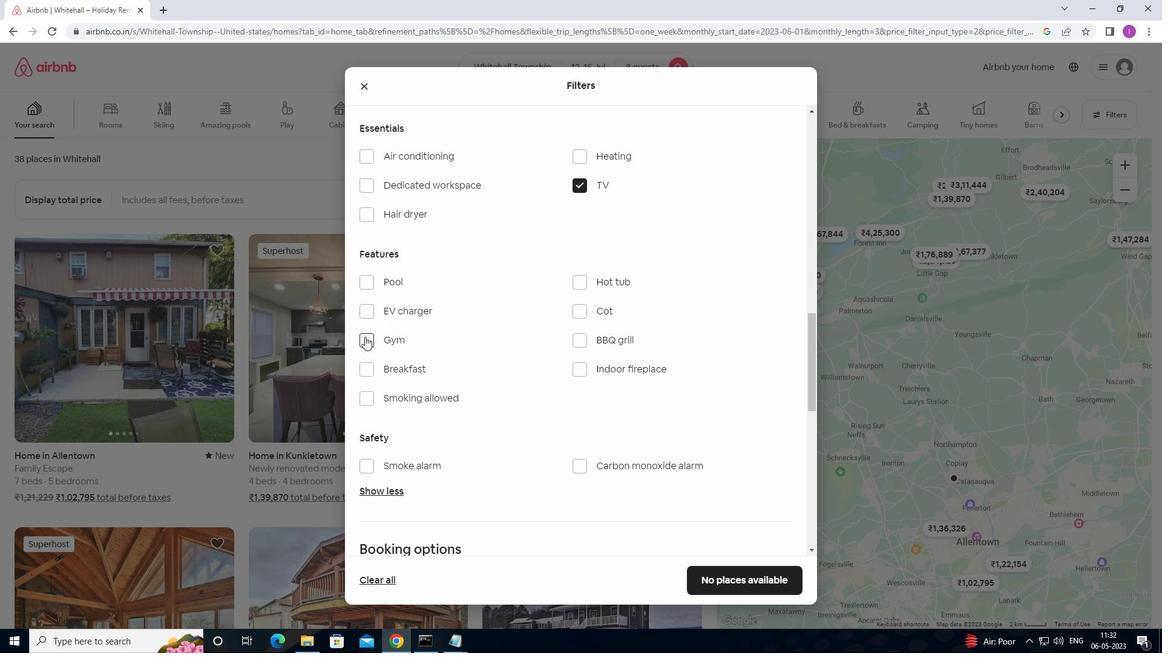 
Action: Mouse pressed left at (366, 337)
Screenshot: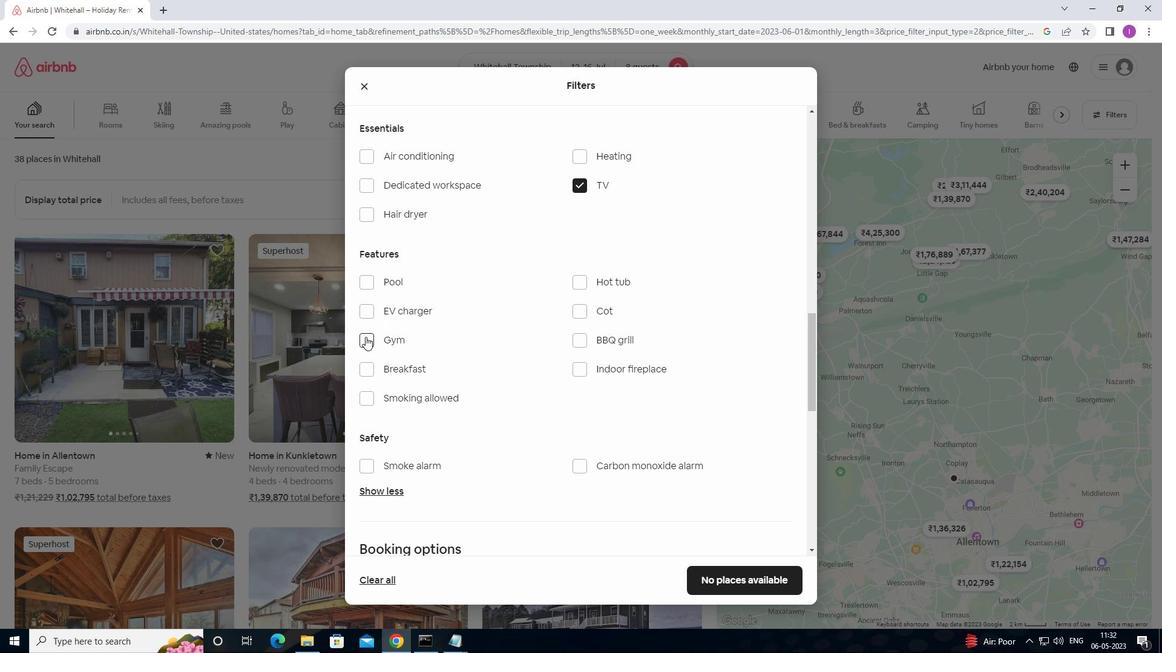 
Action: Mouse moved to (368, 373)
Screenshot: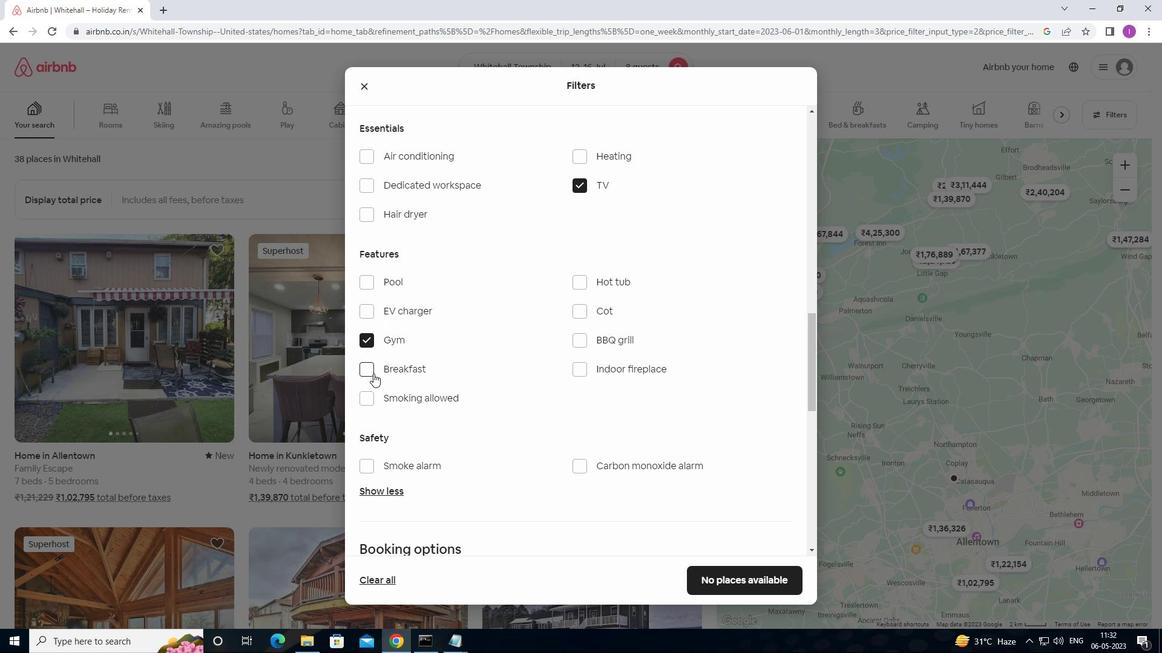 
Action: Mouse pressed left at (368, 373)
Screenshot: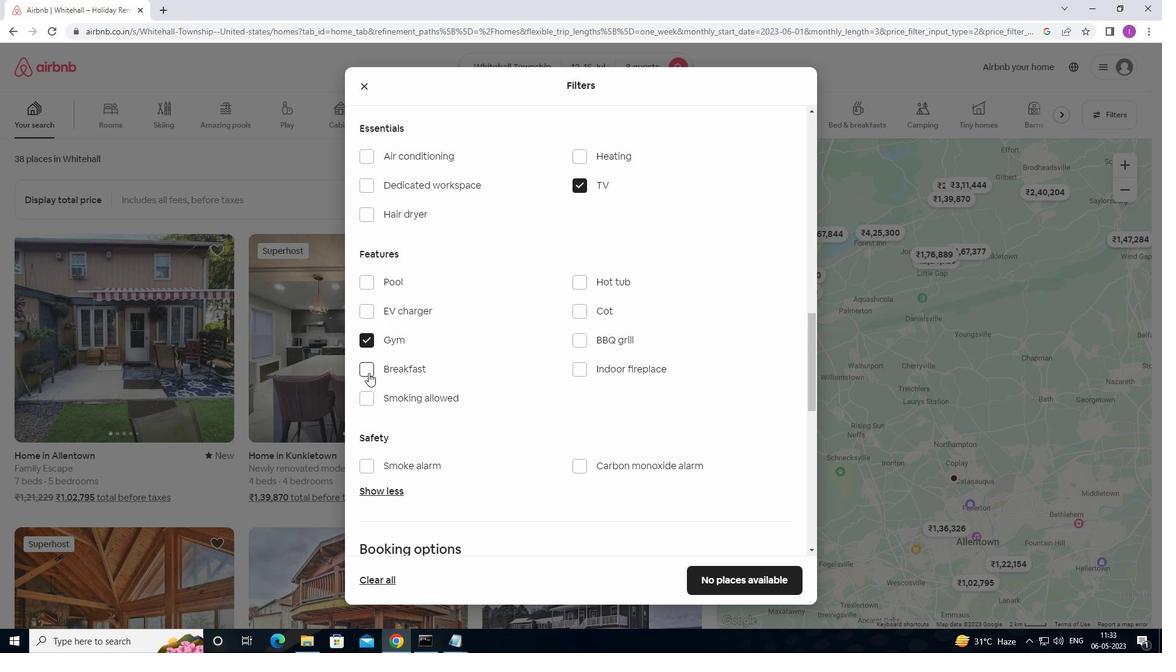
Action: Mouse moved to (506, 353)
Screenshot: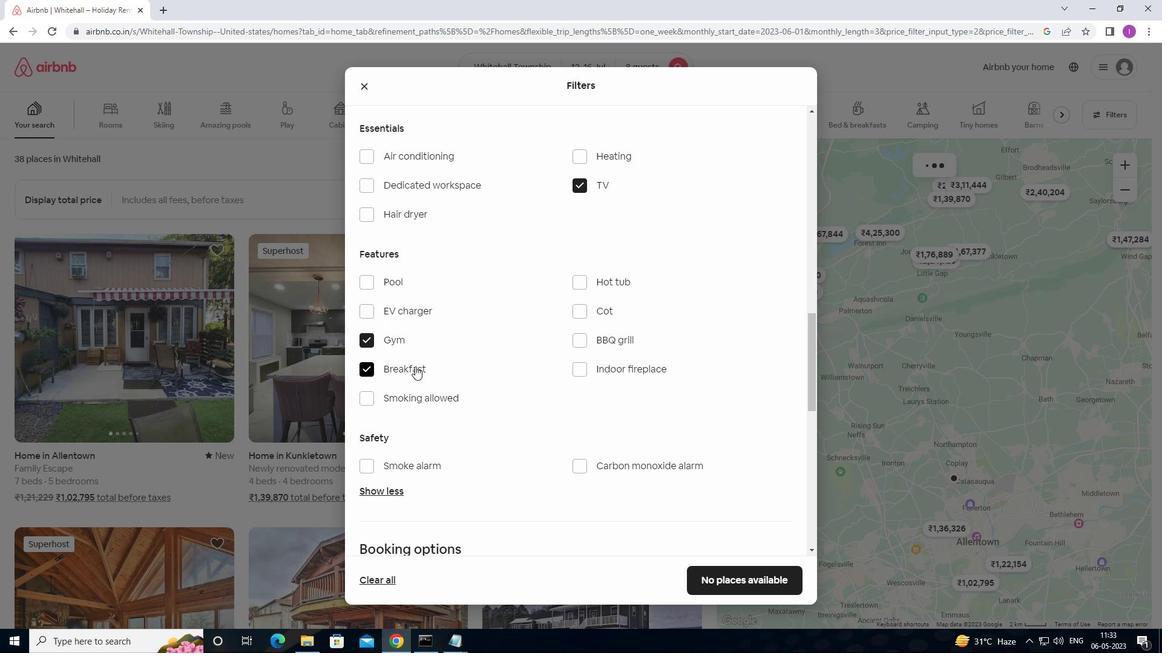 
Action: Mouse scrolled (506, 352) with delta (0, 0)
Screenshot: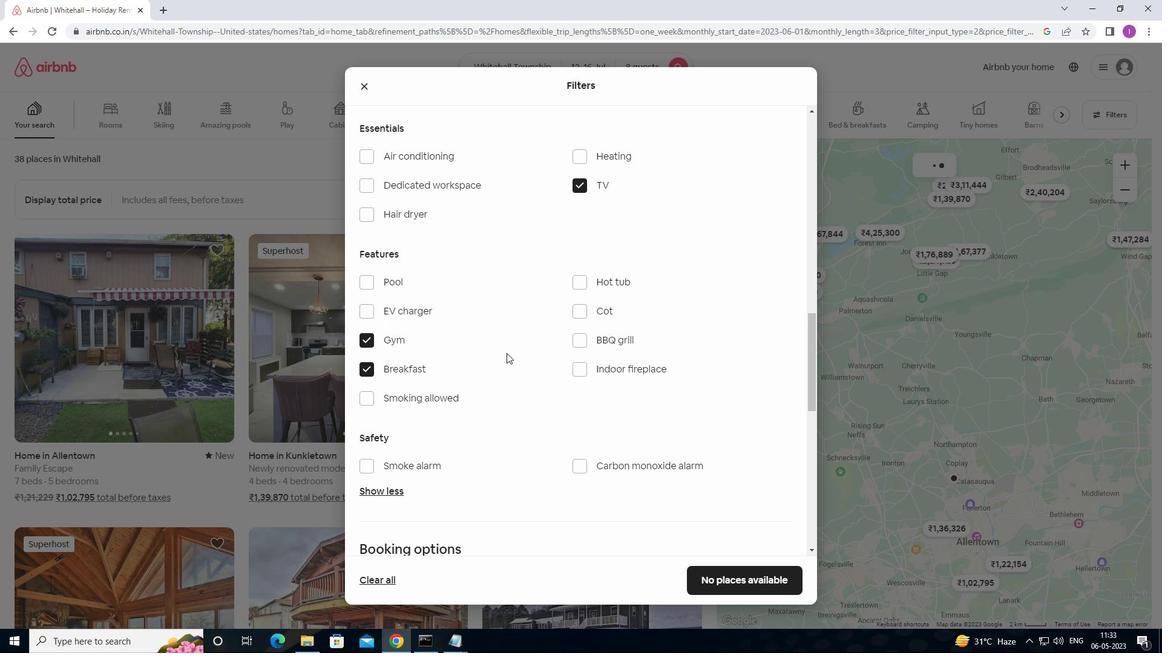 
Action: Mouse scrolled (506, 352) with delta (0, 0)
Screenshot: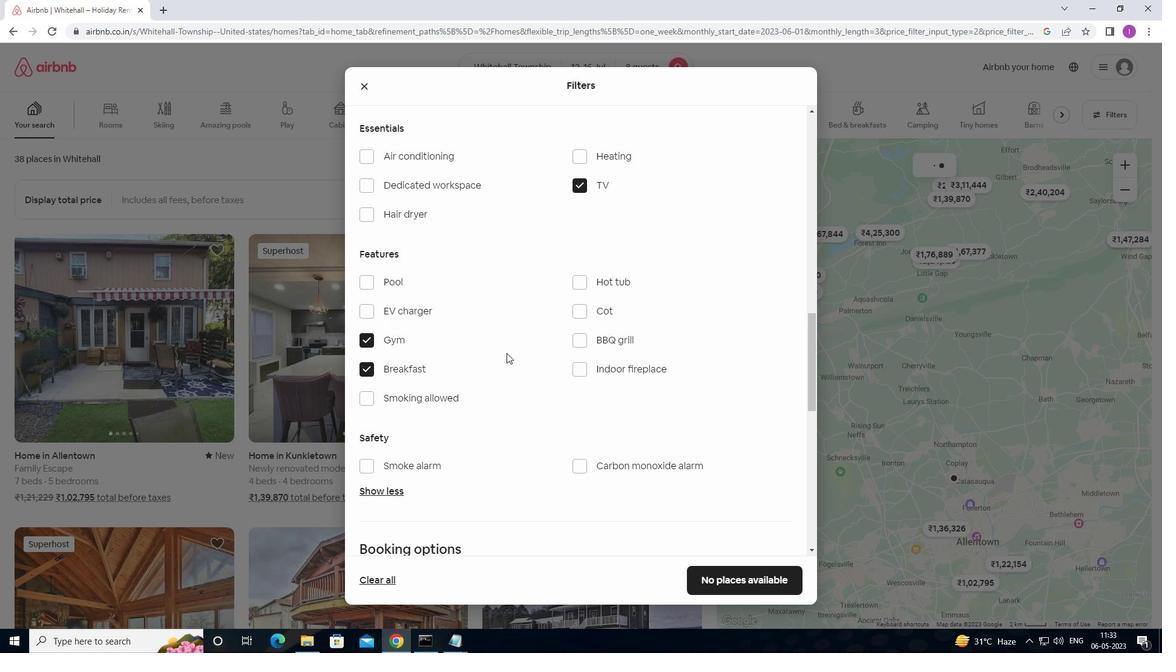 
Action: Mouse scrolled (506, 352) with delta (0, 0)
Screenshot: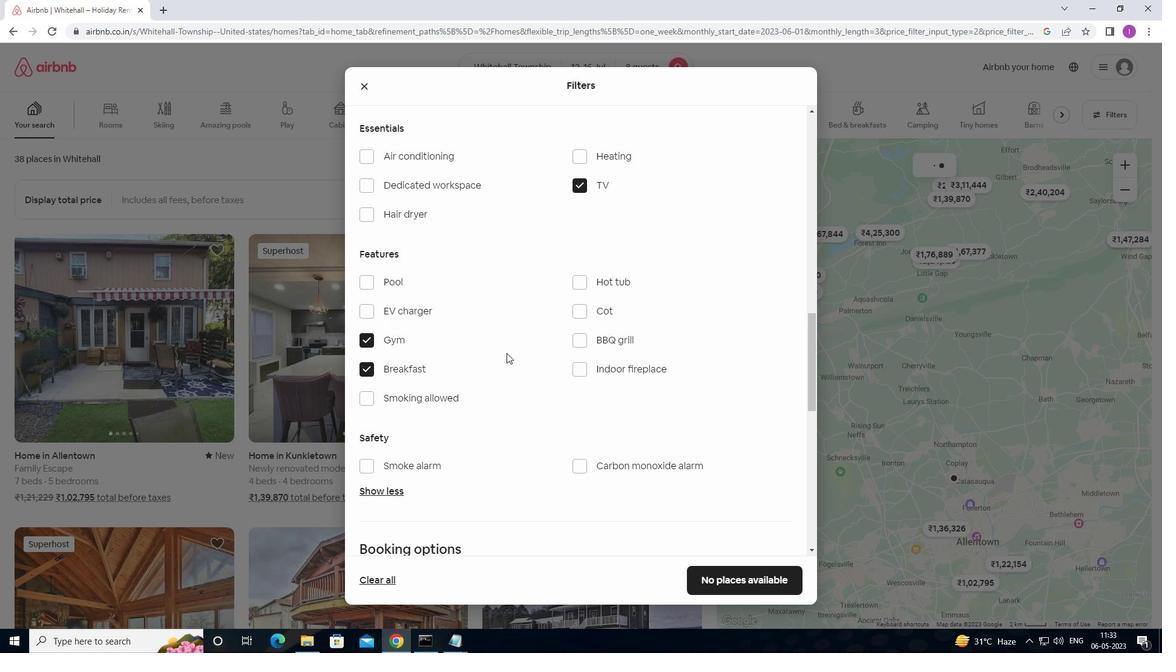
Action: Mouse moved to (507, 353)
Screenshot: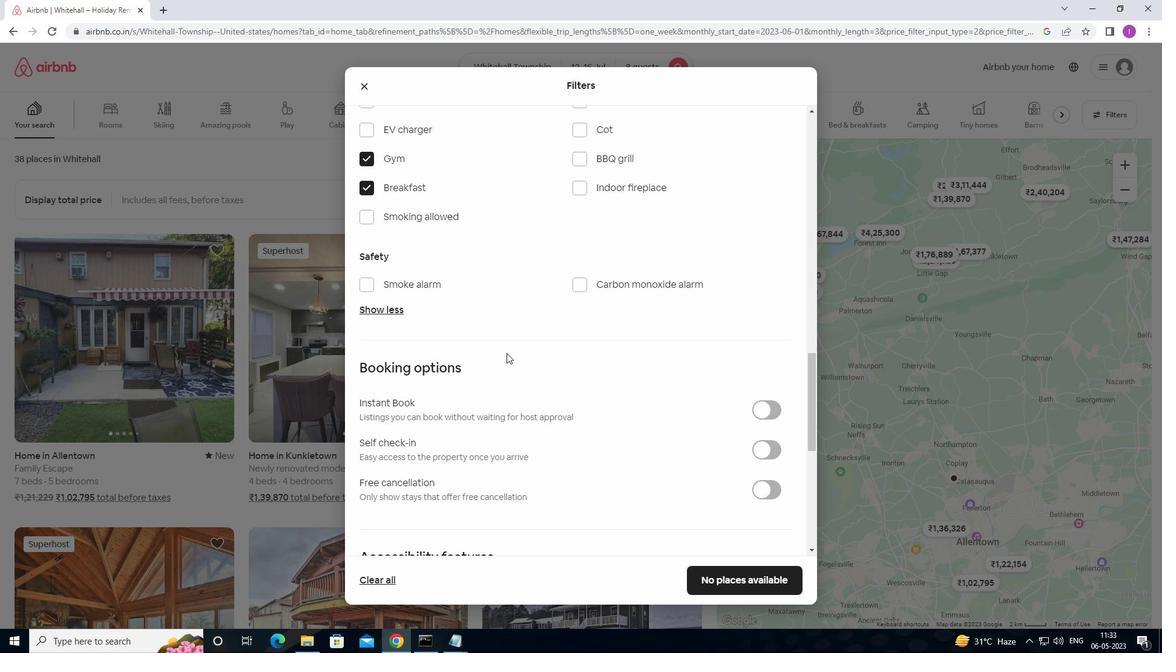 
Action: Mouse scrolled (507, 352) with delta (0, 0)
Screenshot: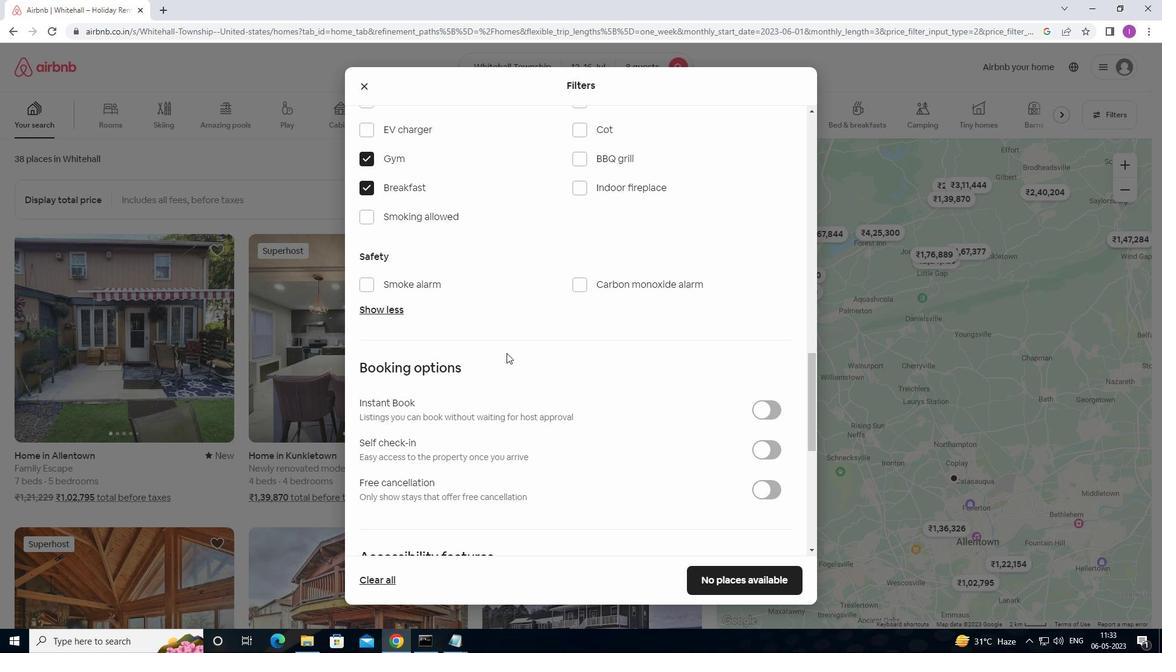 
Action: Mouse scrolled (507, 352) with delta (0, 0)
Screenshot: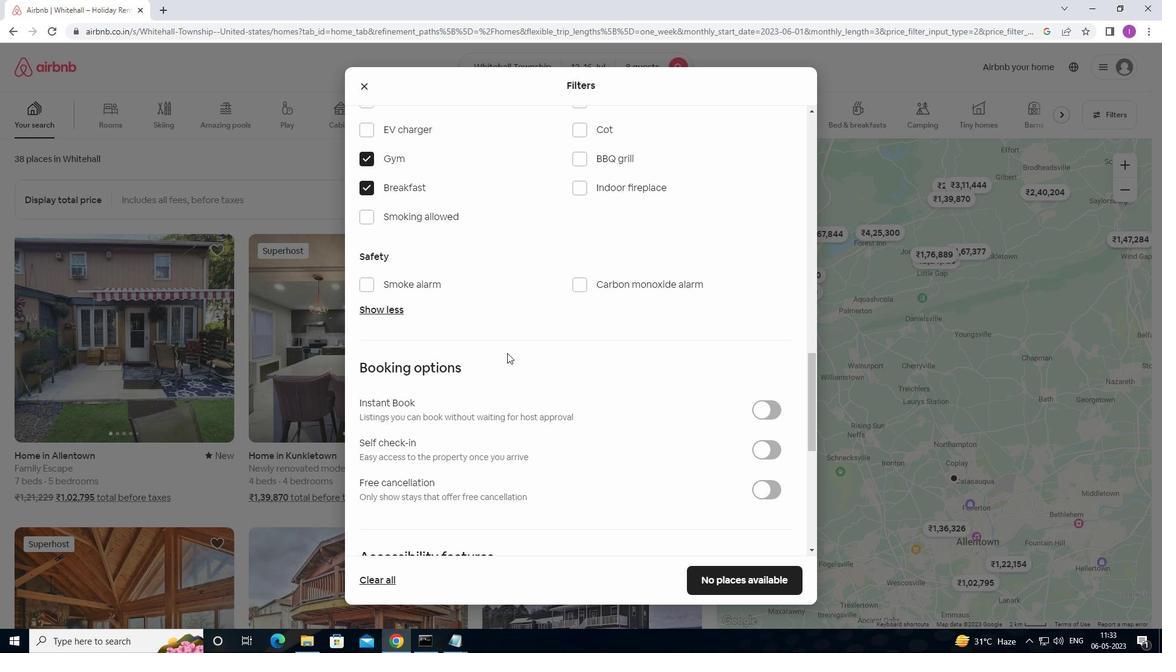 
Action: Mouse moved to (776, 328)
Screenshot: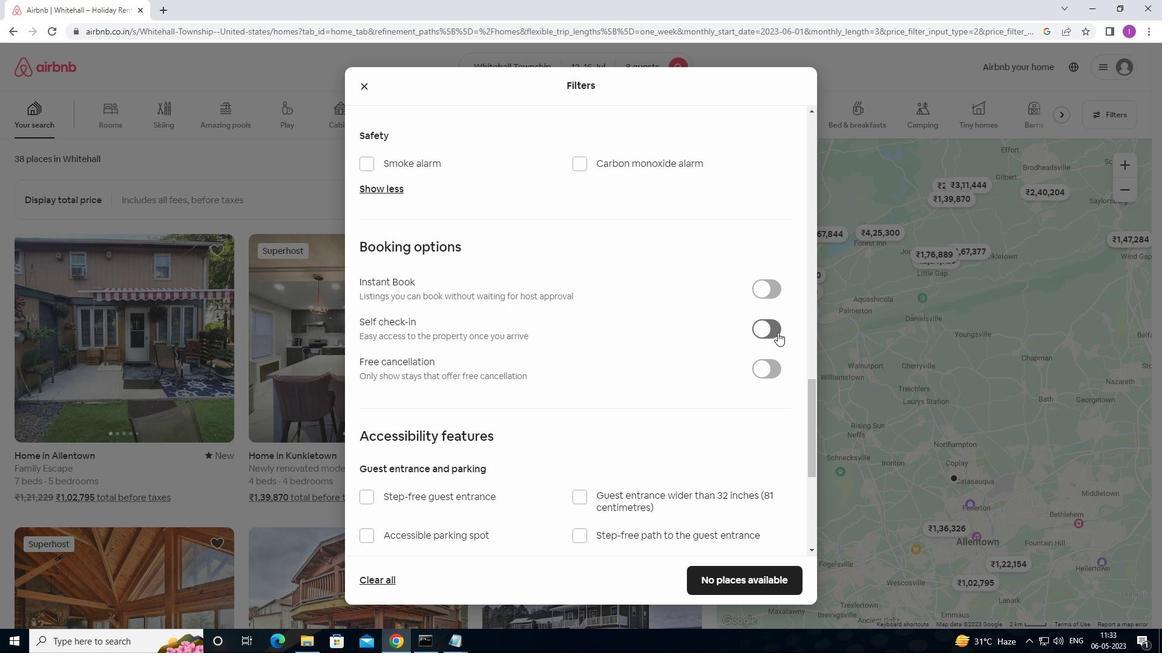 
Action: Mouse pressed left at (776, 328)
Screenshot: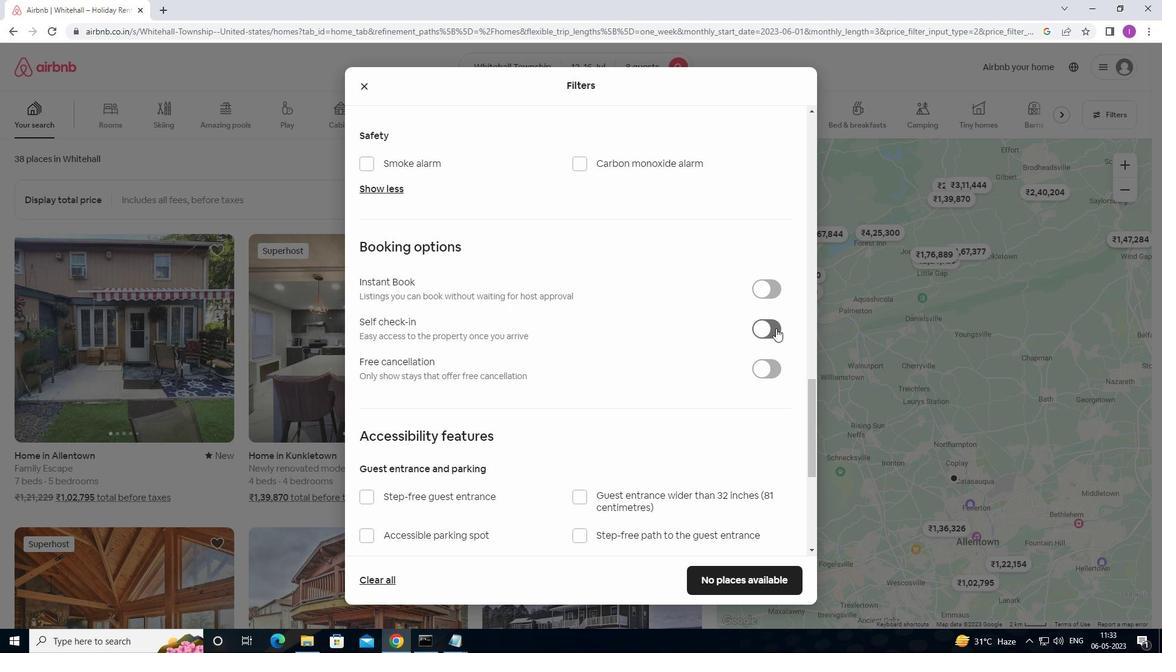 
Action: Mouse moved to (545, 448)
Screenshot: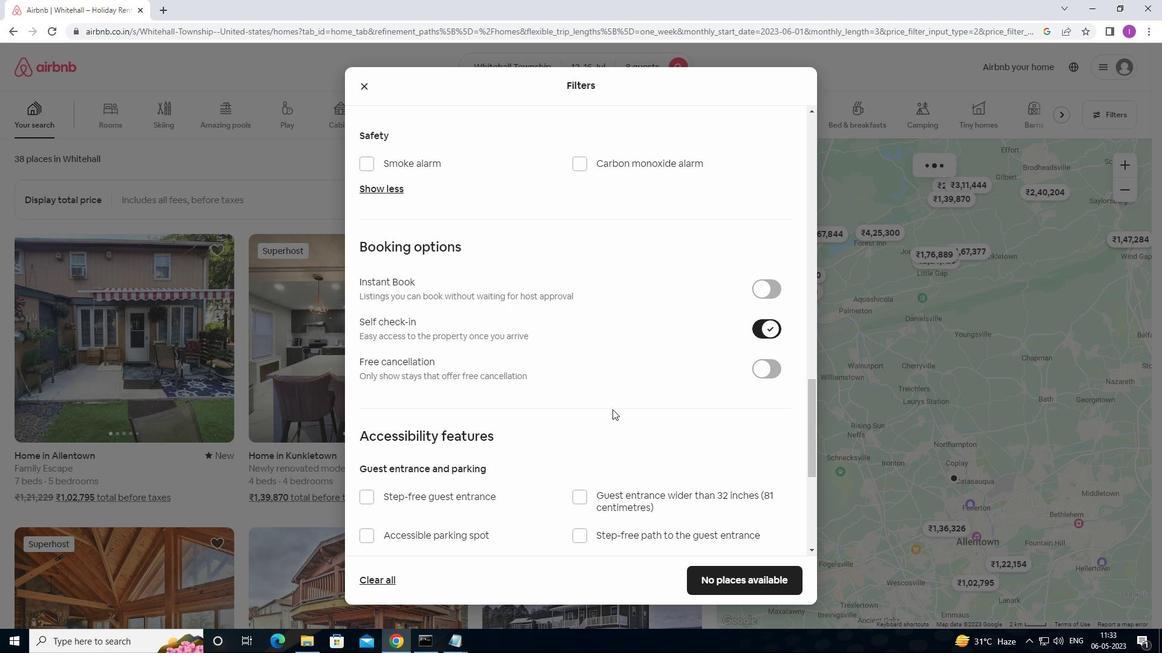 
Action: Mouse scrolled (545, 448) with delta (0, 0)
Screenshot: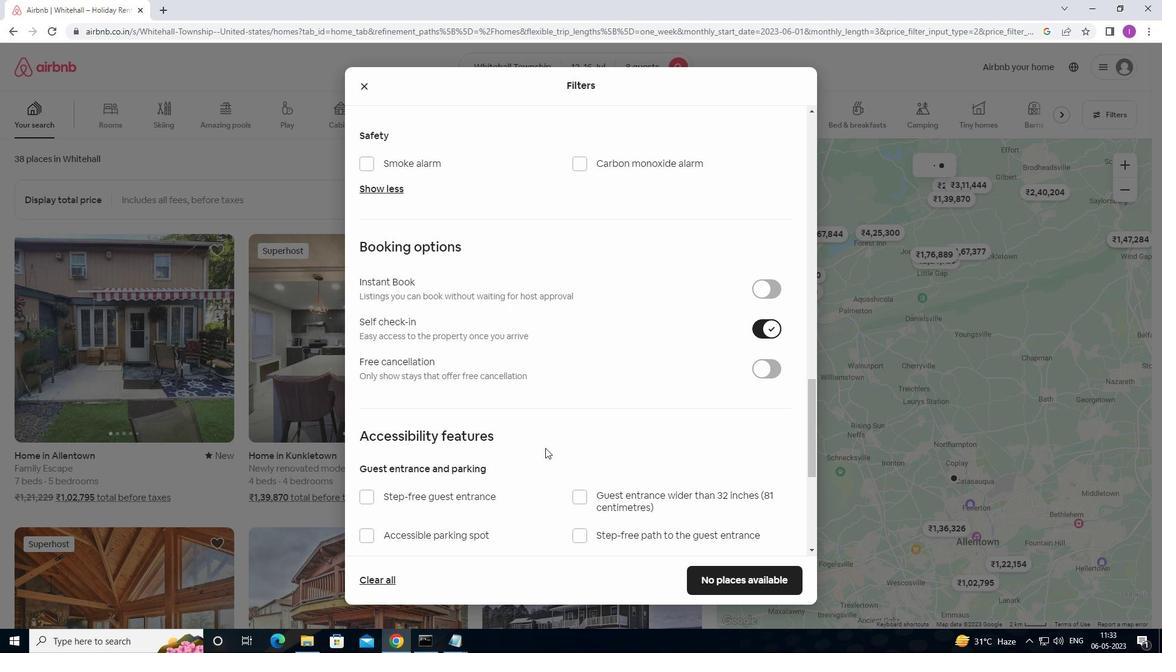 
Action: Mouse scrolled (545, 448) with delta (0, 0)
Screenshot: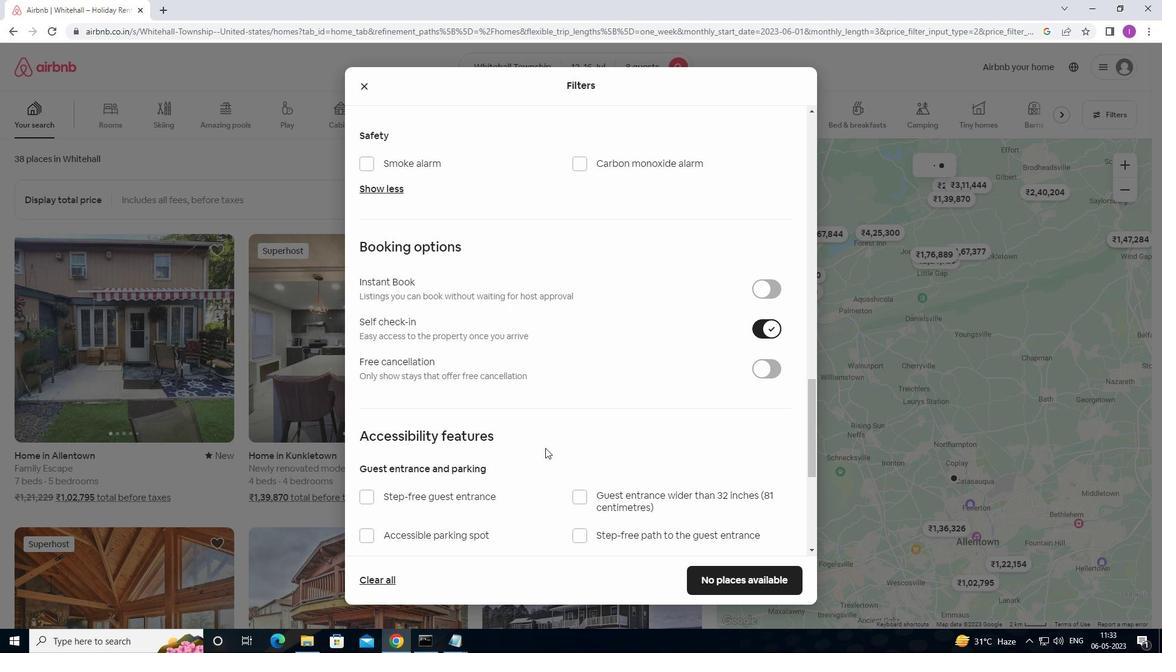
Action: Mouse scrolled (545, 448) with delta (0, 0)
Screenshot: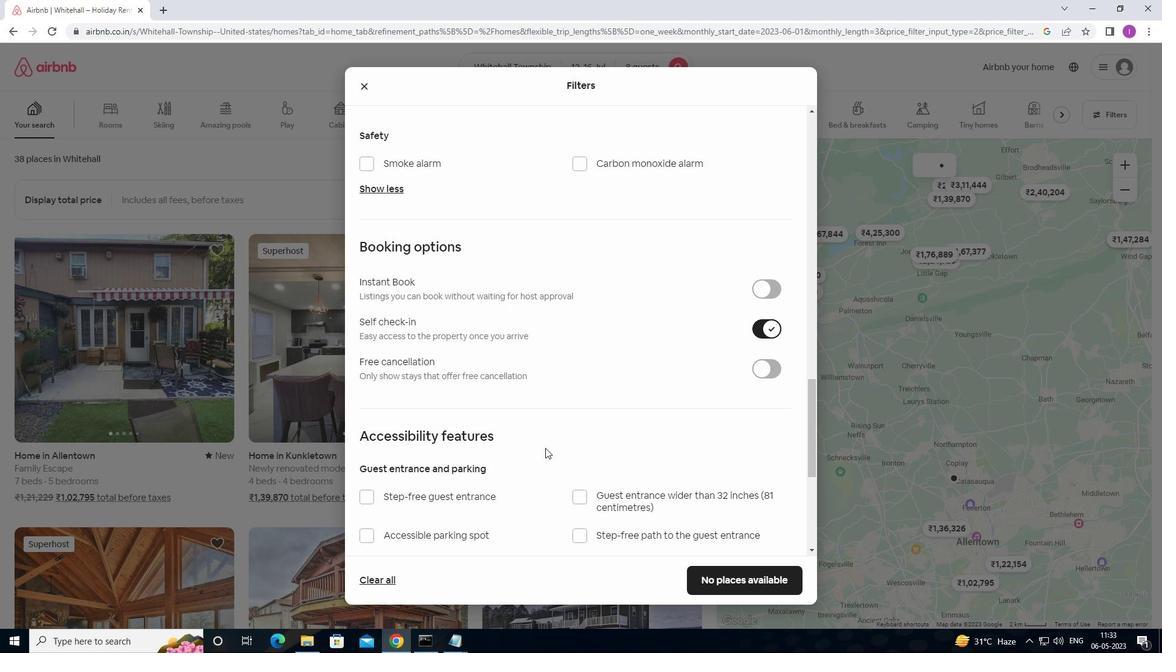 
Action: Mouse scrolled (545, 448) with delta (0, 0)
Screenshot: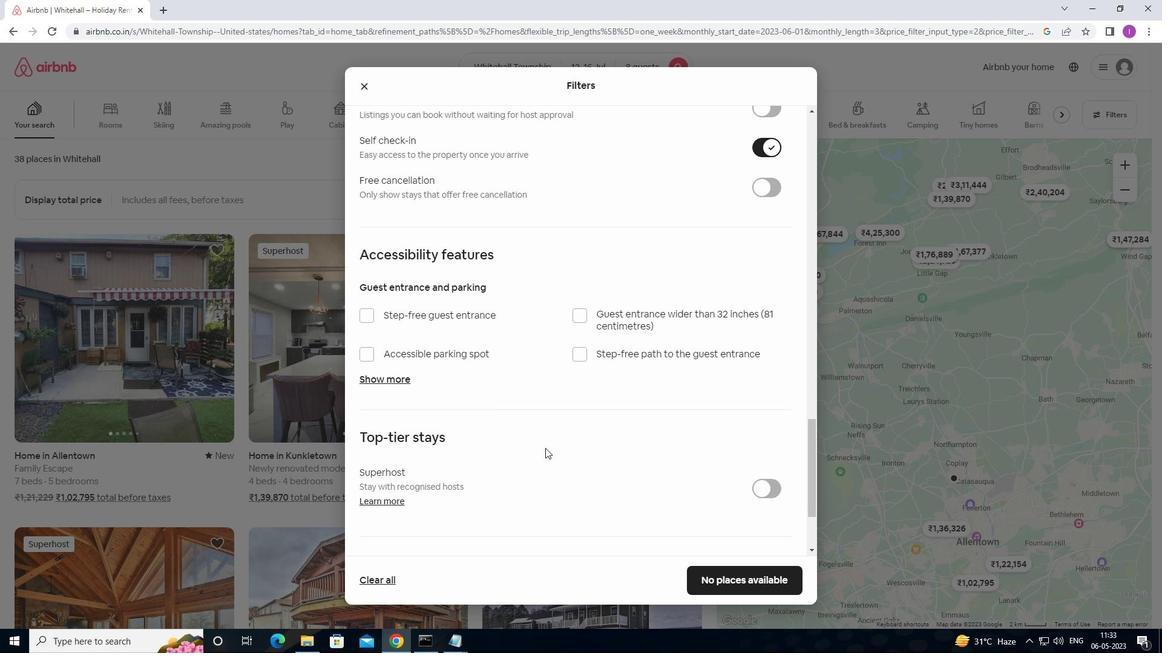 
Action: Mouse scrolled (545, 448) with delta (0, 0)
Screenshot: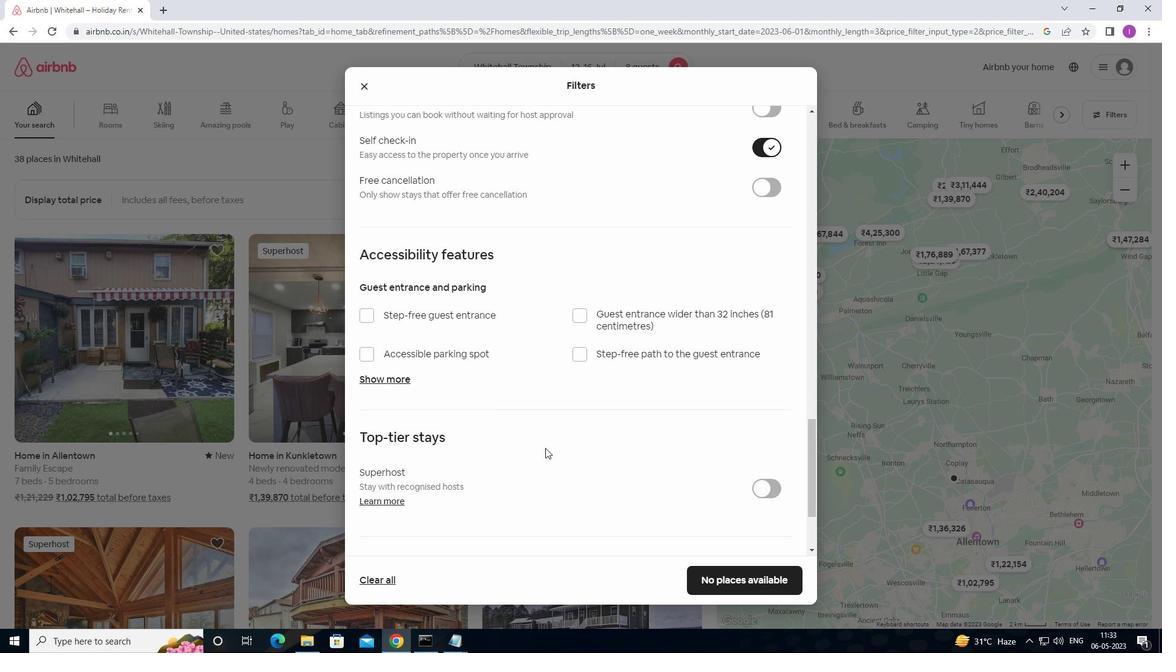 
Action: Mouse scrolled (545, 448) with delta (0, 0)
Screenshot: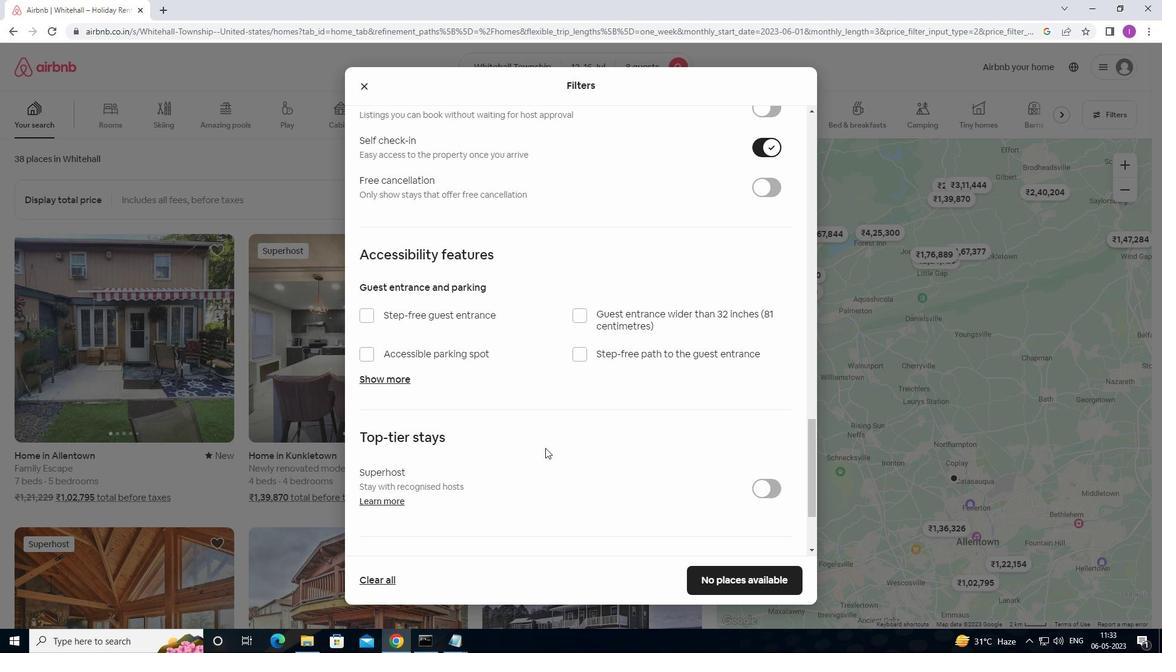
Action: Mouse scrolled (545, 448) with delta (0, 0)
Screenshot: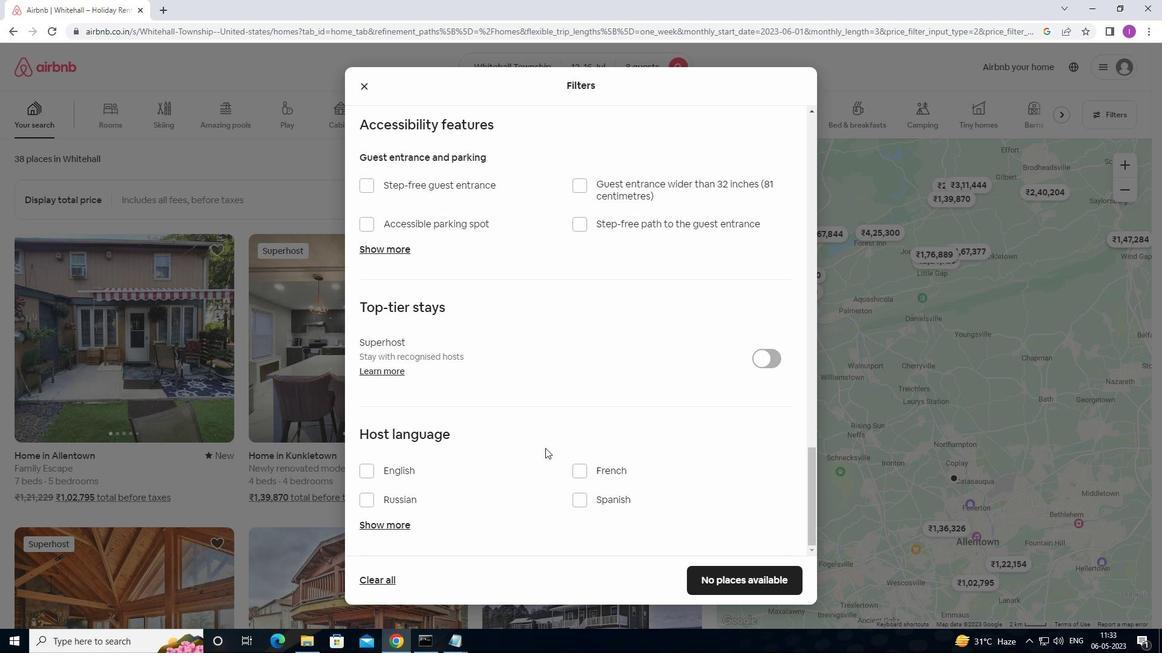 
Action: Mouse scrolled (545, 448) with delta (0, 0)
Screenshot: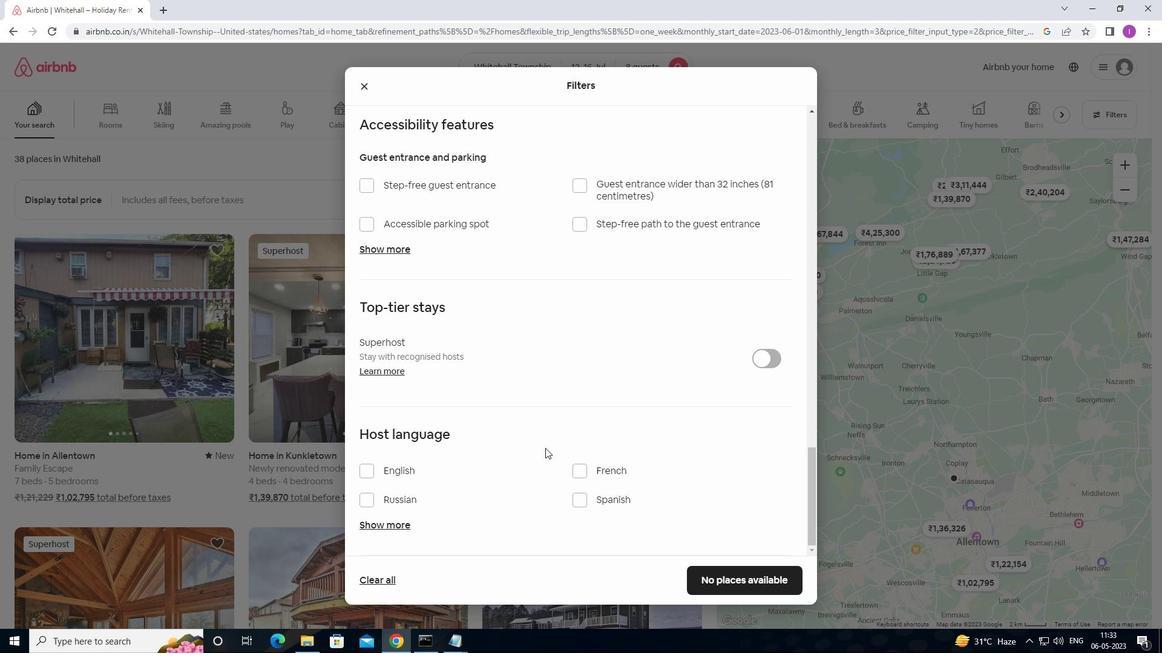 
Action: Mouse moved to (366, 472)
Screenshot: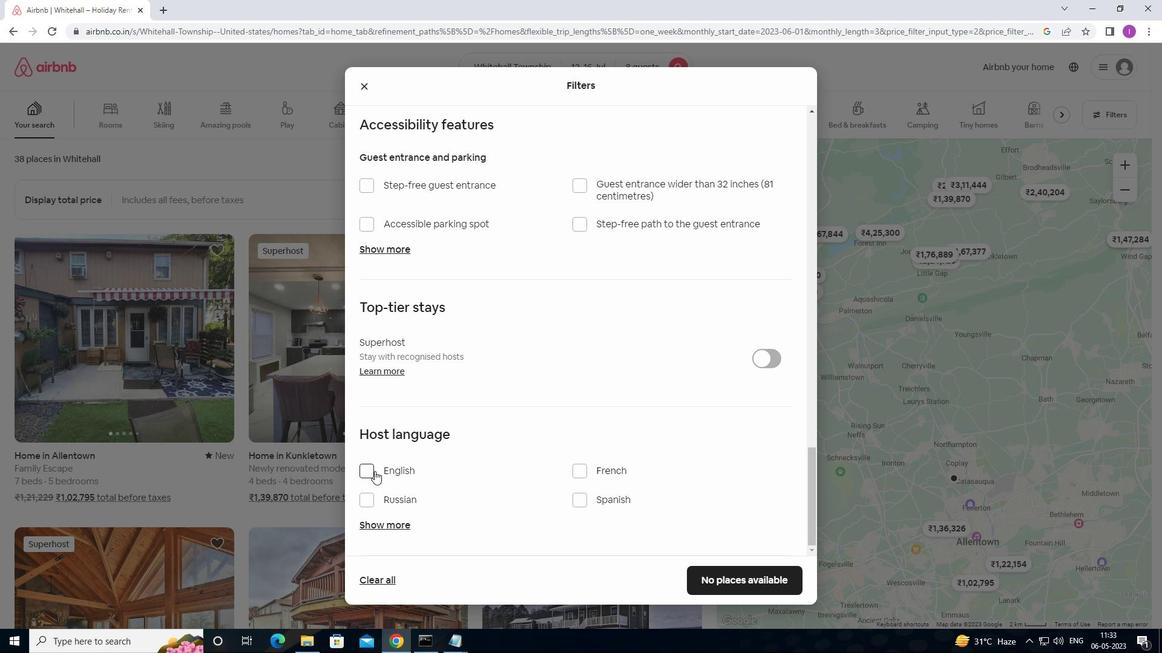 
Action: Mouse pressed left at (366, 472)
Screenshot: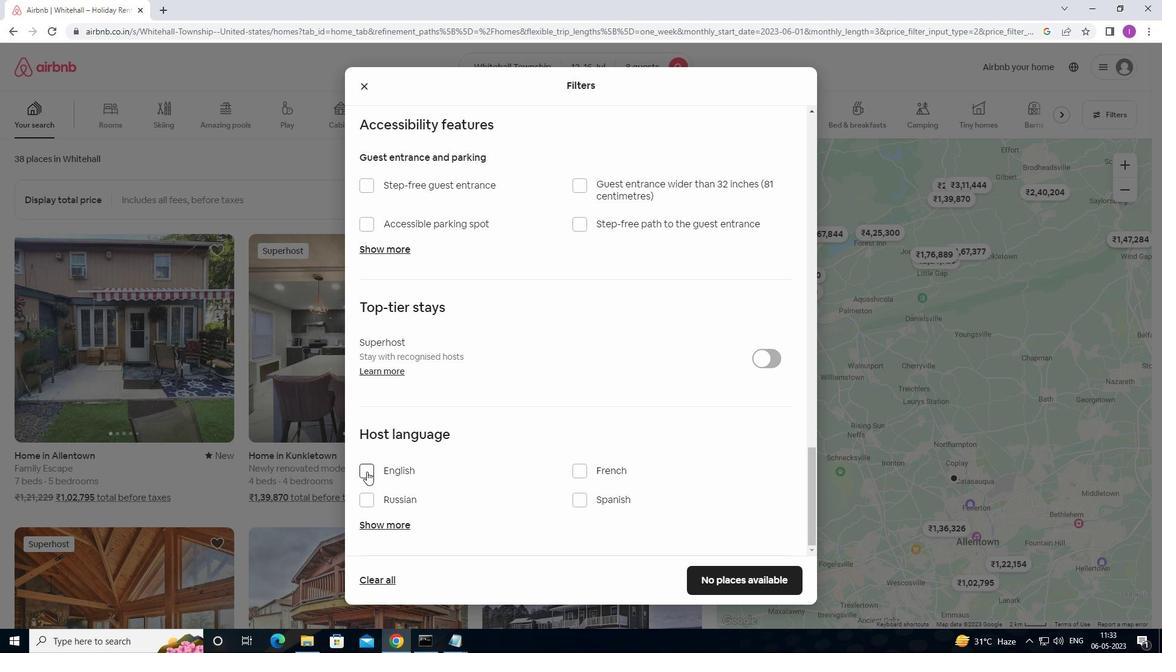 
Action: Mouse moved to (794, 503)
Screenshot: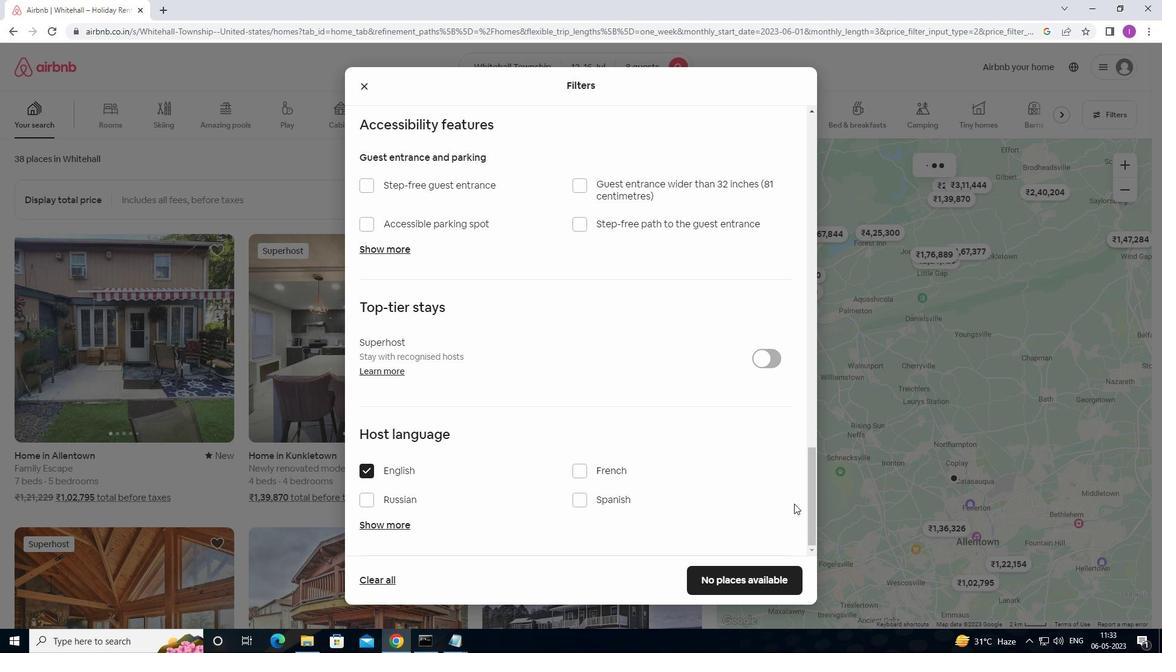 
Action: Mouse scrolled (794, 503) with delta (0, 0)
Screenshot: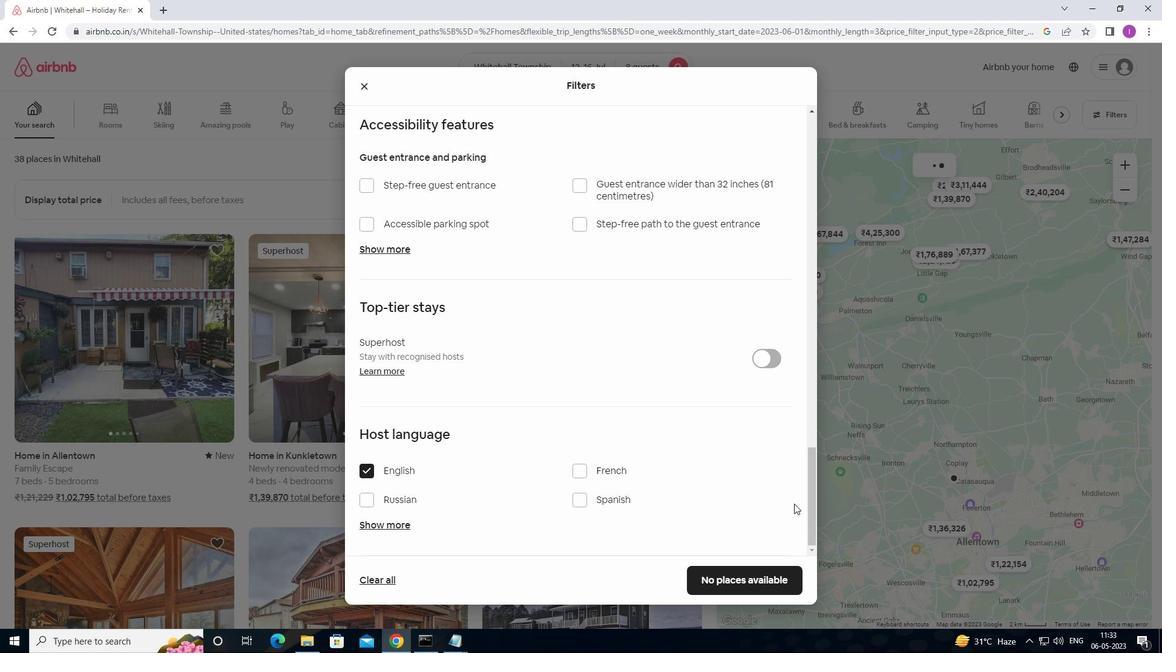 
Action: Mouse scrolled (794, 503) with delta (0, 0)
Screenshot: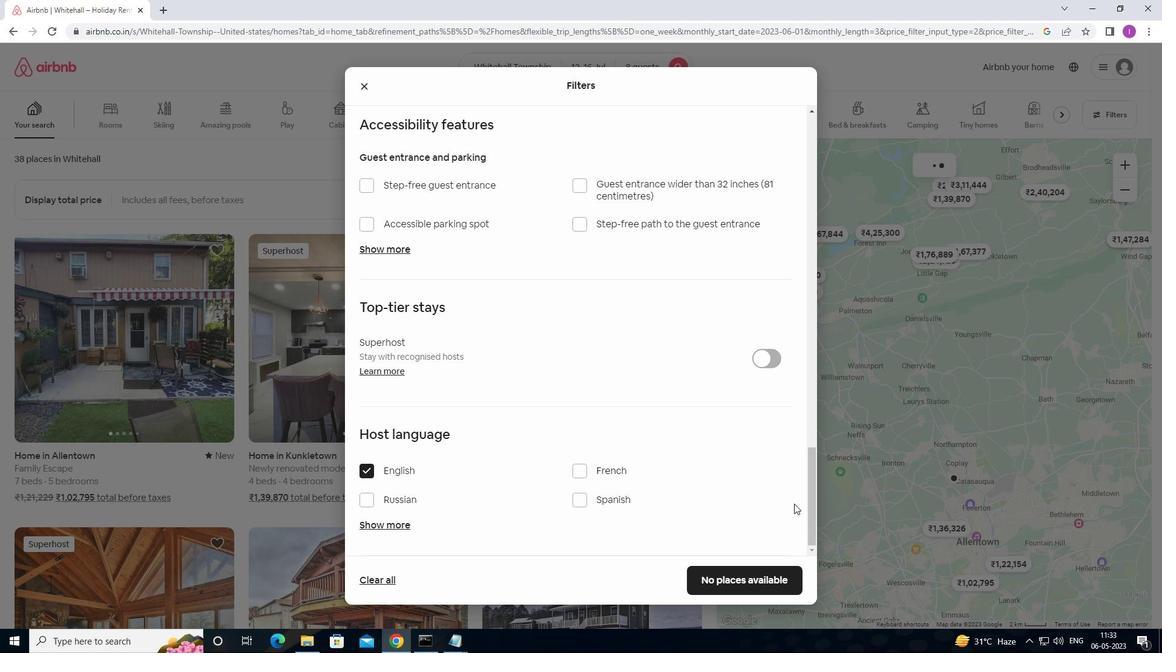 
Action: Mouse scrolled (794, 503) with delta (0, 0)
Screenshot: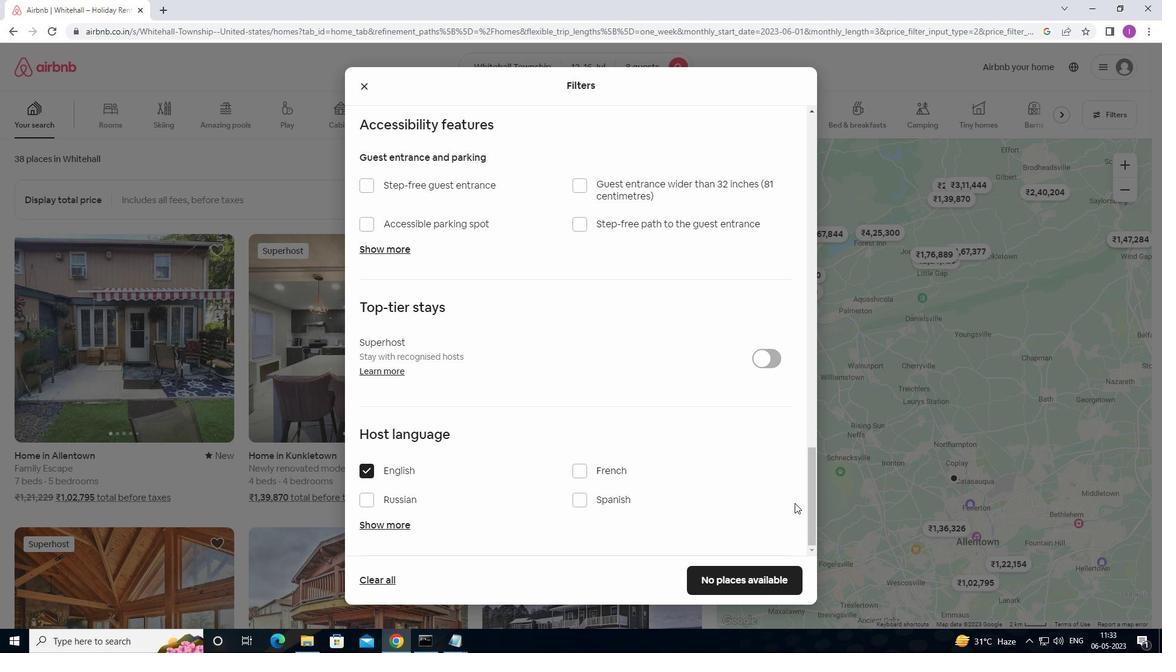 
Action: Mouse moved to (755, 574)
Screenshot: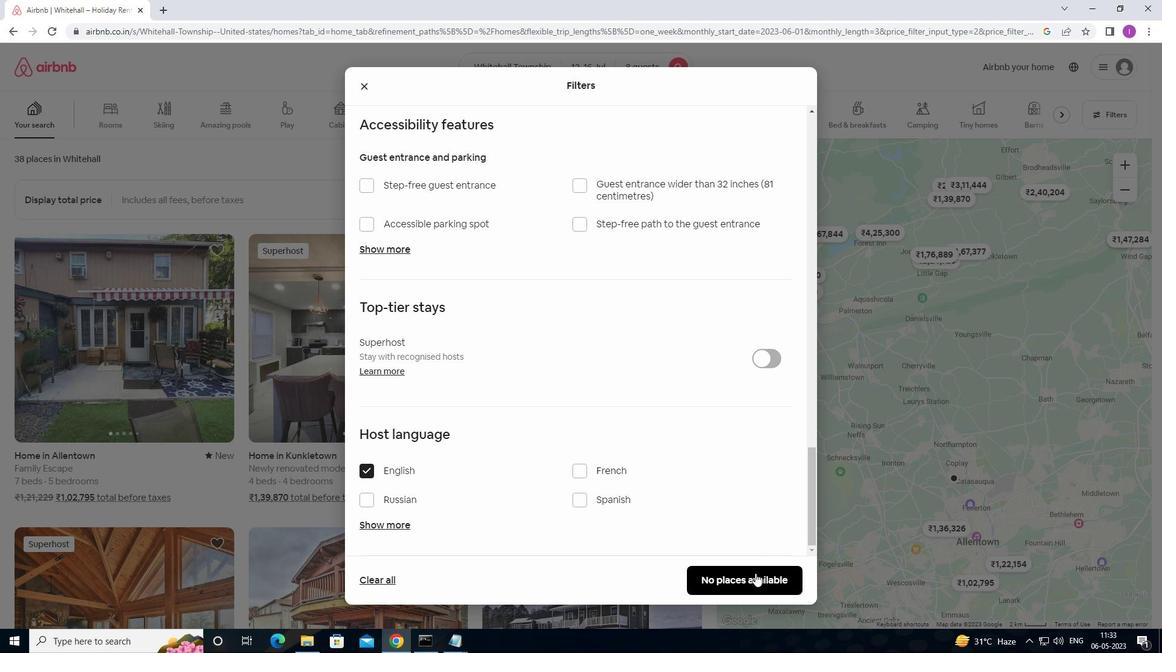 
Action: Mouse pressed left at (755, 574)
Screenshot: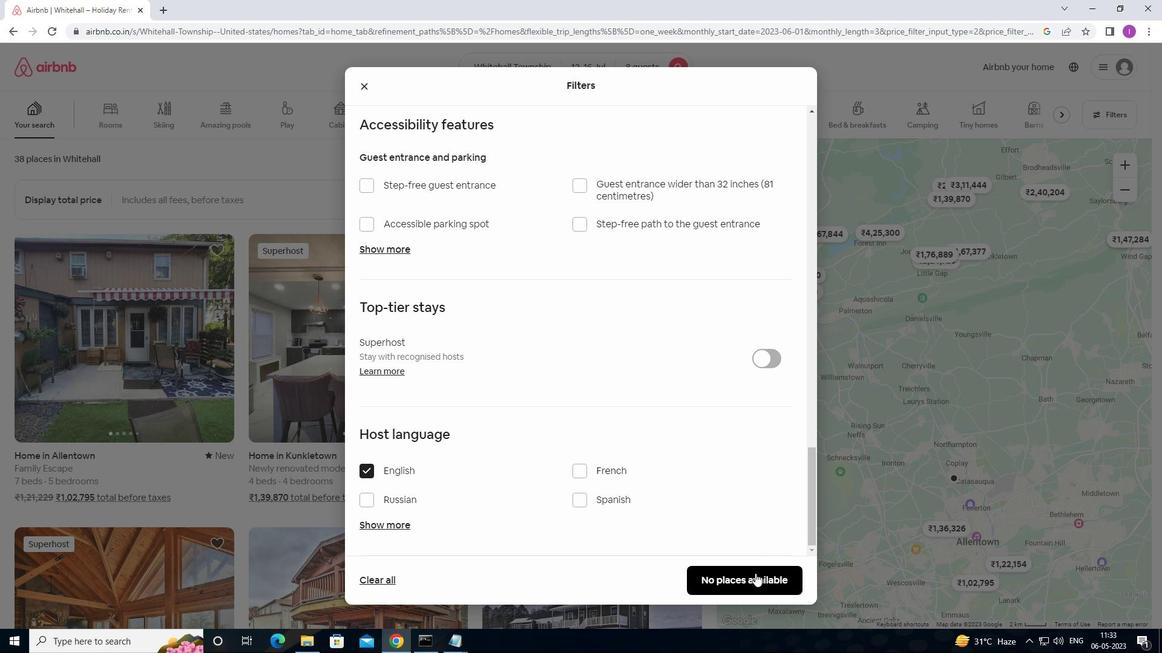 
Action: Mouse moved to (897, 483)
Screenshot: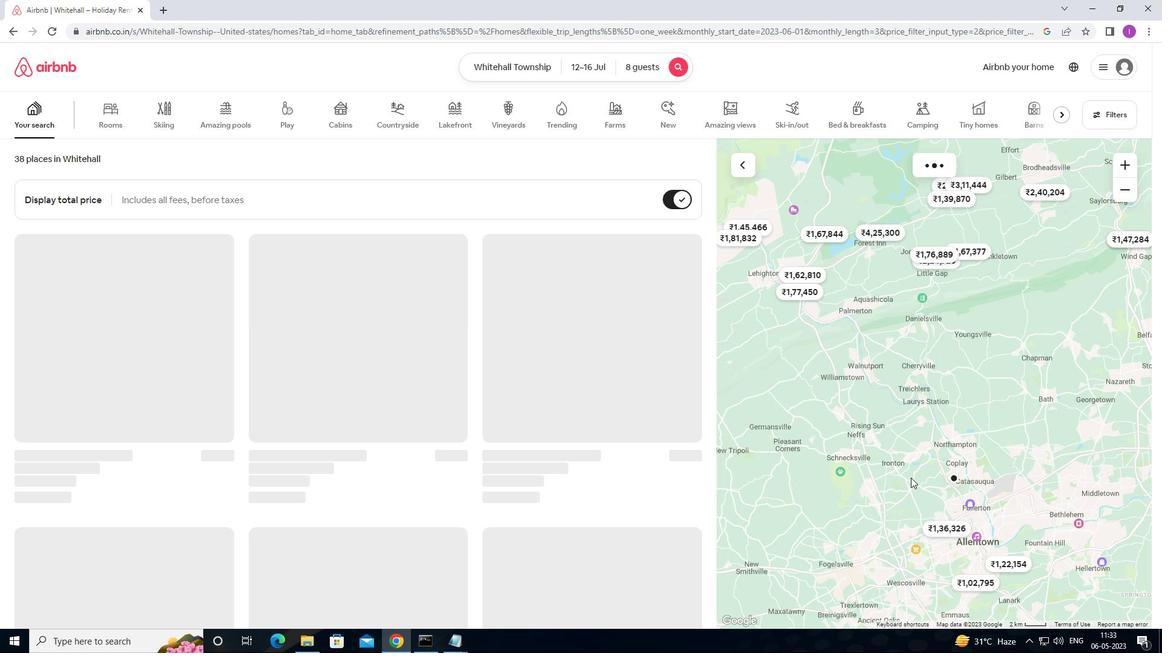 
